 Task: Look for space in Hilo, United States from 6th August, 2023 to 15th August, 2023 for 9 adults in price range Rs.10000 to Rs.14000. Place can be shared room with 5 bedrooms having 9 beds and 5 bathrooms. Property type can be house, flat, guest house. Amenities needed are: wifi, TV, free parkinig on premises, gym, breakfast. Booking option can be shelf check-in. Required host language is English.
Action: Mouse moved to (514, 122)
Screenshot: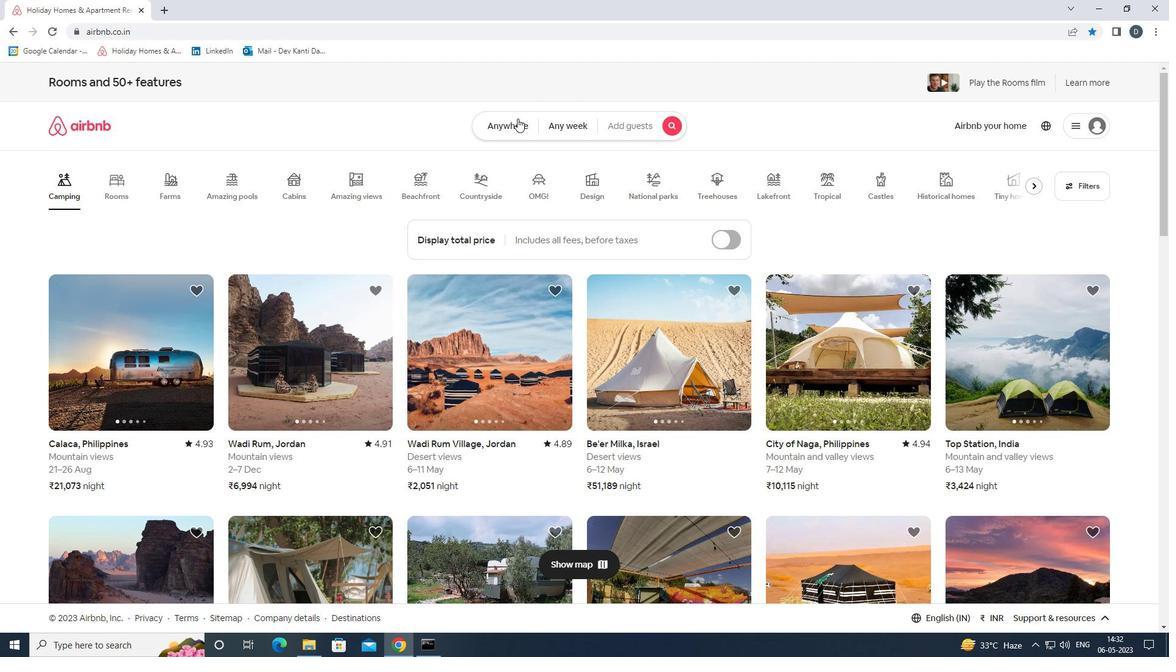 
Action: Mouse pressed left at (514, 122)
Screenshot: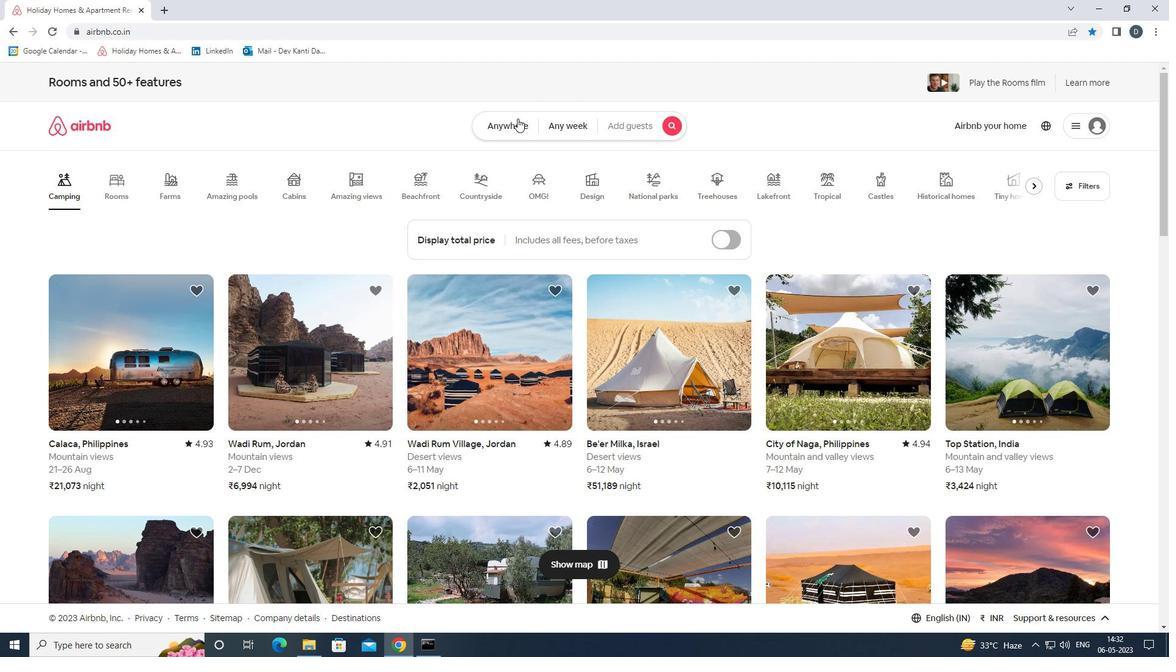 
Action: Mouse moved to (418, 180)
Screenshot: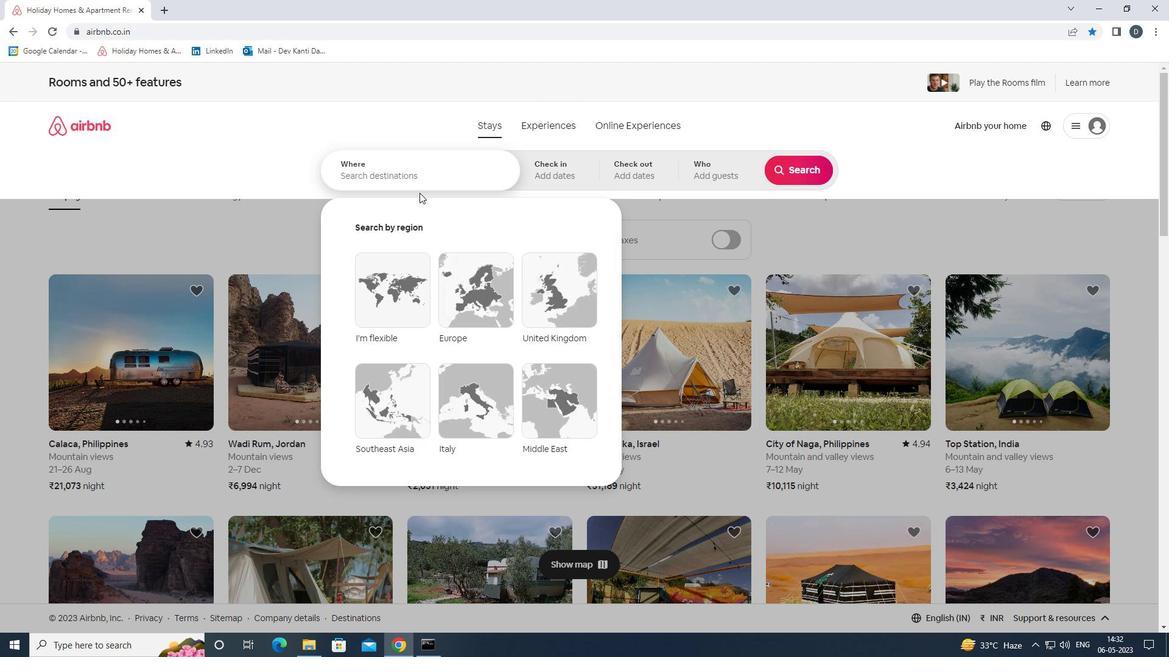 
Action: Mouse pressed left at (418, 180)
Screenshot: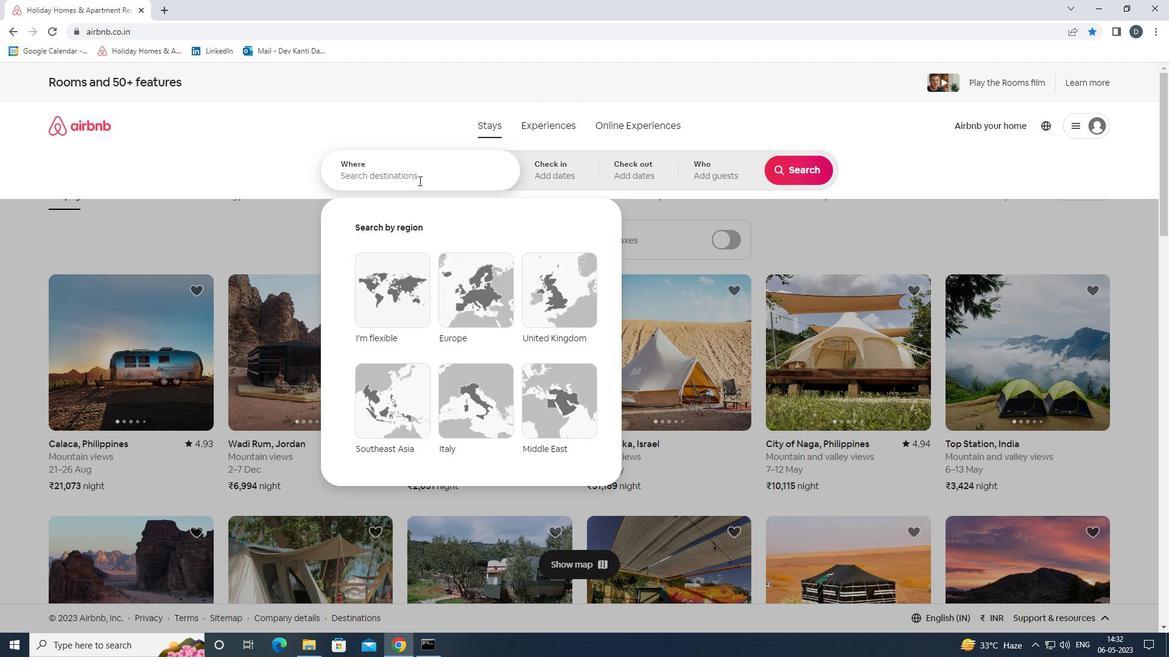 
Action: Mouse moved to (418, 180)
Screenshot: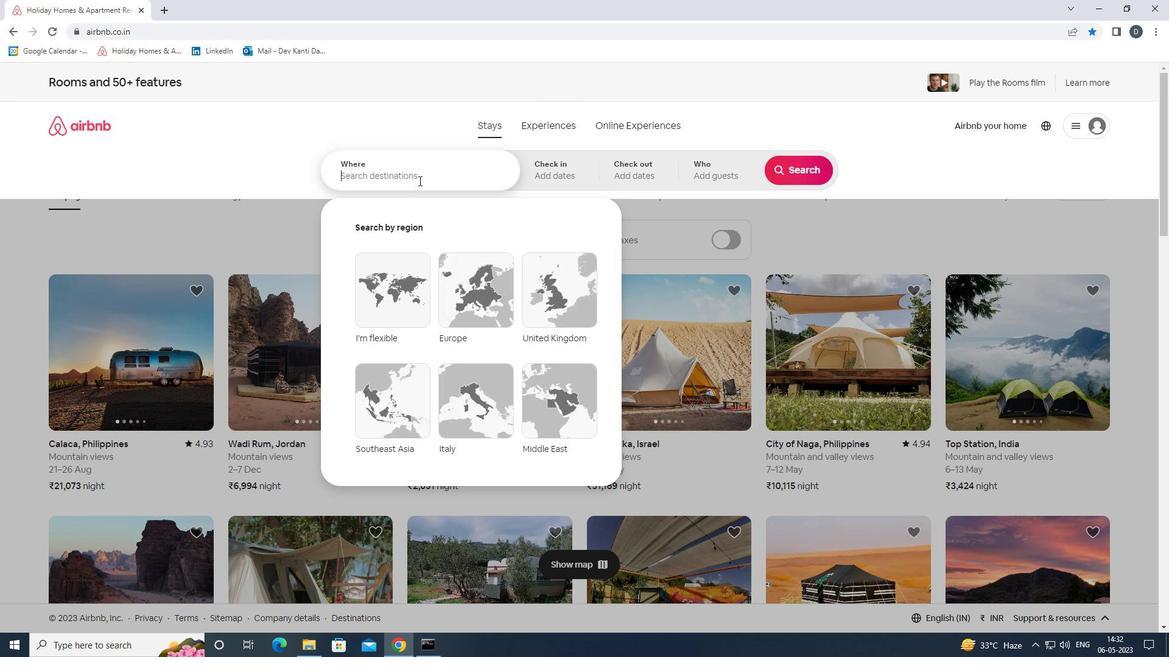 
Action: Key pressed <Key.shift><Key.shift><Key.shift><Key.shift><Key.shift>HILO,<Key.shift>UNITED<Key.space><Key.shift>STATES<Key.enter>
Screenshot: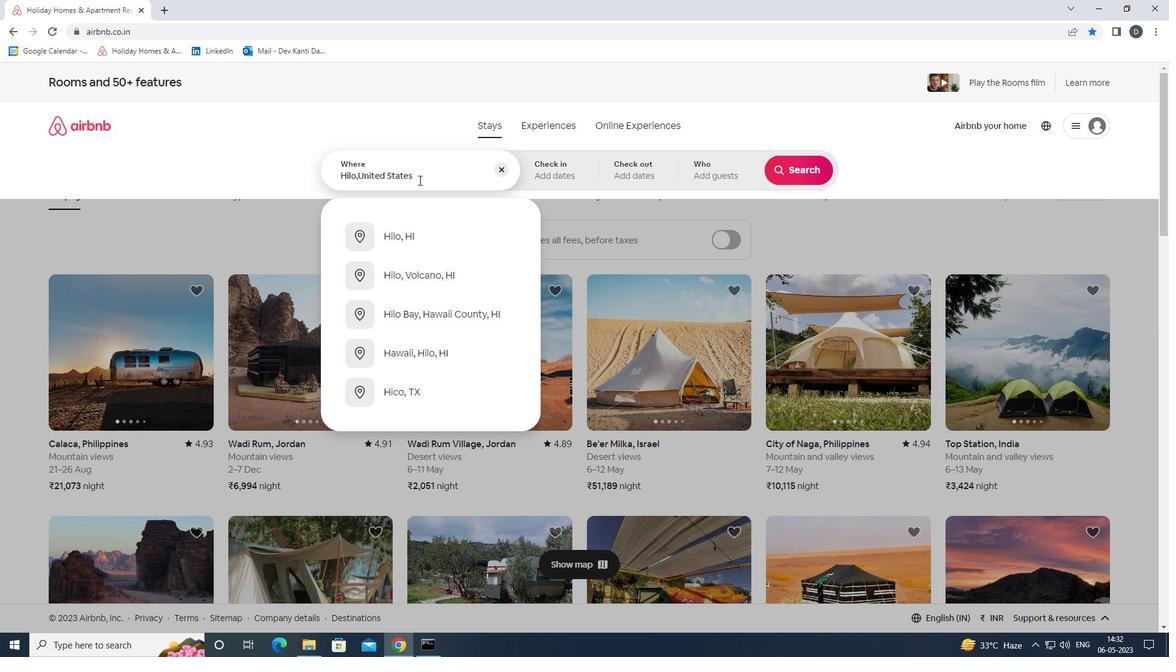 
Action: Mouse moved to (792, 264)
Screenshot: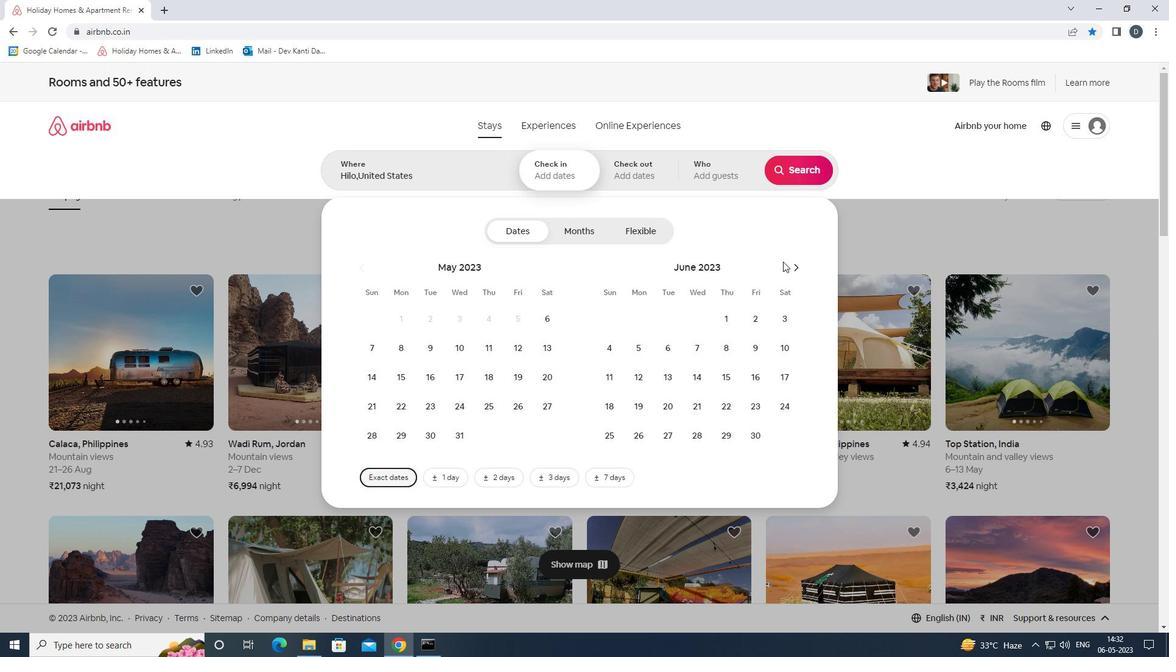 
Action: Mouse pressed left at (792, 264)
Screenshot: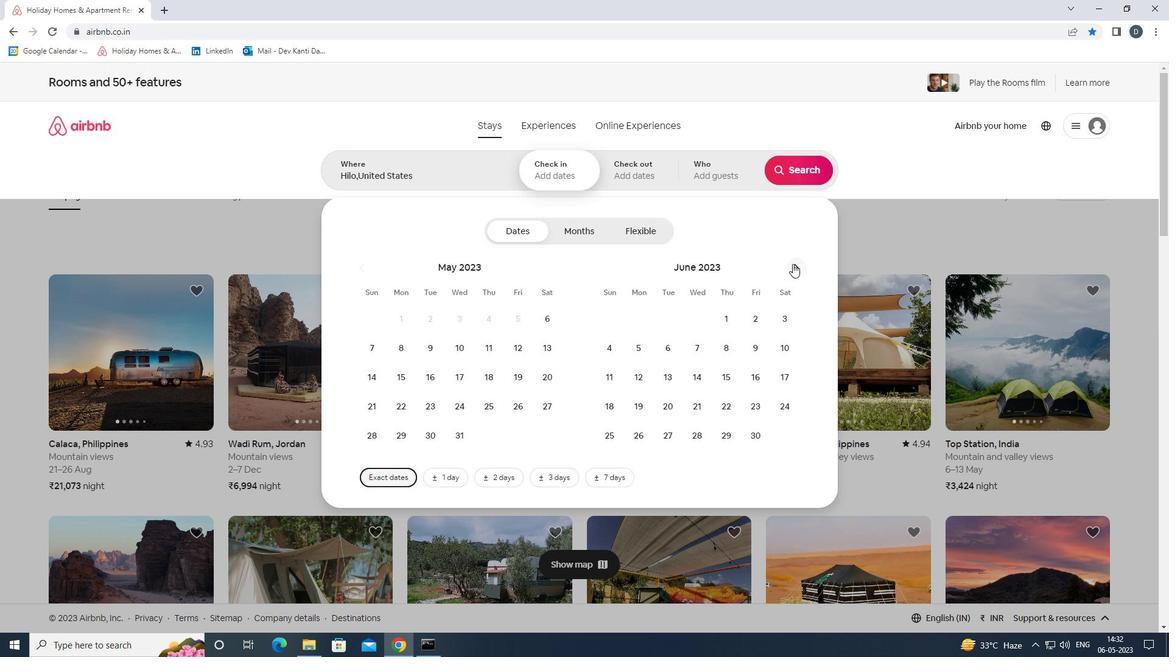 
Action: Mouse pressed left at (792, 264)
Screenshot: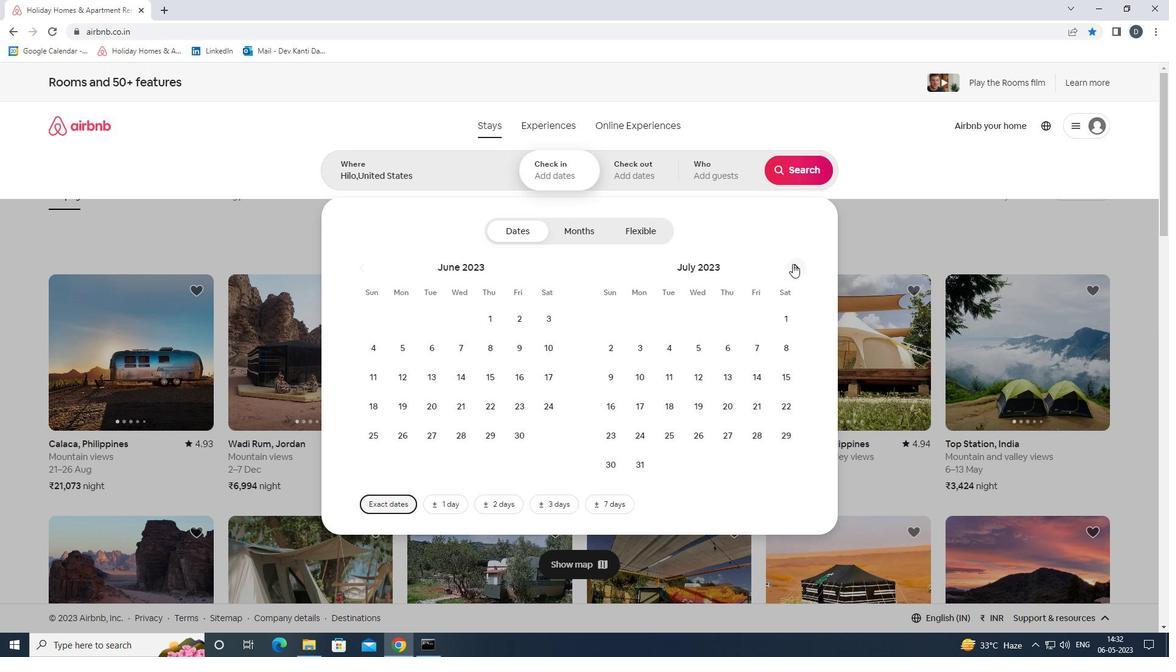 
Action: Mouse moved to (609, 350)
Screenshot: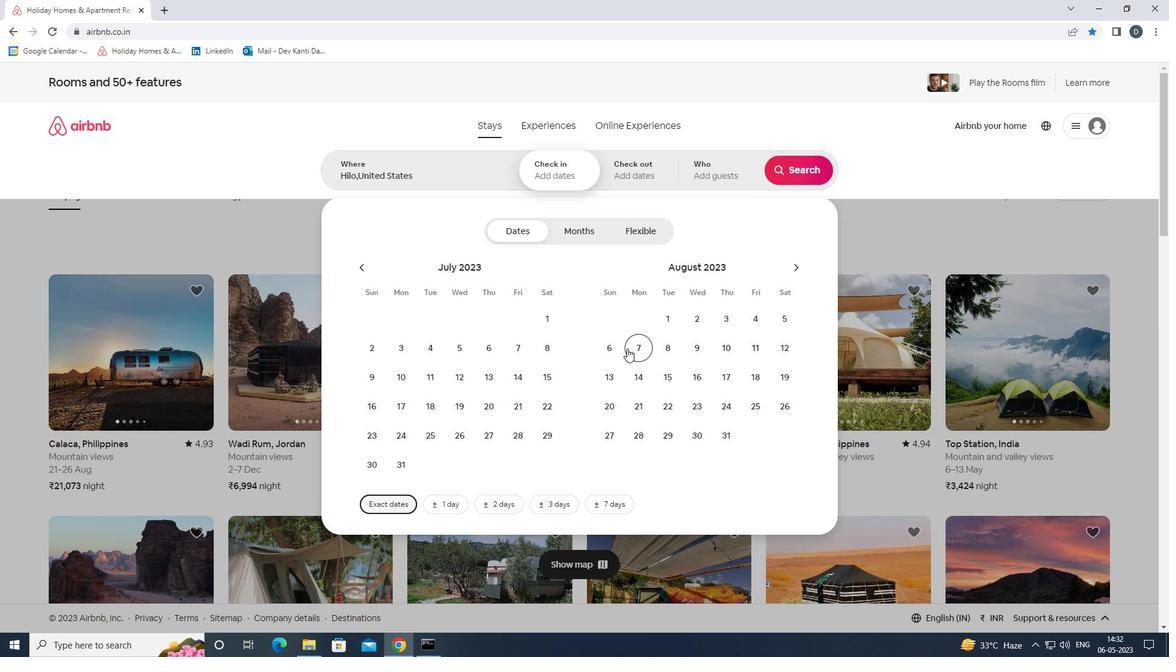 
Action: Mouse pressed left at (609, 350)
Screenshot: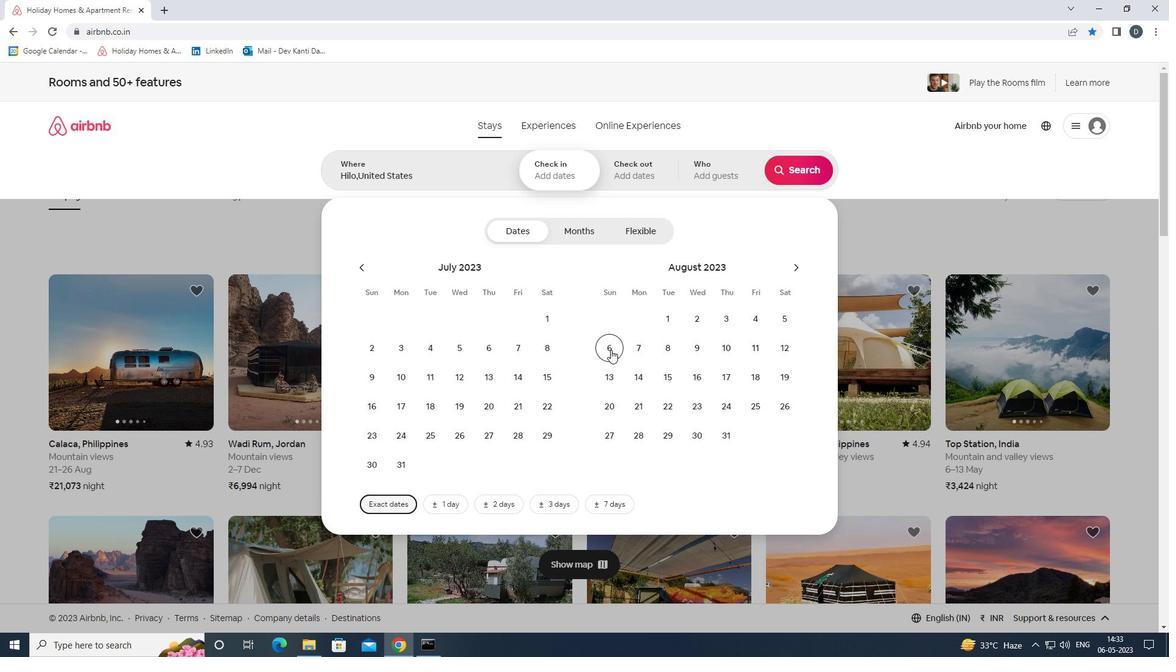 
Action: Mouse moved to (667, 371)
Screenshot: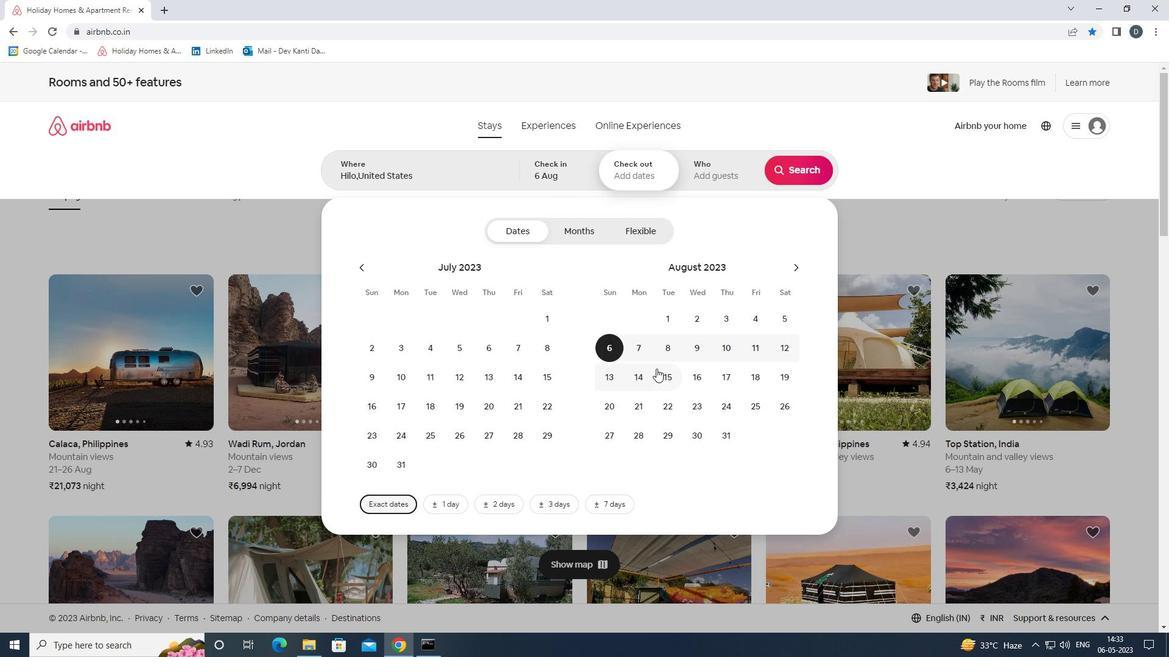 
Action: Mouse pressed left at (667, 371)
Screenshot: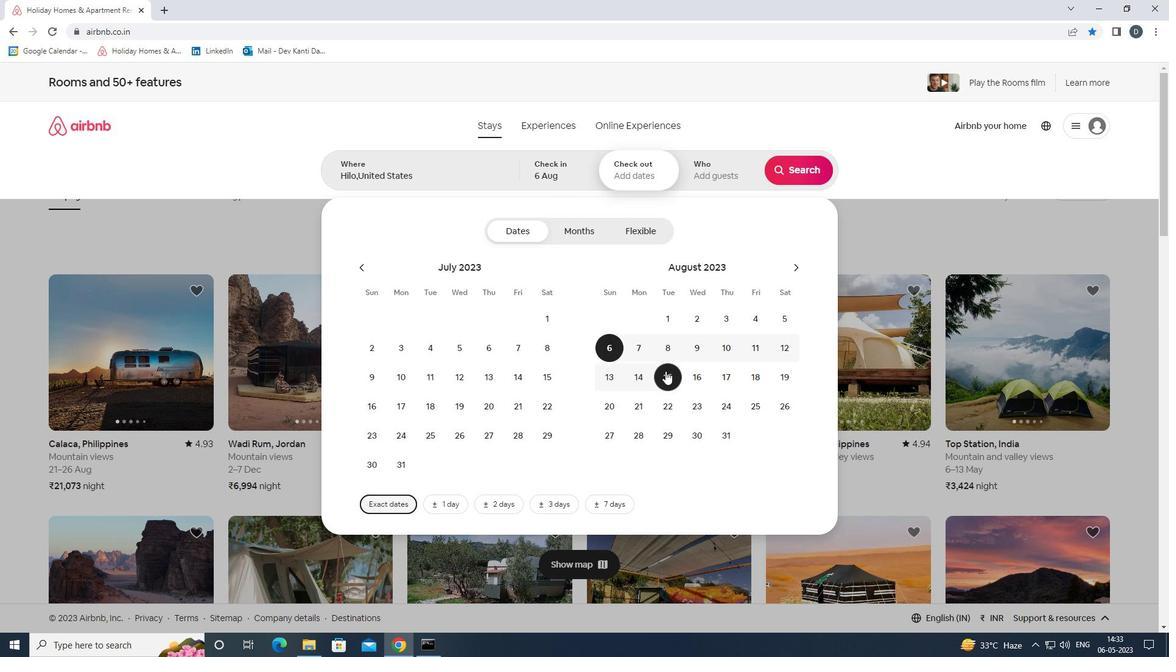 
Action: Mouse moved to (713, 180)
Screenshot: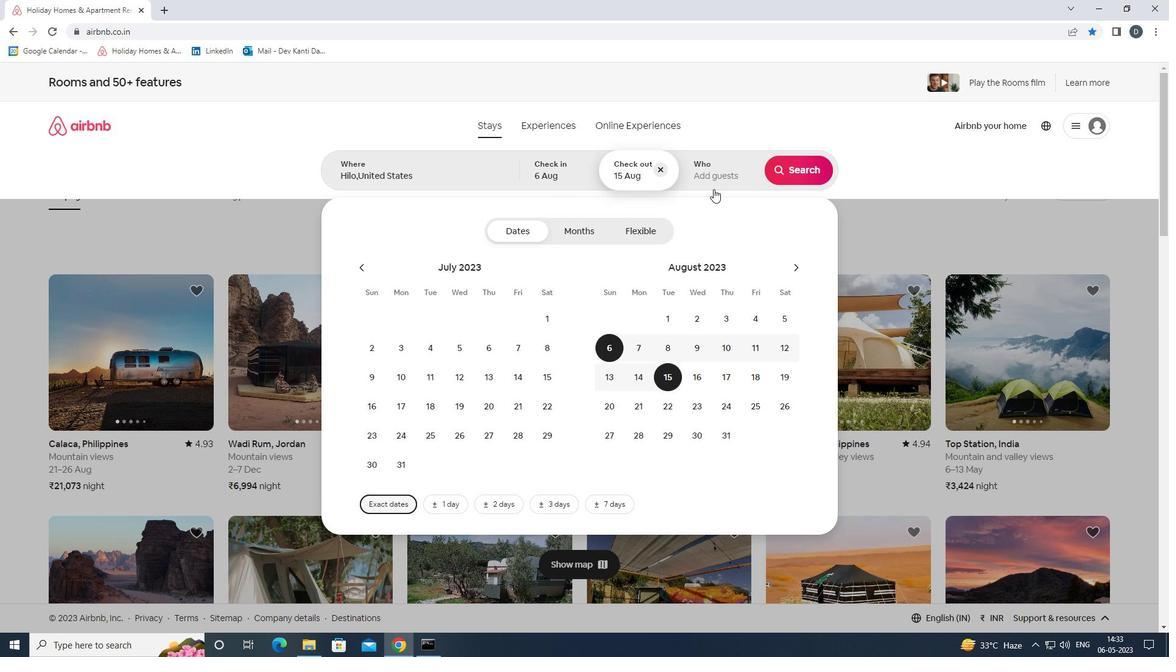
Action: Mouse pressed left at (713, 180)
Screenshot: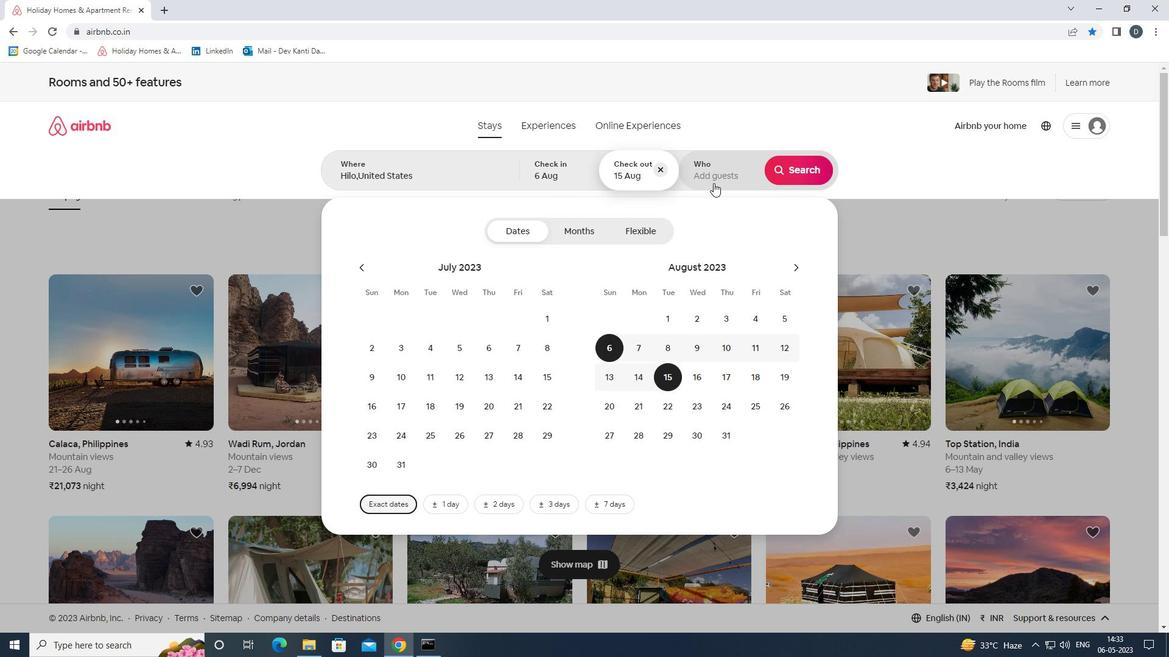 
Action: Mouse moved to (798, 233)
Screenshot: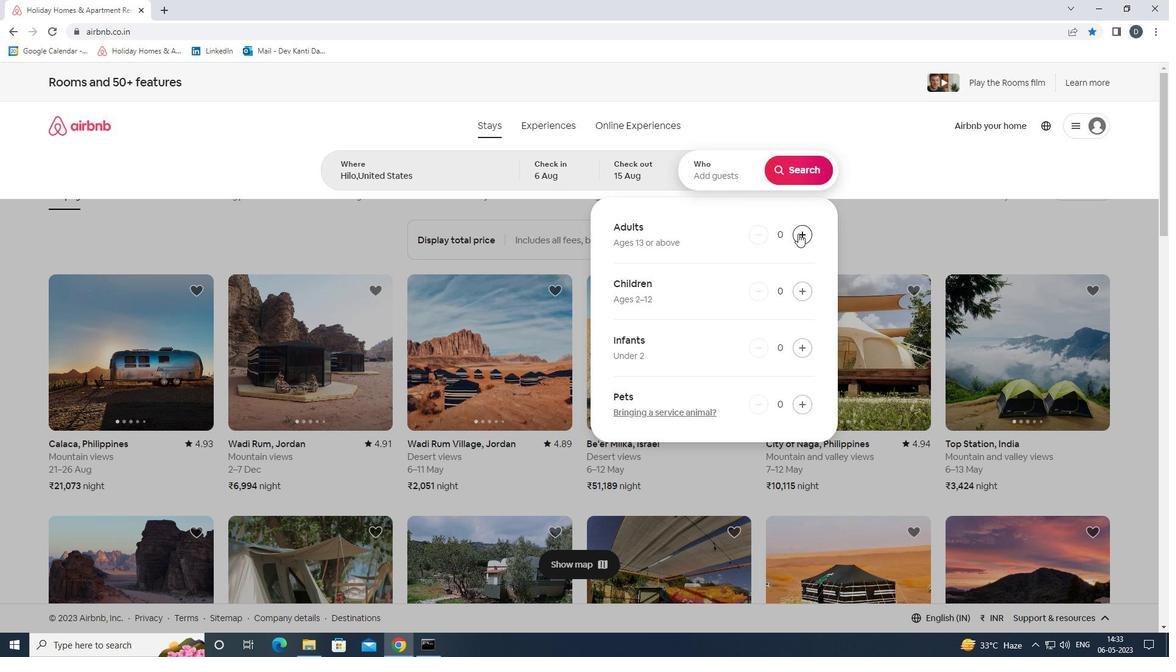 
Action: Mouse pressed left at (798, 233)
Screenshot: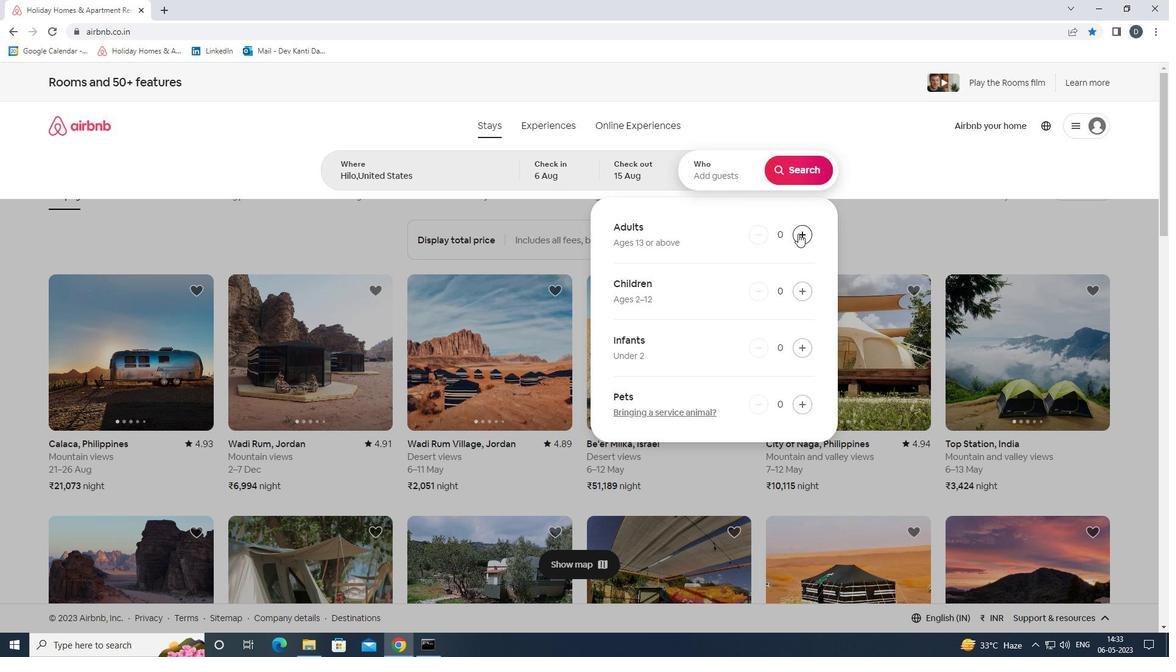 
Action: Mouse pressed left at (798, 233)
Screenshot: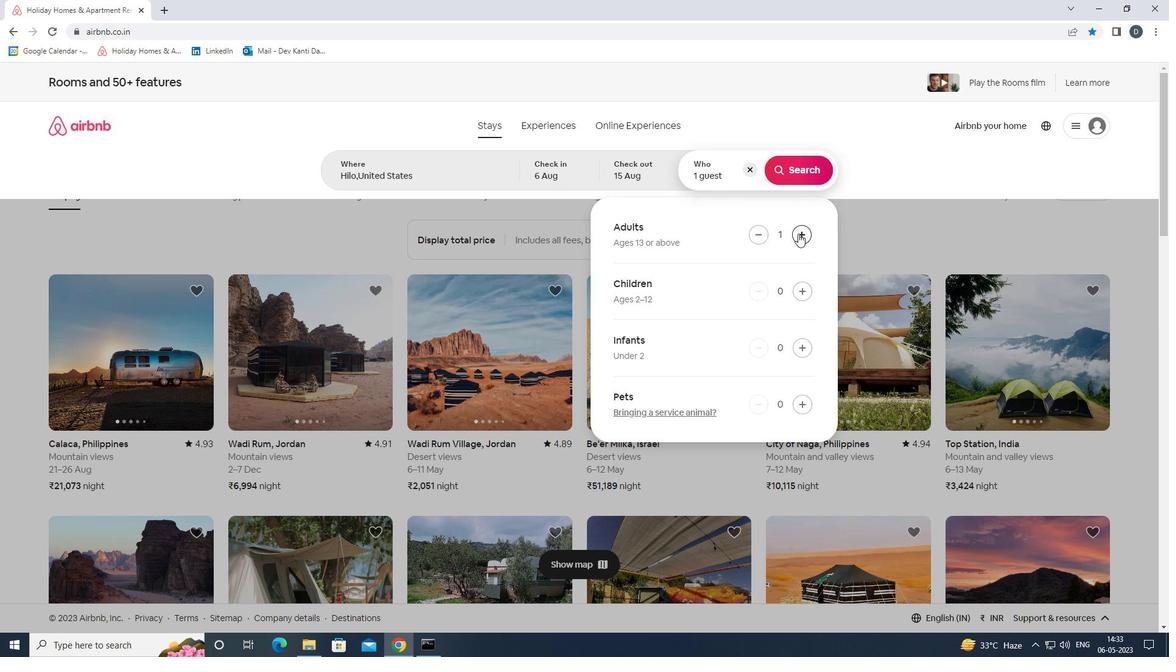 
Action: Mouse moved to (798, 234)
Screenshot: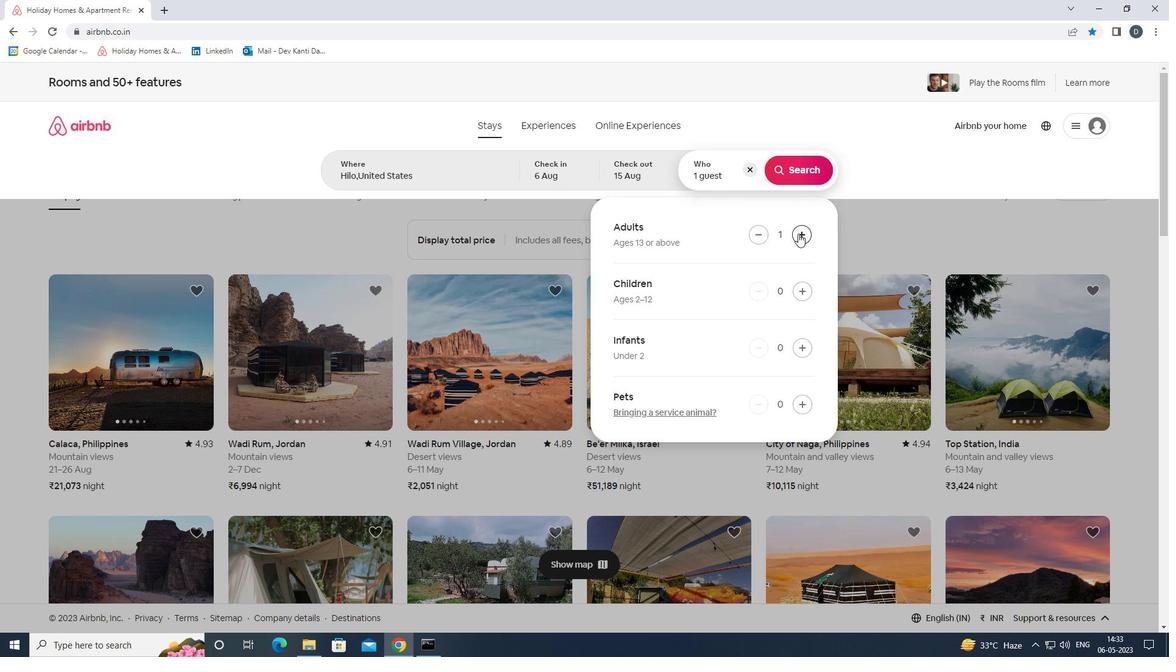 
Action: Mouse pressed left at (798, 234)
Screenshot: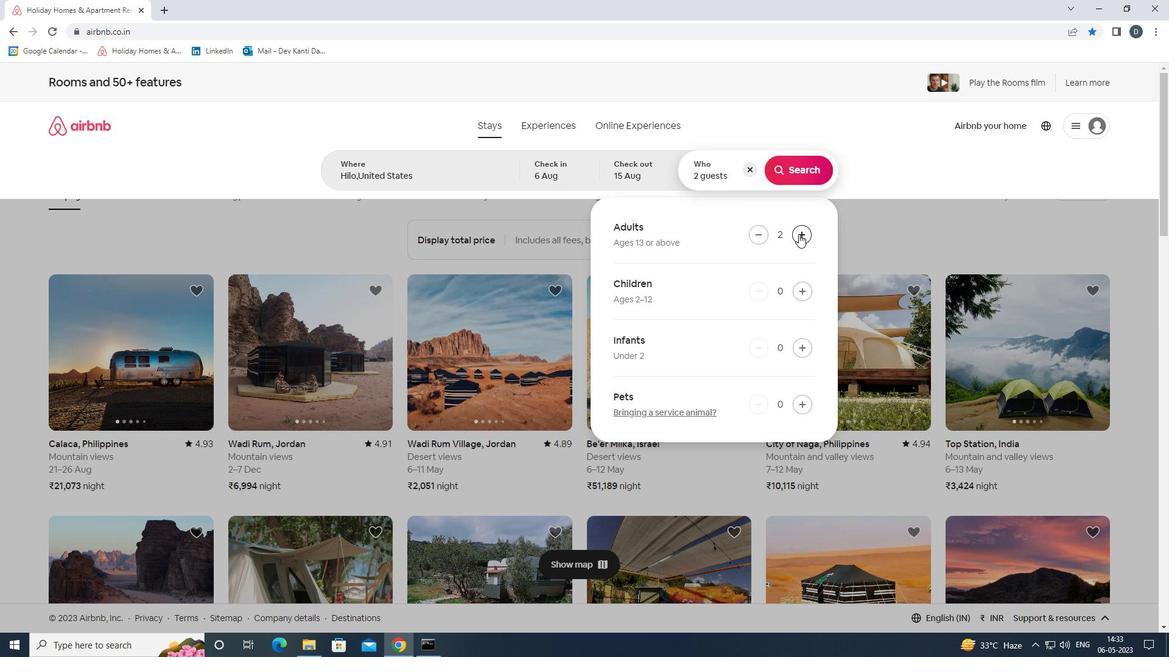 
Action: Mouse pressed left at (798, 234)
Screenshot: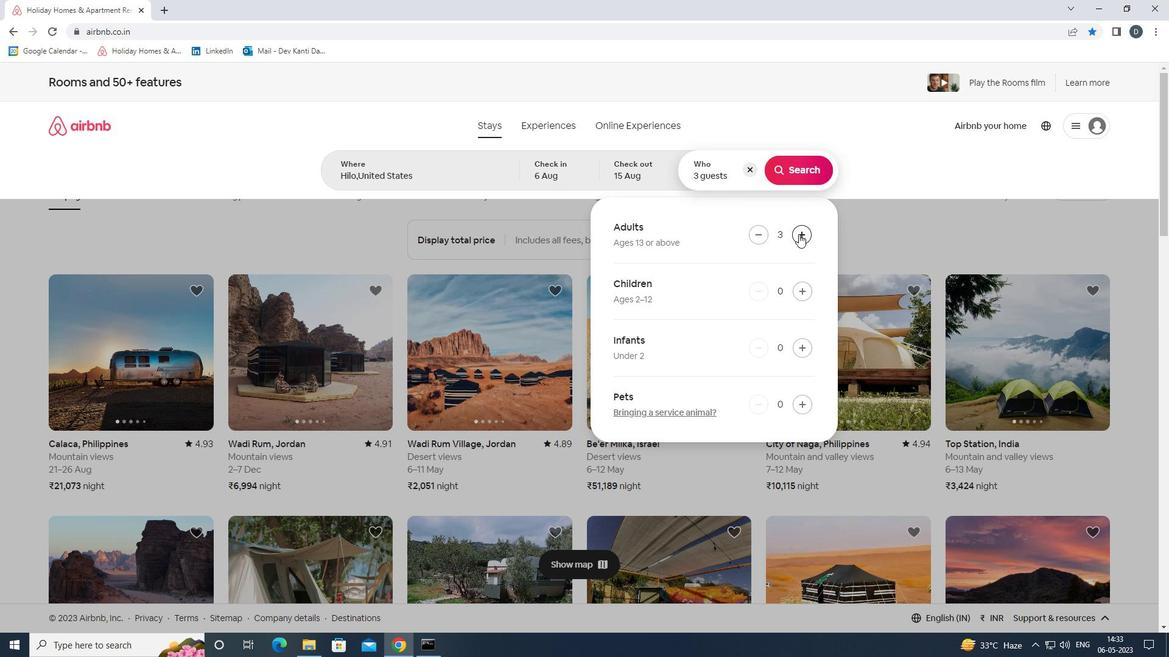 
Action: Mouse pressed left at (798, 234)
Screenshot: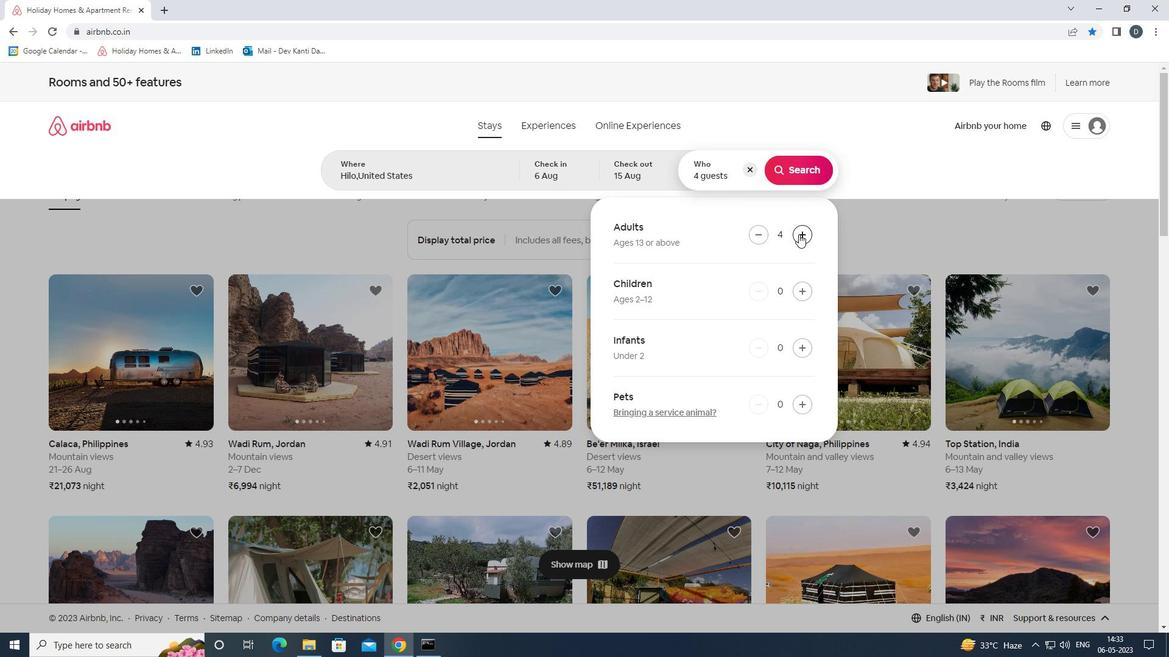 
Action: Mouse pressed left at (798, 234)
Screenshot: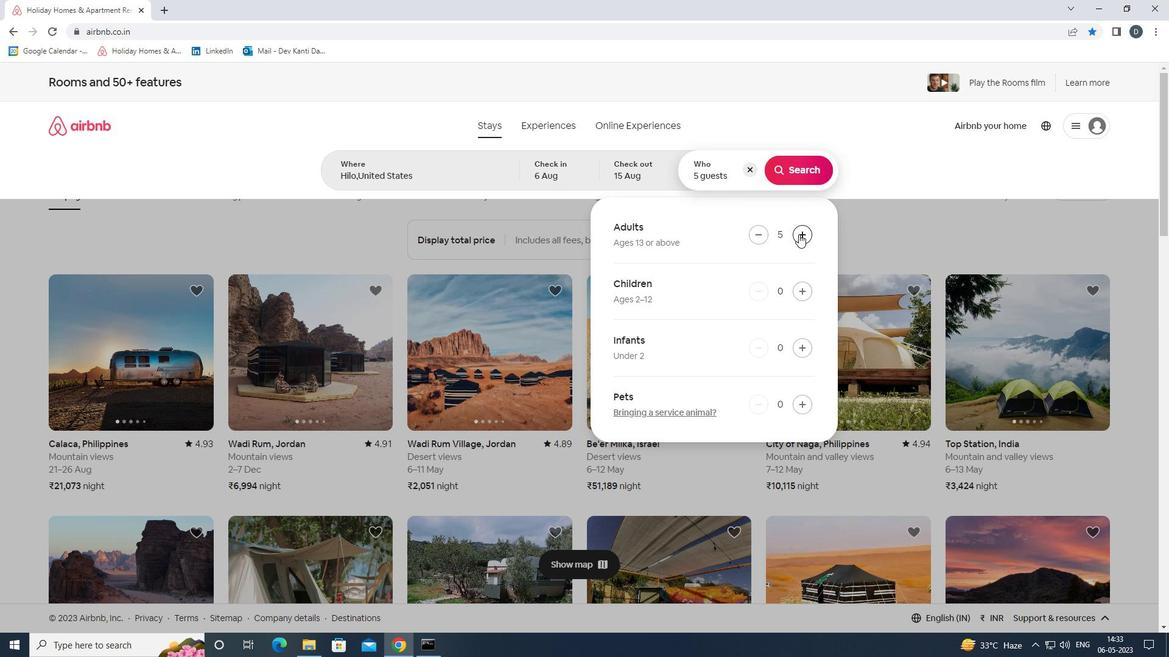 
Action: Mouse pressed left at (798, 234)
Screenshot: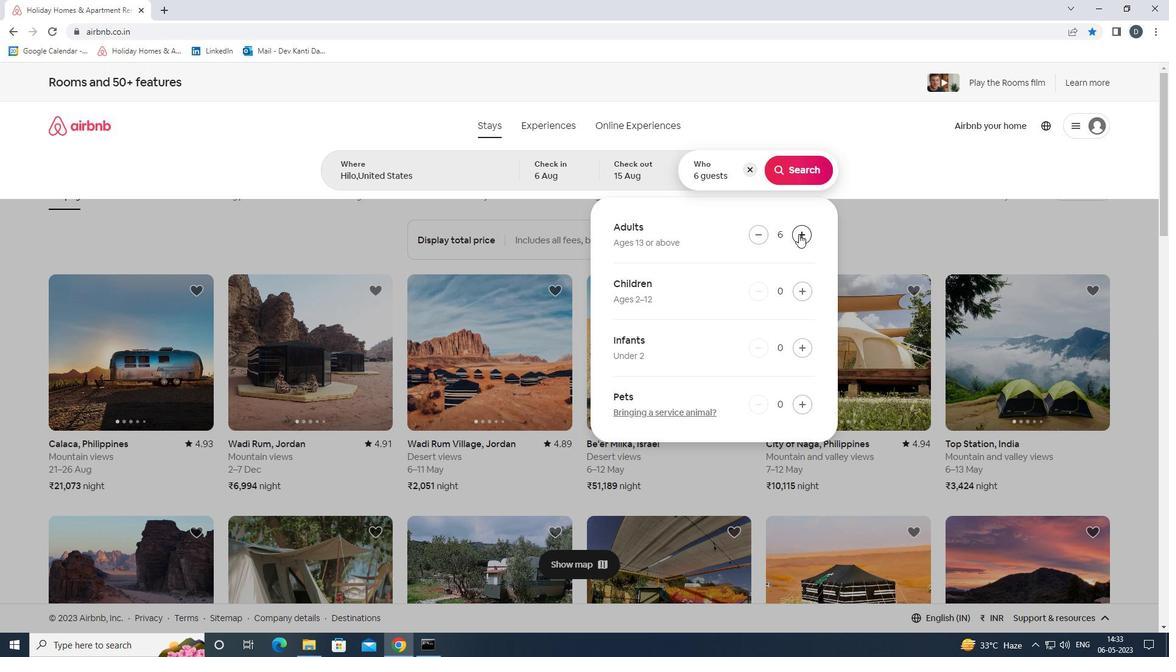 
Action: Mouse pressed left at (798, 234)
Screenshot: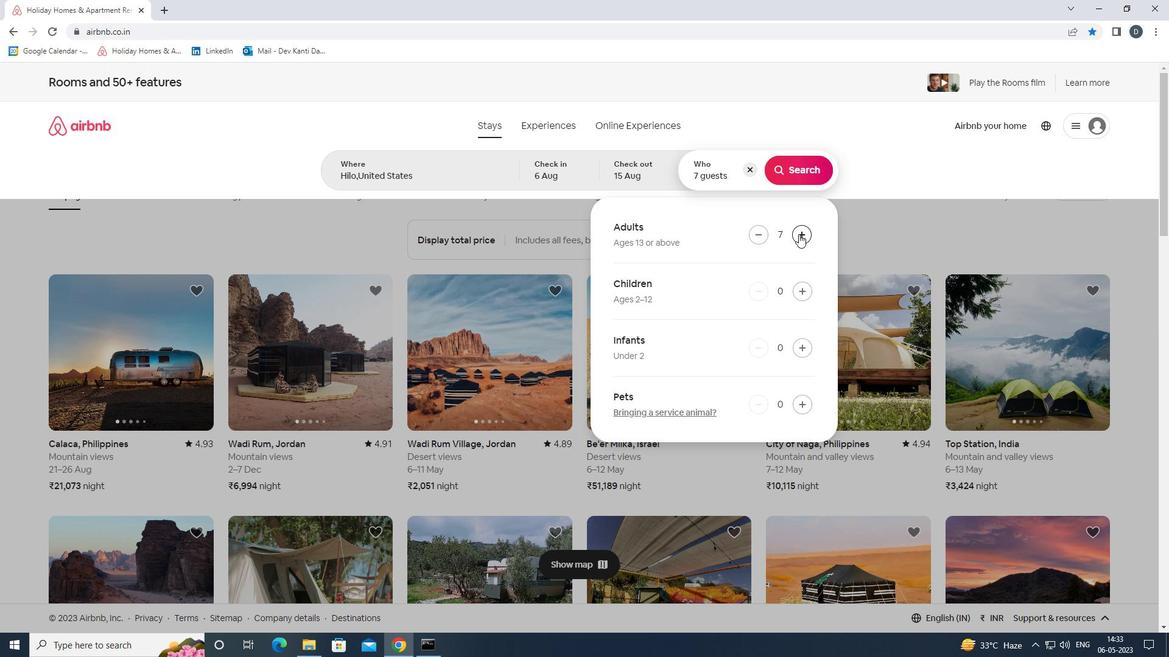 
Action: Mouse pressed left at (798, 234)
Screenshot: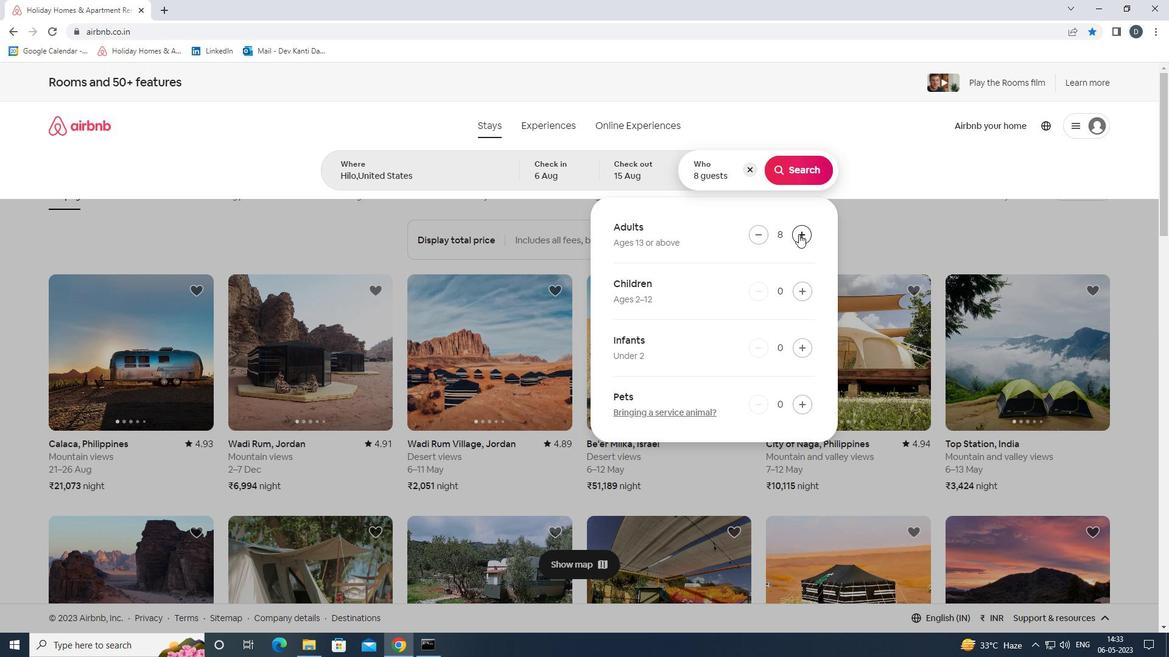 
Action: Mouse moved to (793, 177)
Screenshot: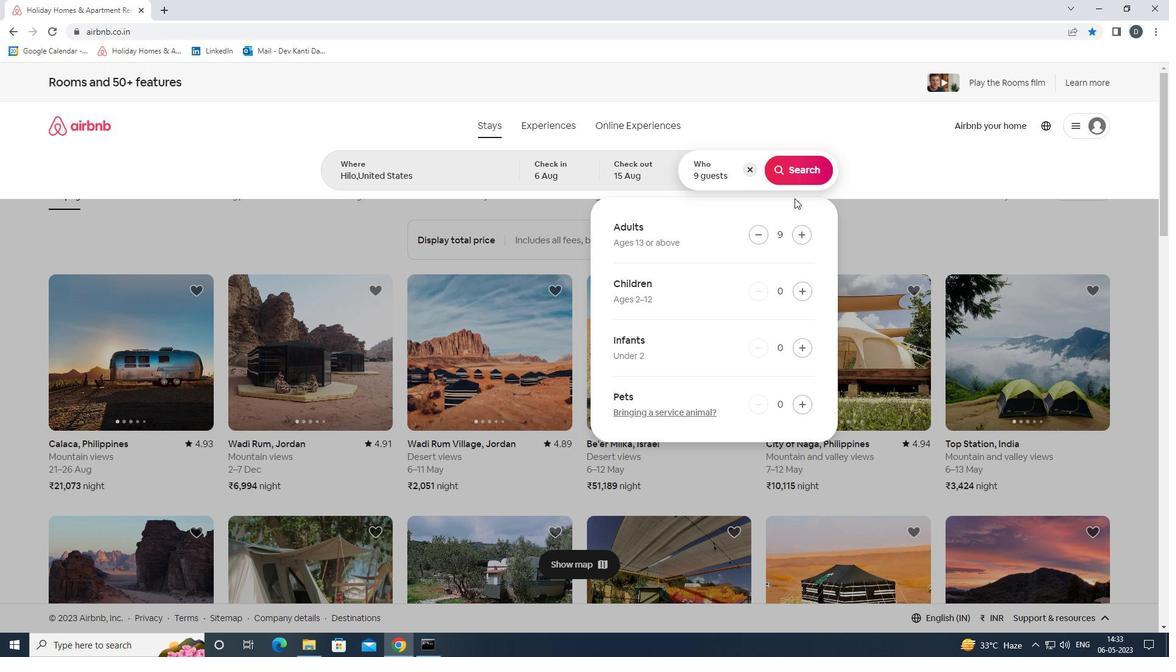 
Action: Mouse pressed left at (793, 177)
Screenshot: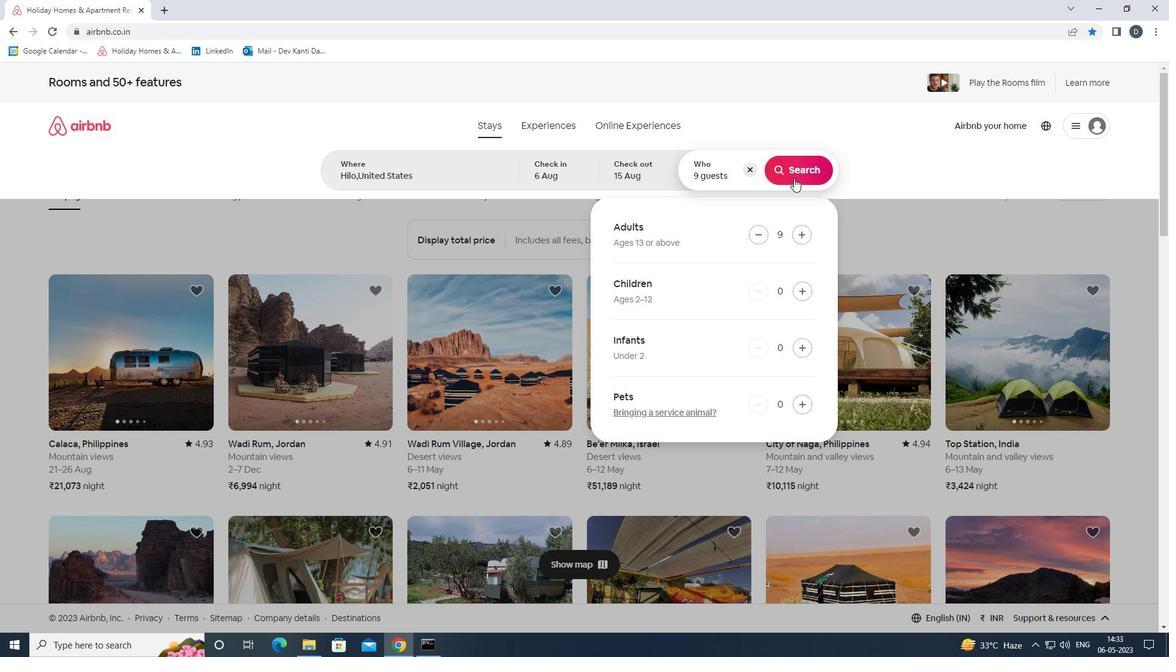 
Action: Mouse moved to (1107, 140)
Screenshot: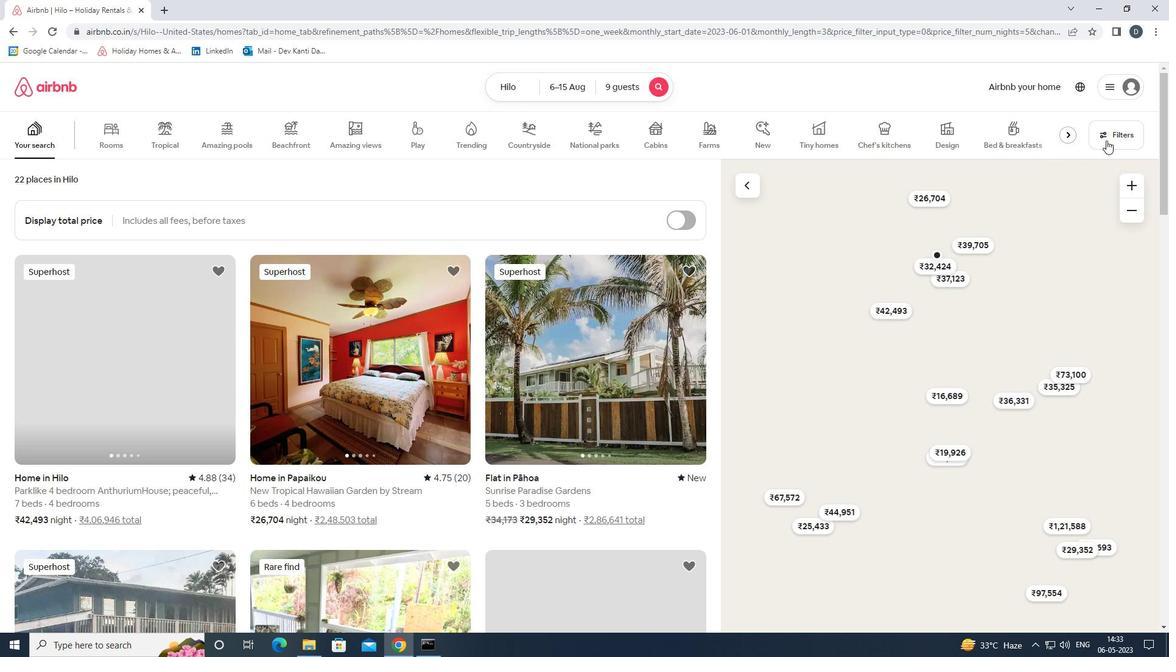 
Action: Mouse pressed left at (1107, 140)
Screenshot: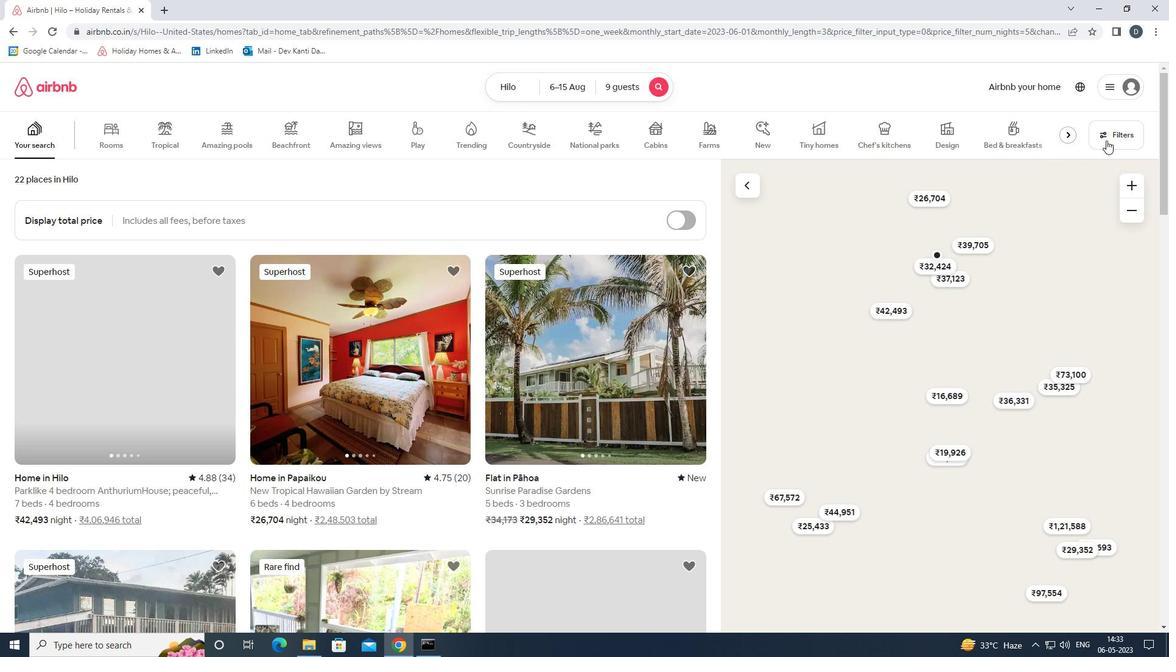 
Action: Mouse moved to (502, 430)
Screenshot: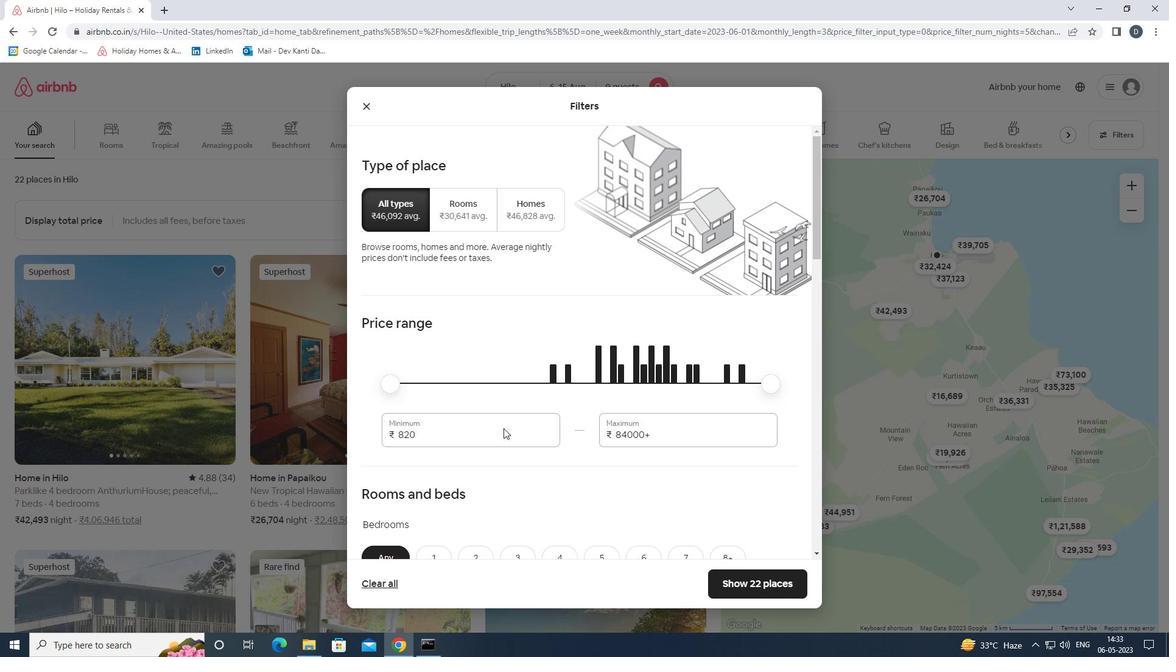 
Action: Mouse pressed left at (502, 430)
Screenshot: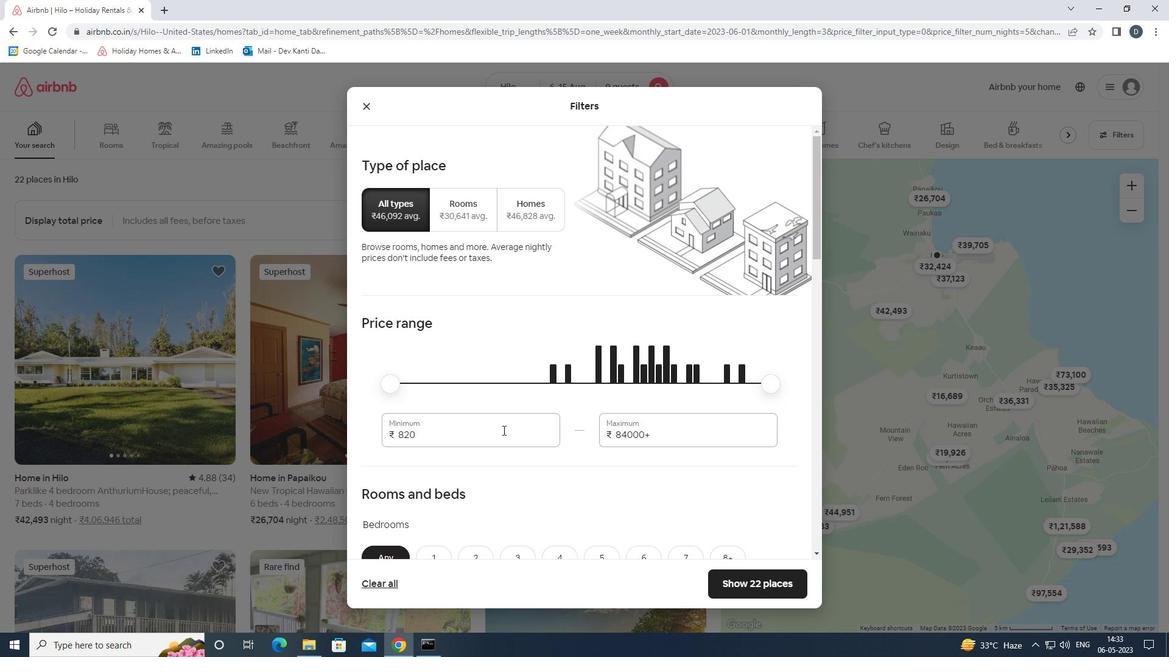 
Action: Mouse pressed left at (502, 430)
Screenshot: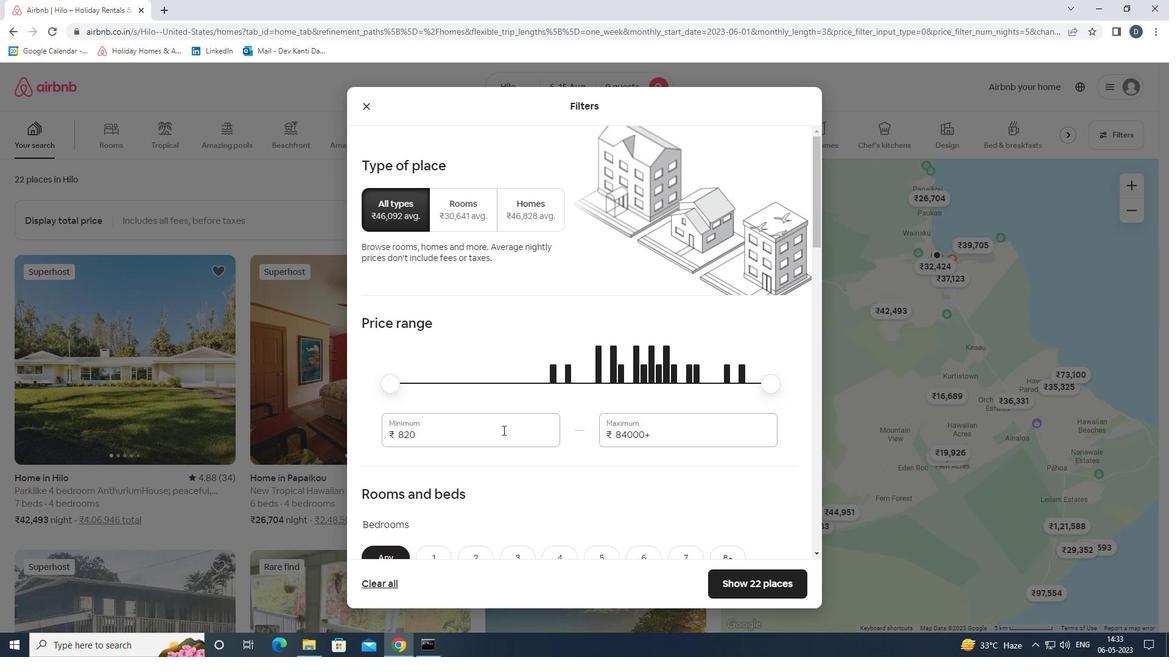 
Action: Mouse moved to (501, 431)
Screenshot: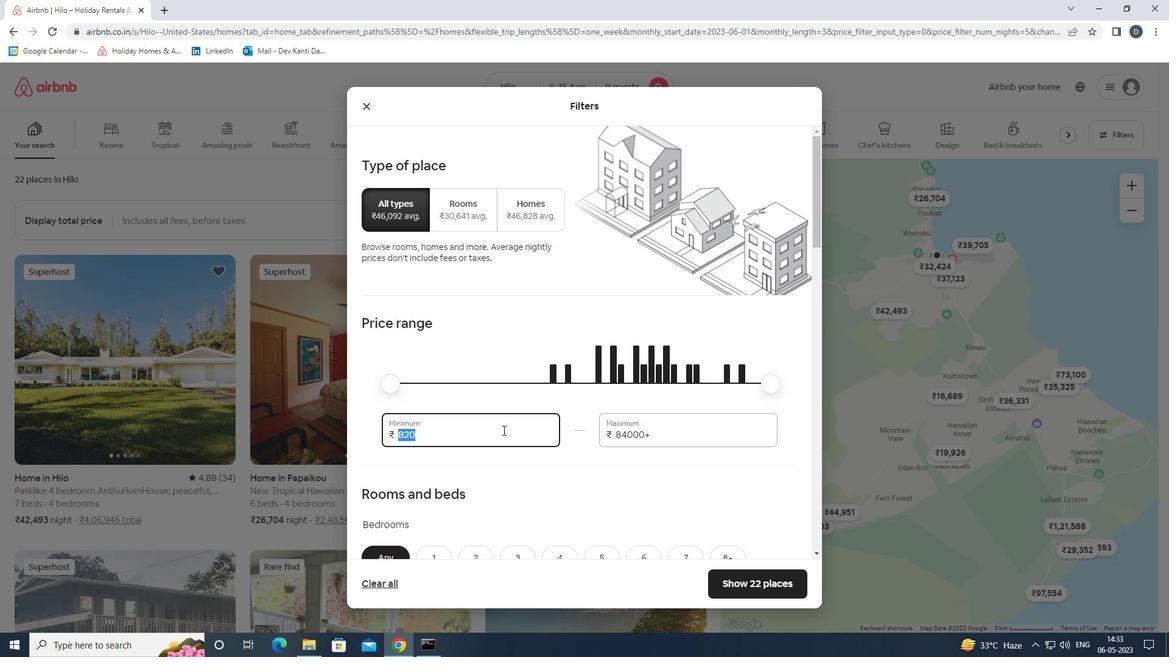 
Action: Key pressed 10000<Key.tab>14000
Screenshot: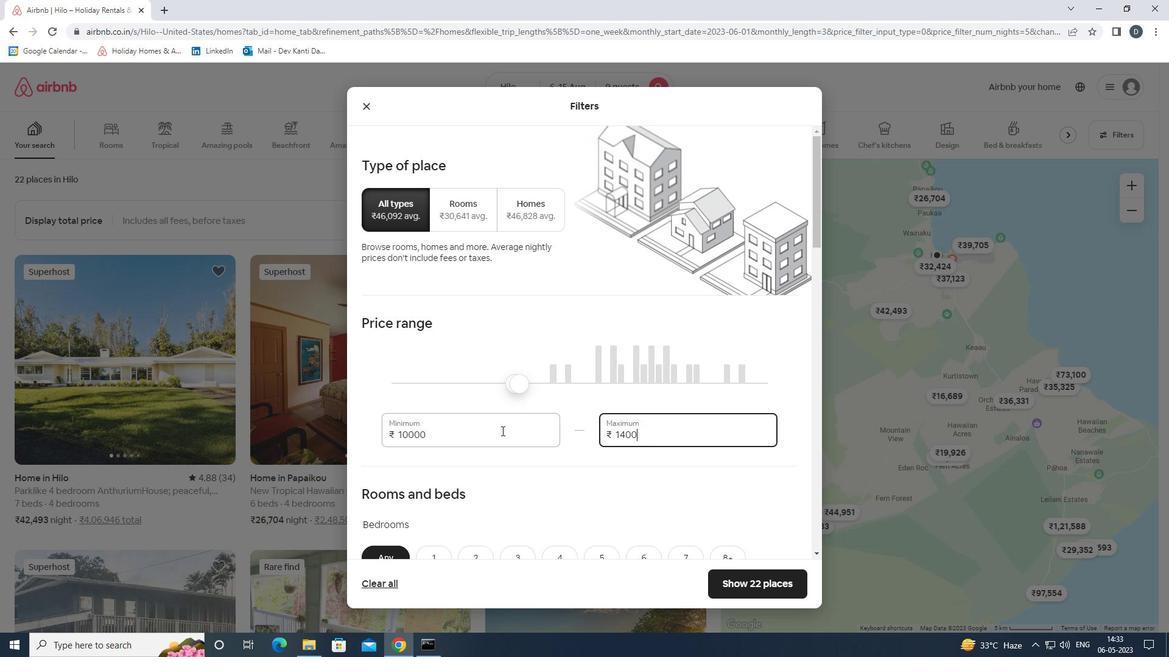 
Action: Mouse scrolled (501, 430) with delta (0, 0)
Screenshot: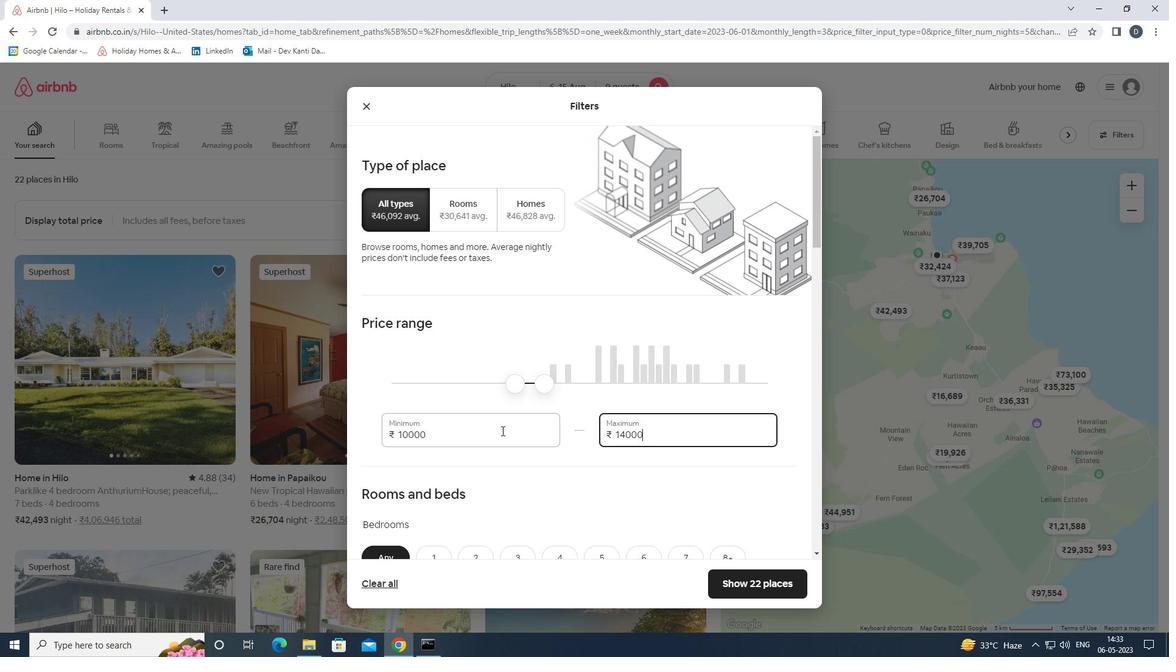 
Action: Mouse scrolled (501, 430) with delta (0, 0)
Screenshot: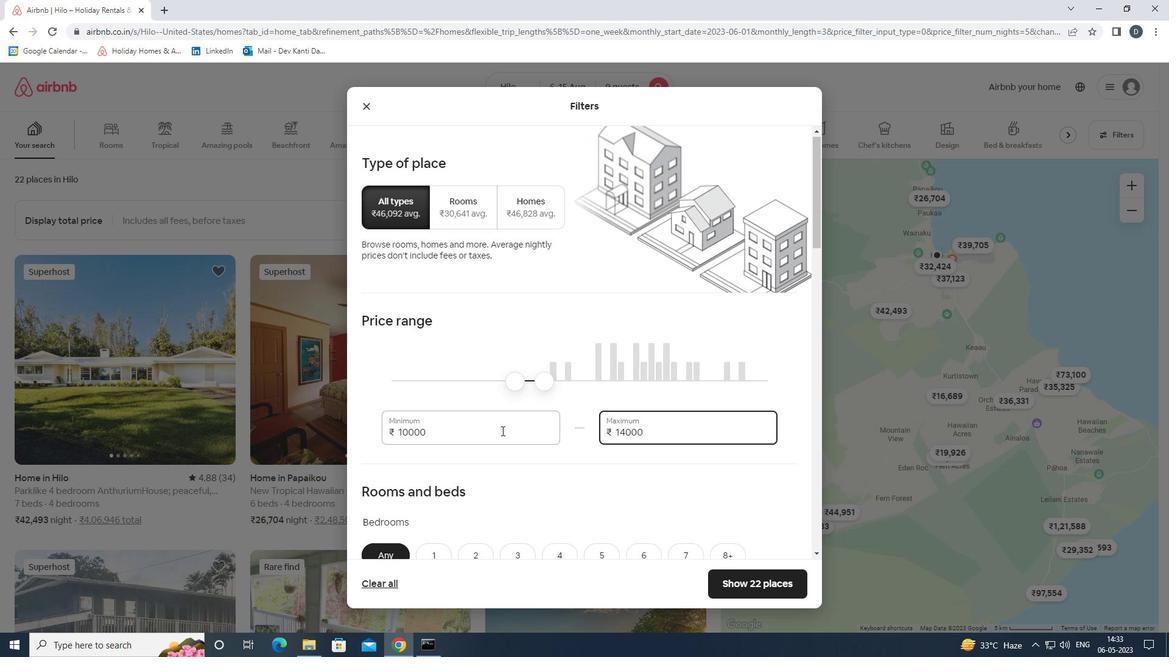 
Action: Mouse moved to (571, 430)
Screenshot: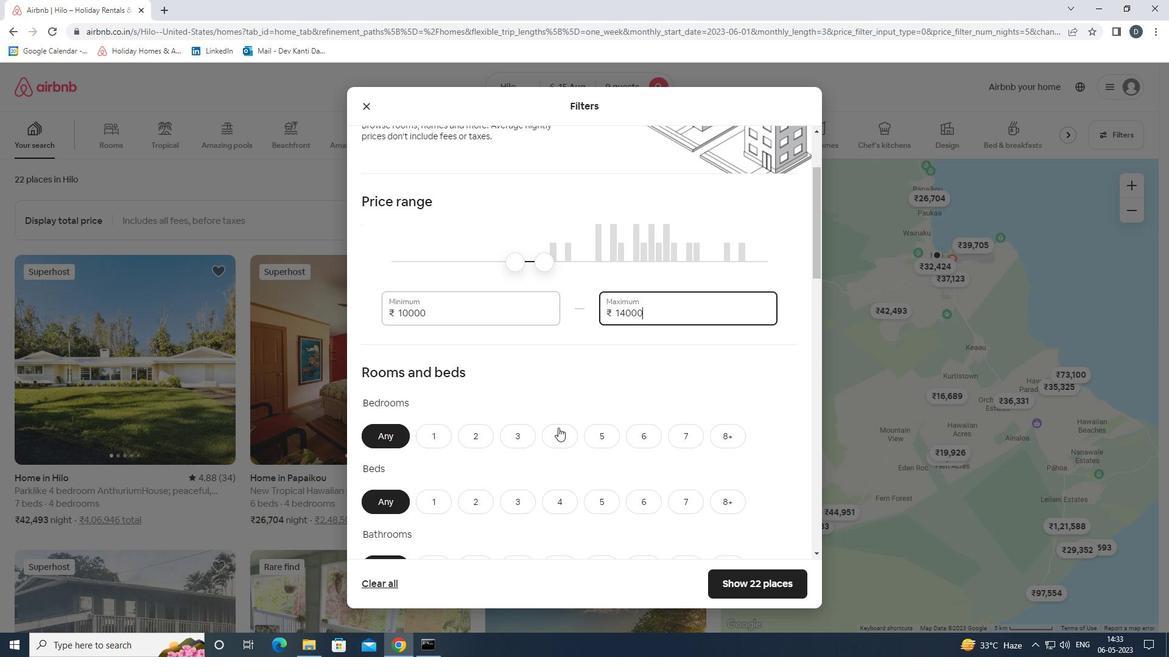 
Action: Mouse scrolled (571, 429) with delta (0, 0)
Screenshot: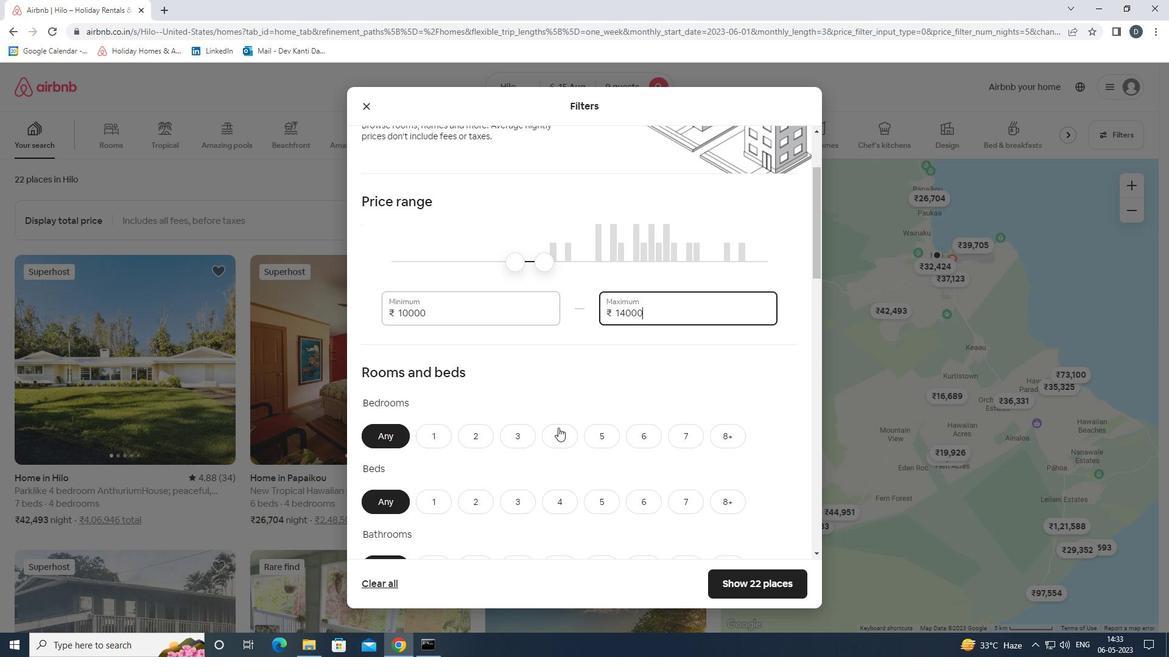 
Action: Mouse moved to (603, 374)
Screenshot: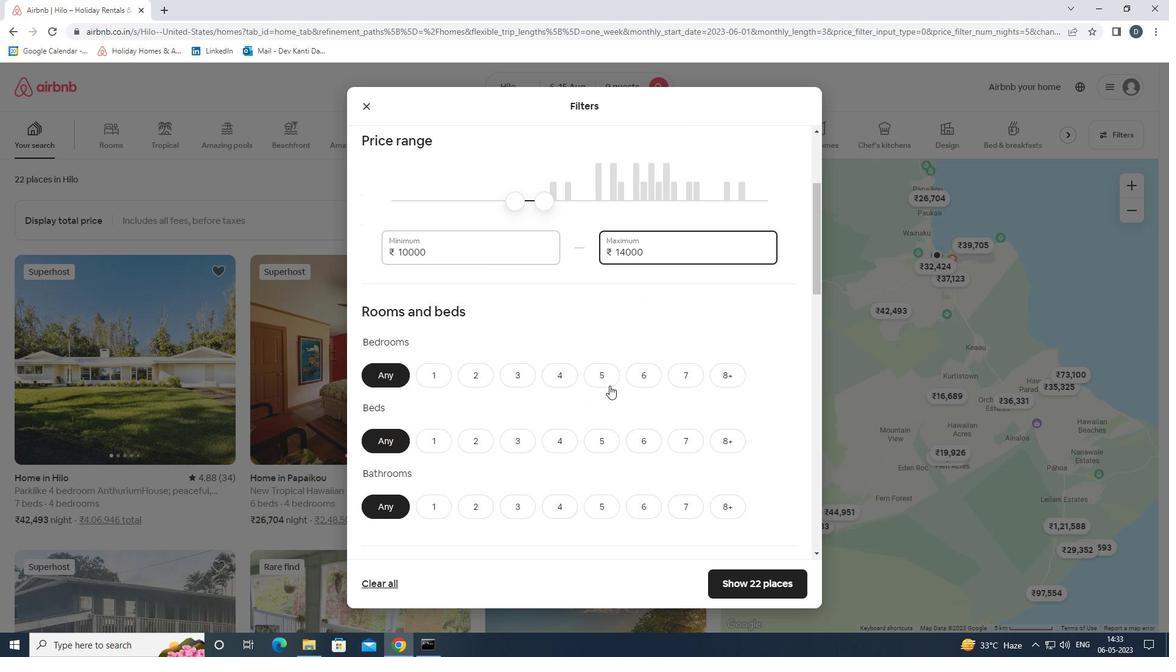 
Action: Mouse pressed left at (603, 374)
Screenshot: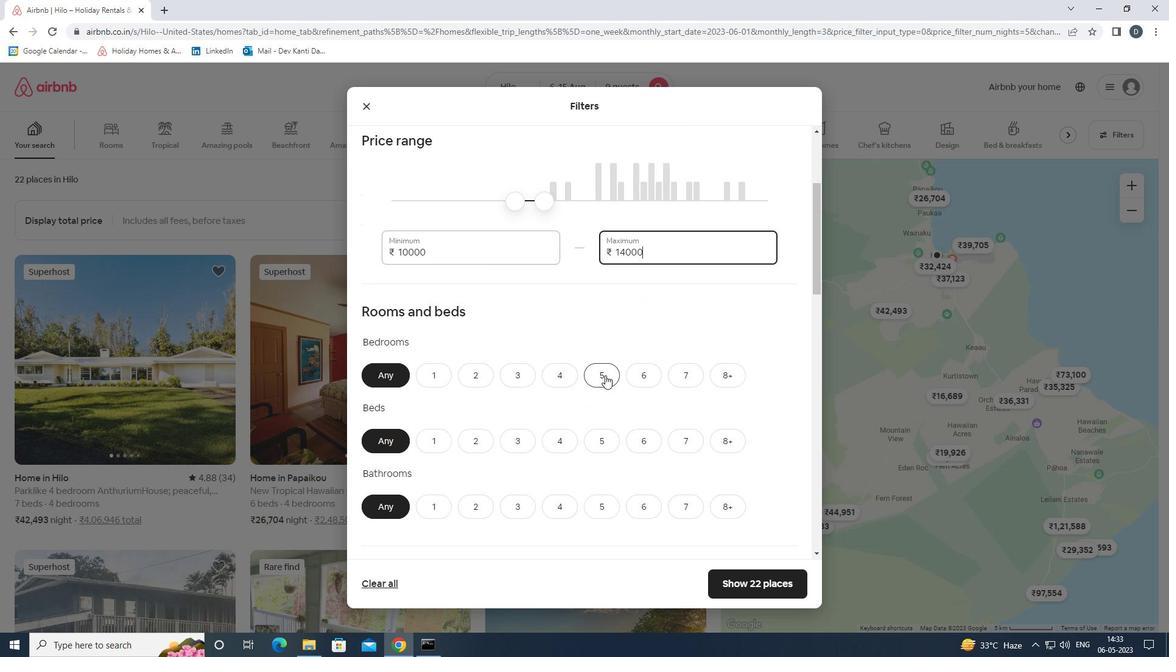 
Action: Mouse moved to (730, 436)
Screenshot: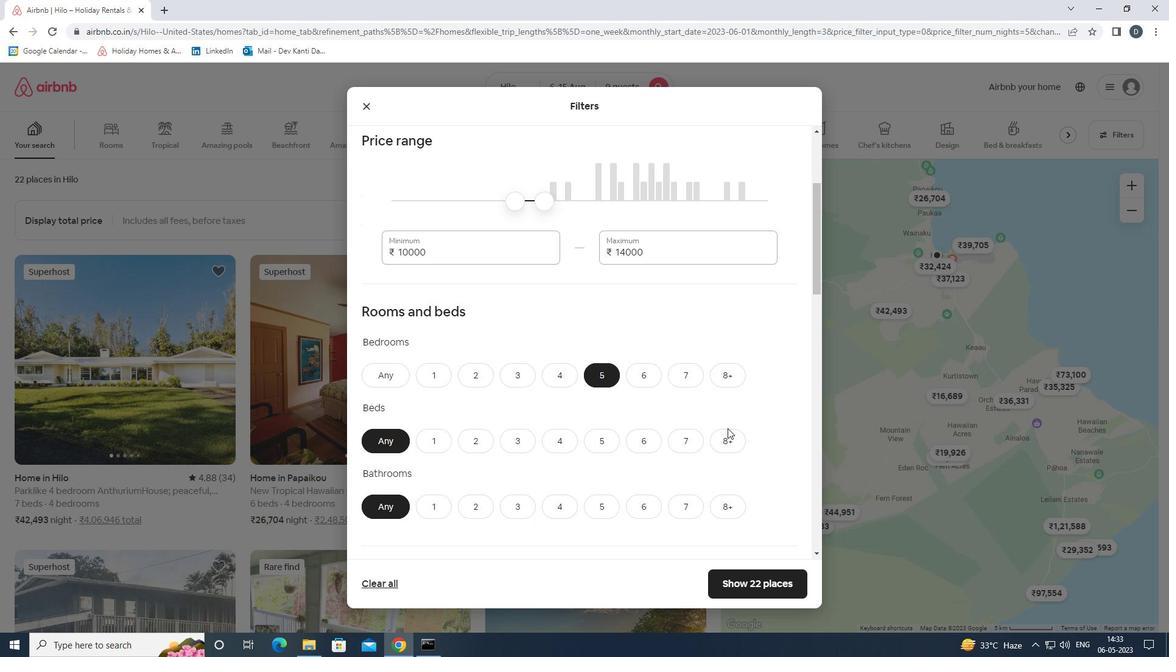 
Action: Mouse pressed left at (730, 436)
Screenshot: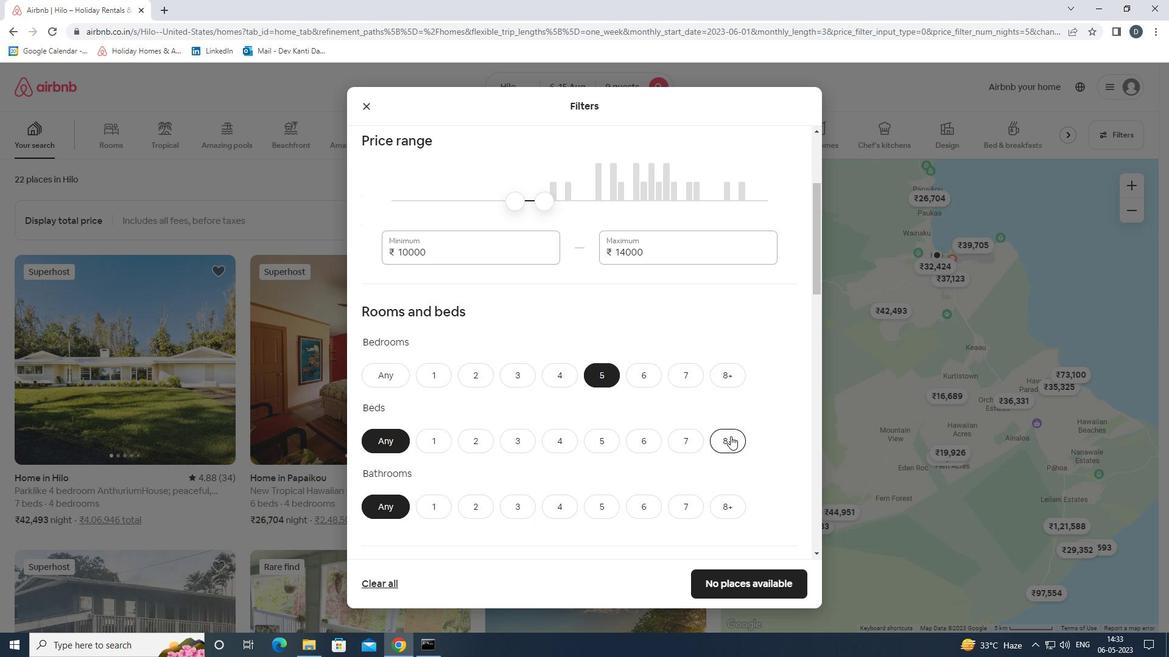 
Action: Mouse moved to (603, 502)
Screenshot: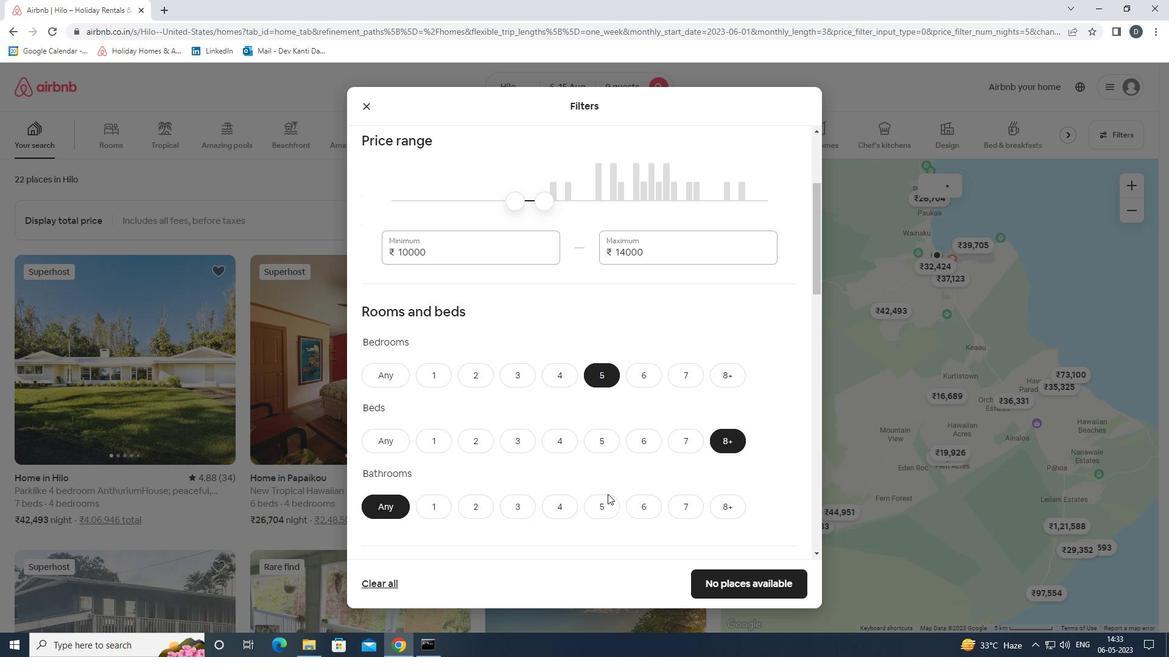 
Action: Mouse pressed left at (603, 502)
Screenshot: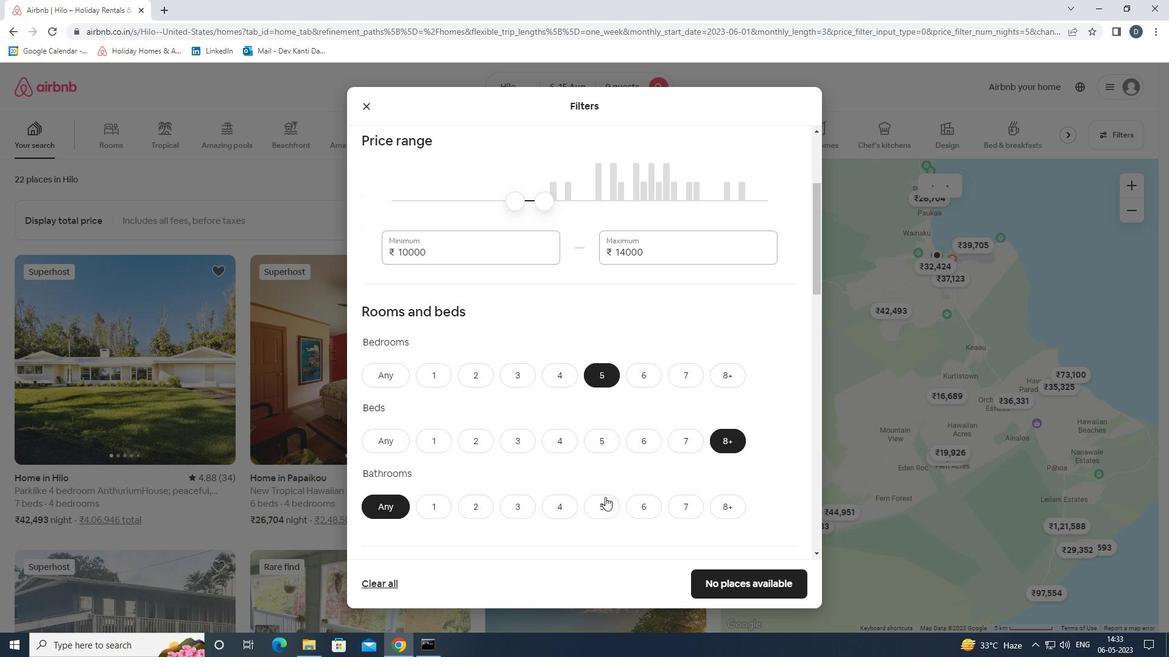 
Action: Mouse scrolled (603, 502) with delta (0, 0)
Screenshot: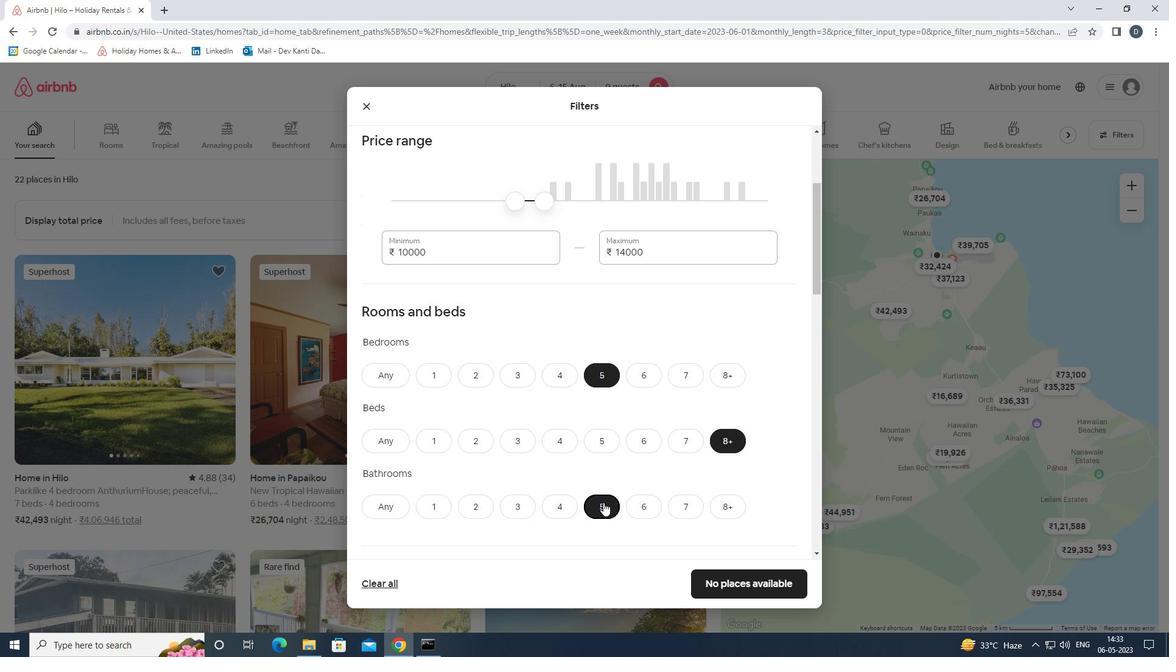 
Action: Mouse scrolled (603, 502) with delta (0, 0)
Screenshot: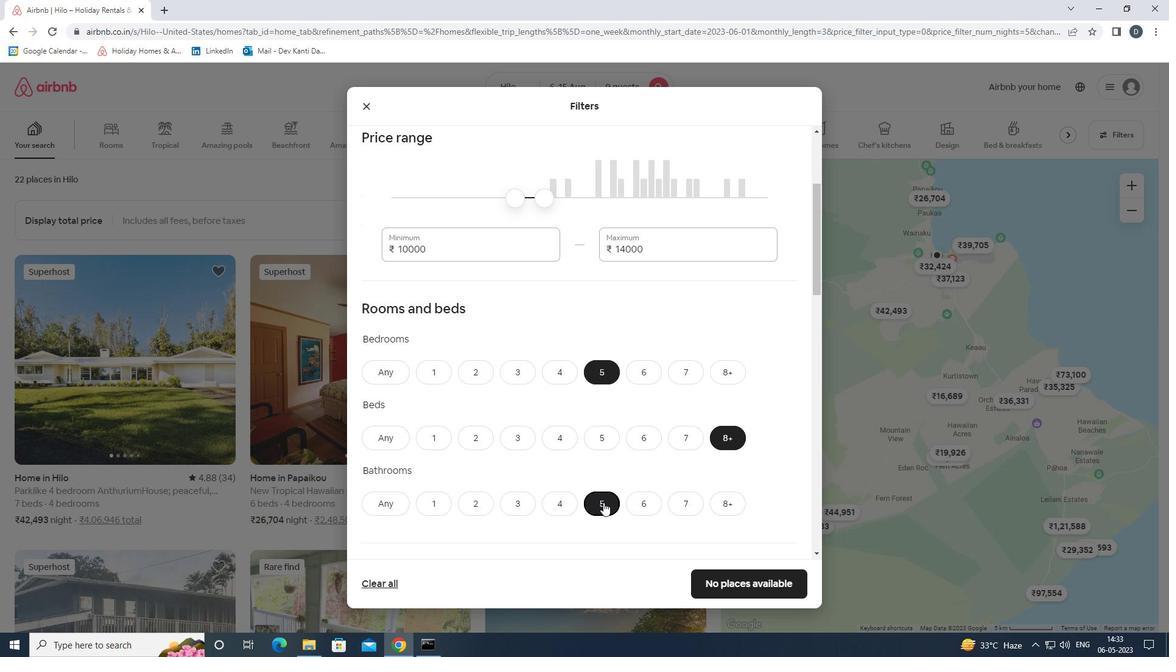 
Action: Mouse moved to (602, 501)
Screenshot: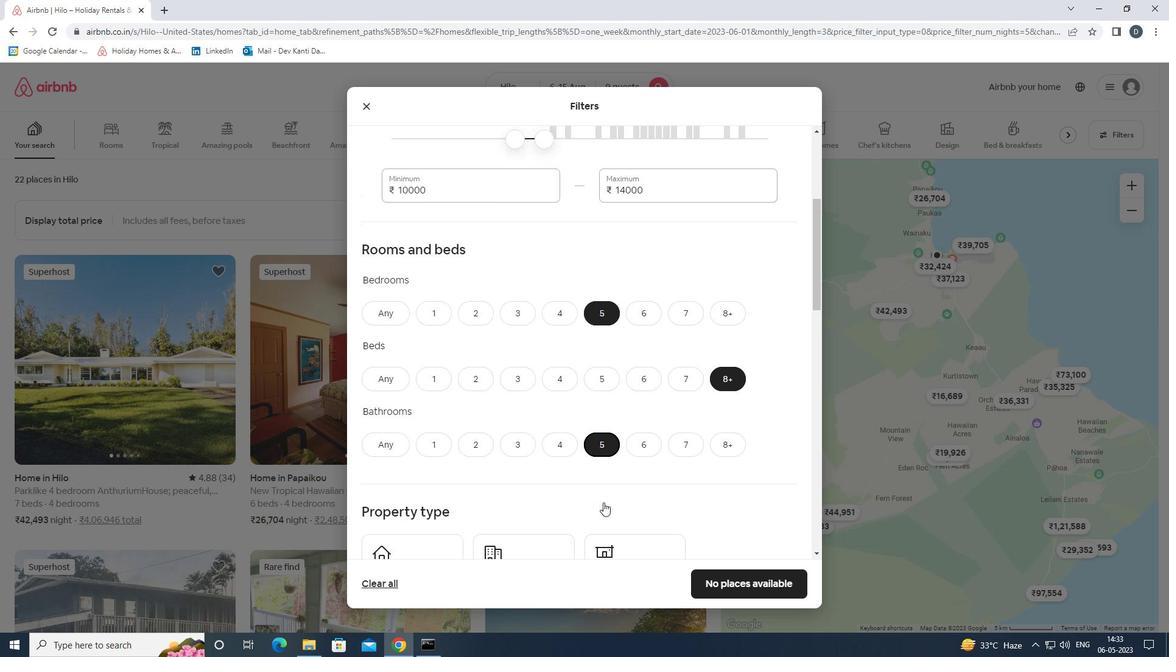 
Action: Mouse scrolled (602, 501) with delta (0, 0)
Screenshot: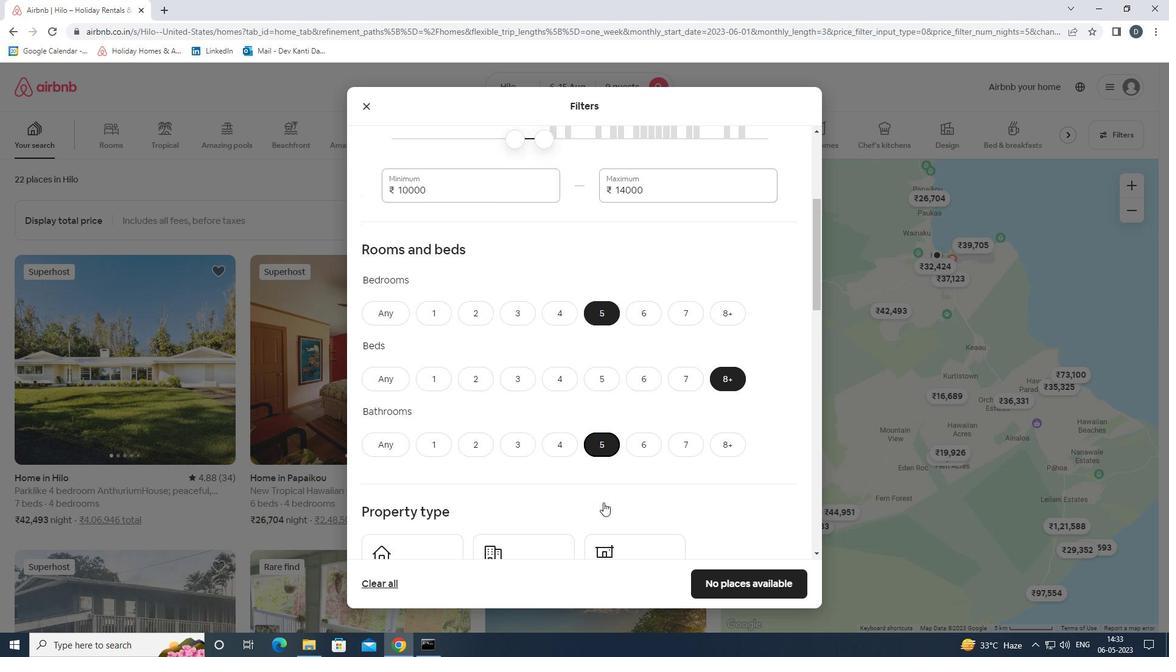 
Action: Mouse moved to (600, 494)
Screenshot: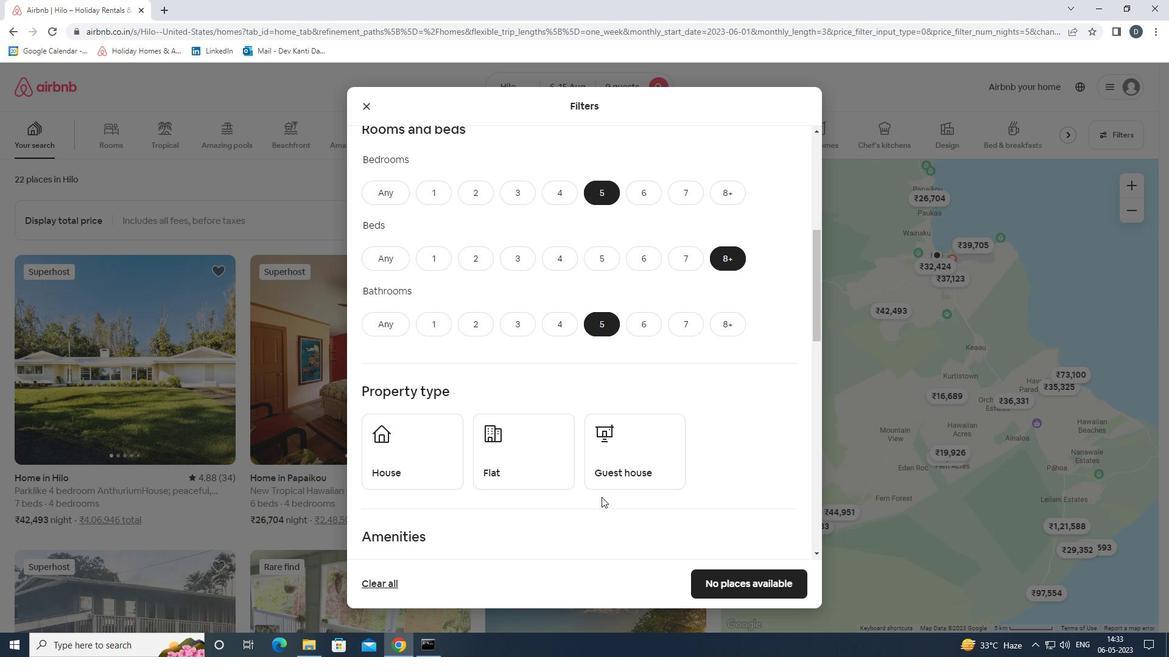 
Action: Mouse scrolled (600, 493) with delta (0, 0)
Screenshot: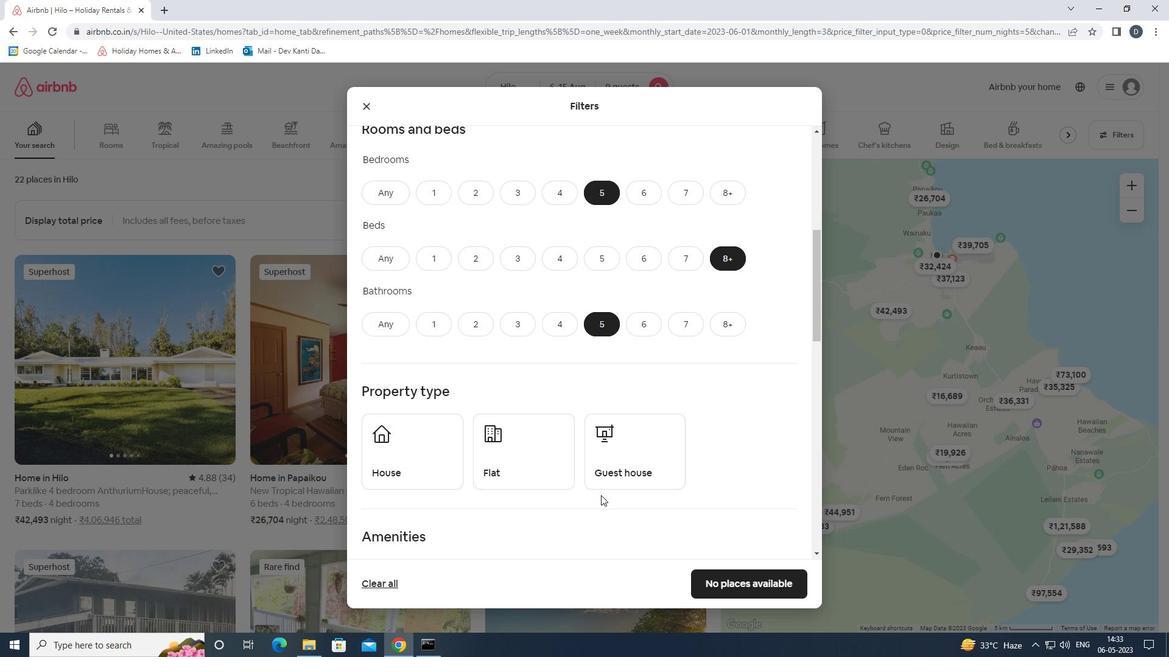 
Action: Mouse moved to (425, 407)
Screenshot: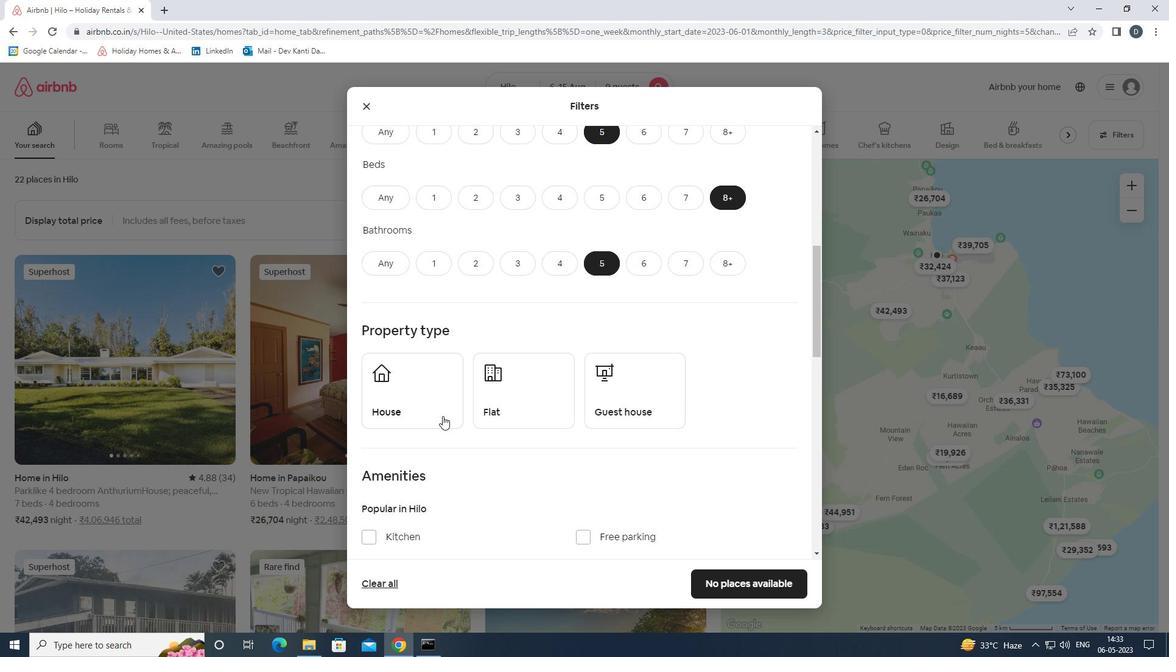 
Action: Mouse pressed left at (425, 407)
Screenshot: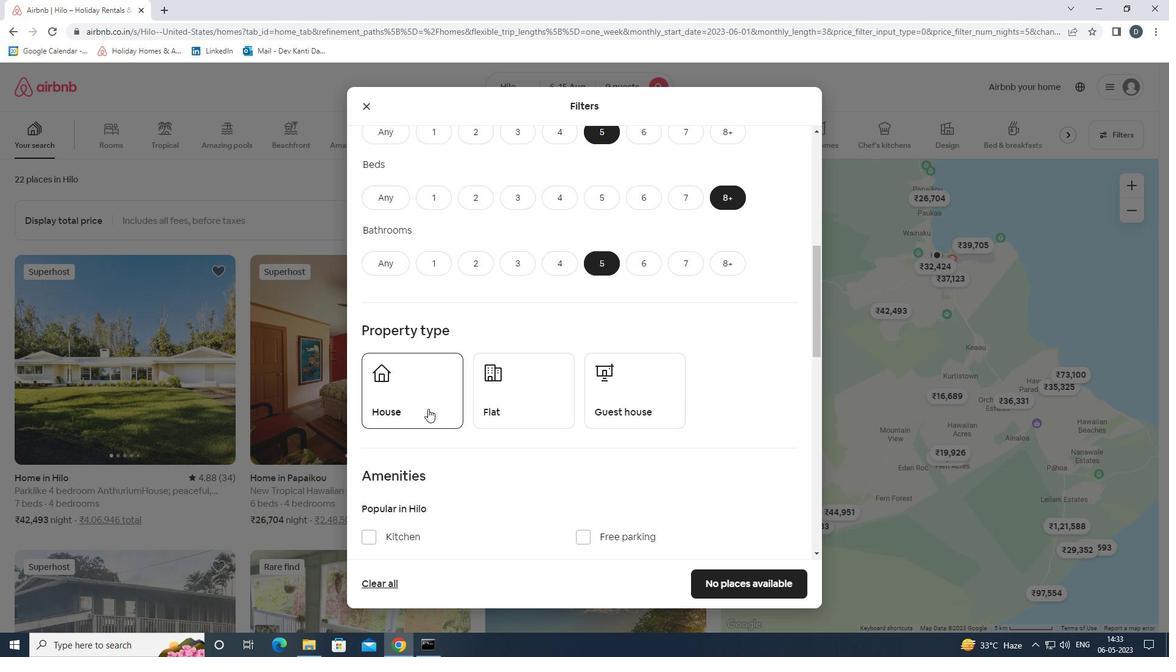 
Action: Mouse moved to (504, 406)
Screenshot: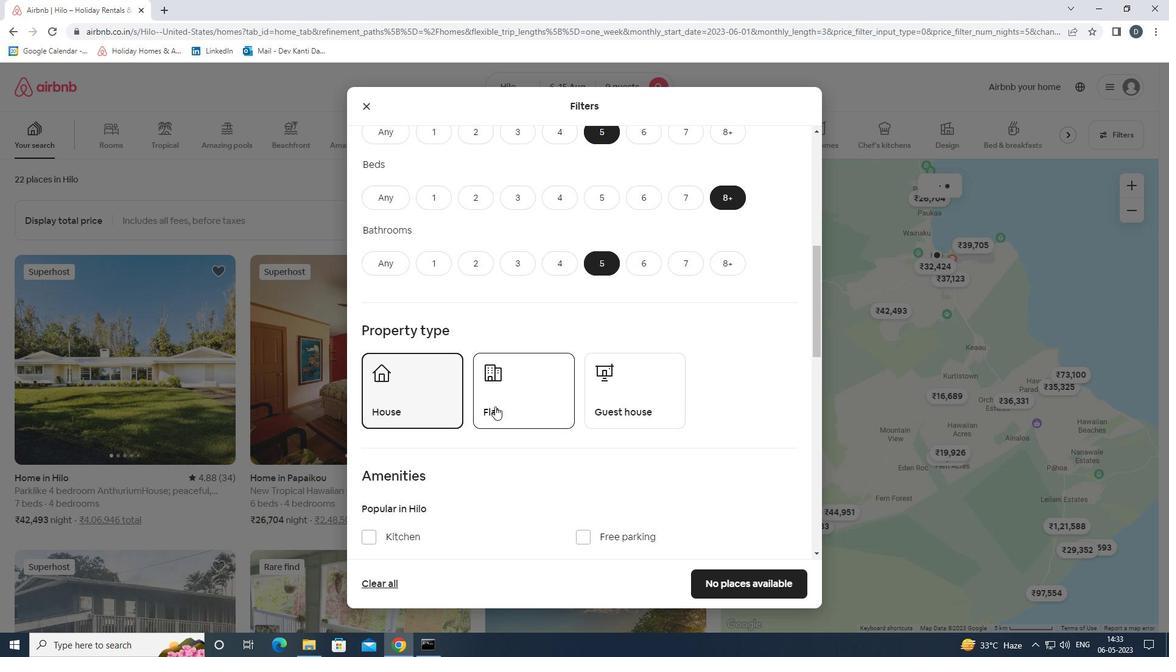 
Action: Mouse pressed left at (504, 406)
Screenshot: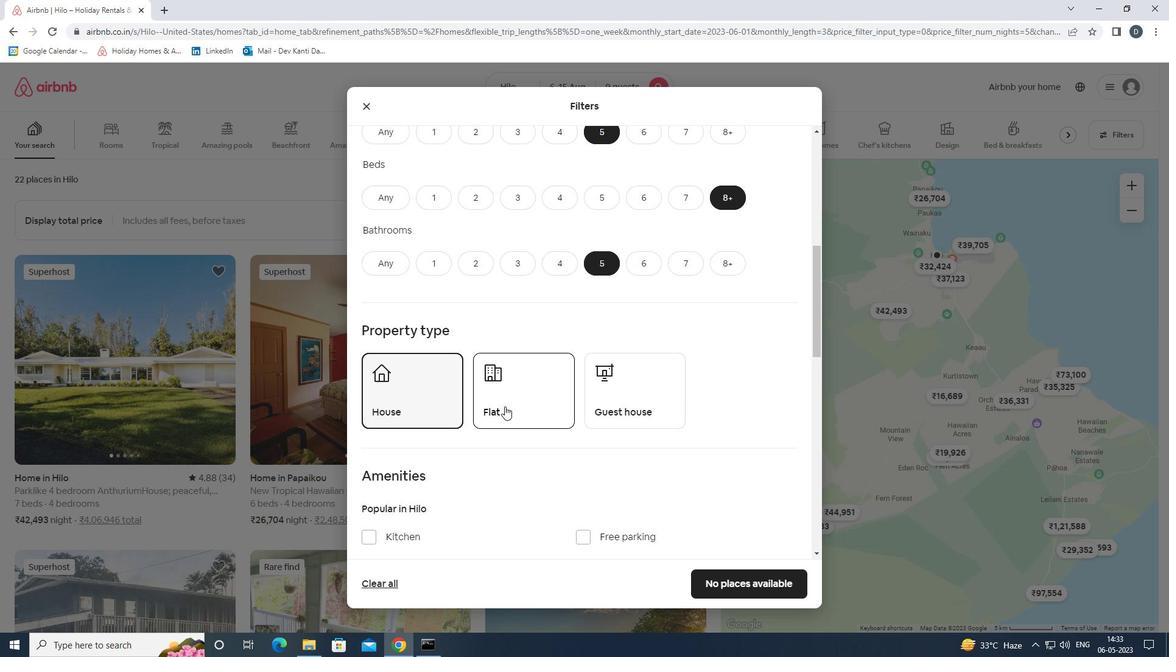 
Action: Mouse moved to (618, 407)
Screenshot: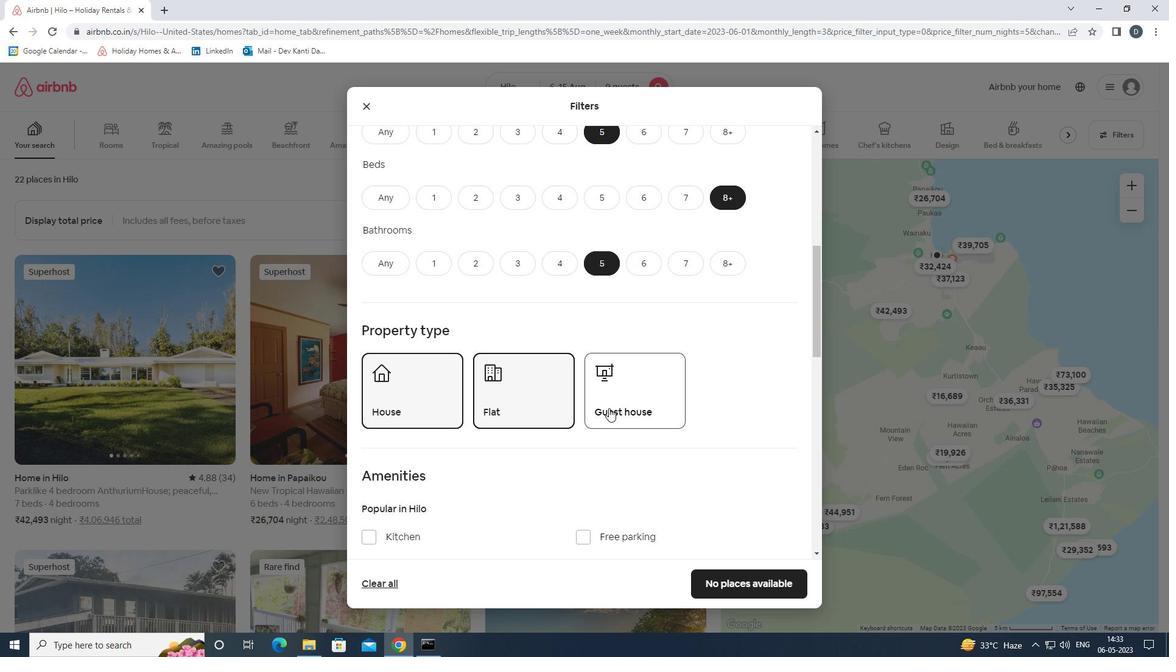
Action: Mouse pressed left at (618, 407)
Screenshot: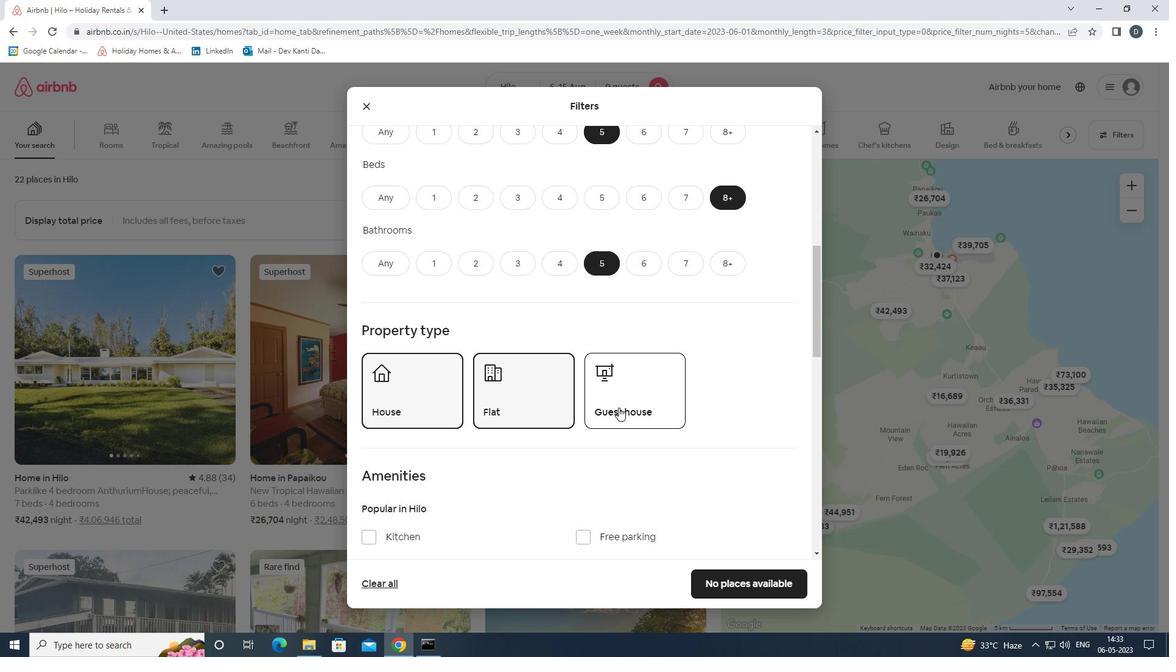 
Action: Mouse moved to (618, 407)
Screenshot: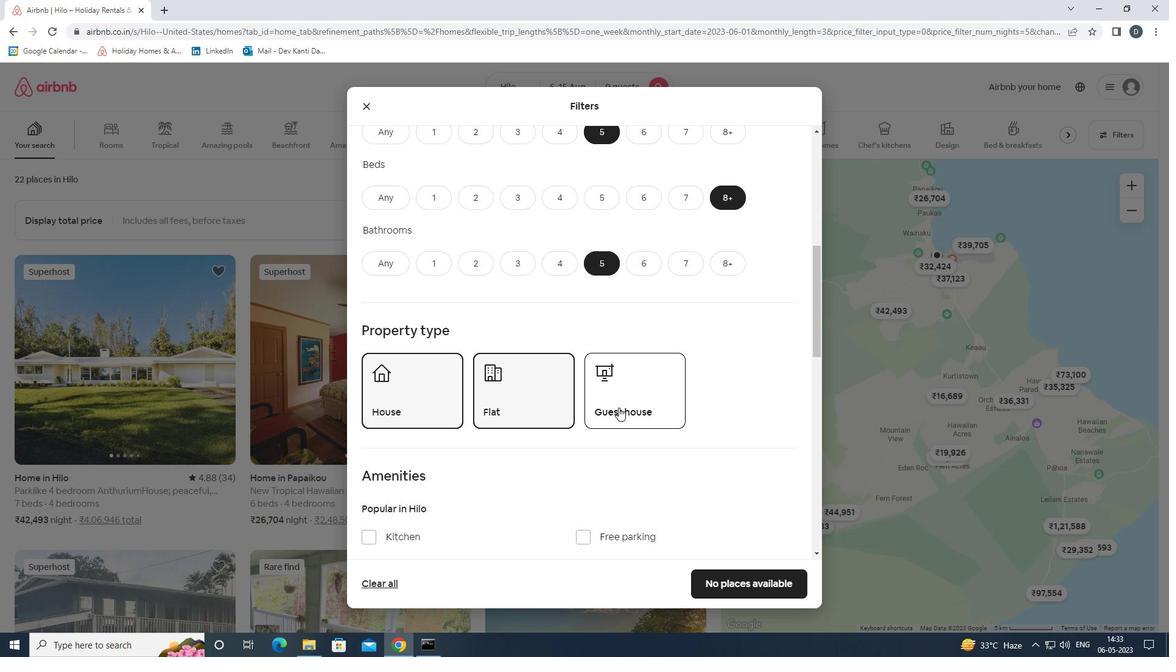 
Action: Mouse scrolled (618, 407) with delta (0, 0)
Screenshot: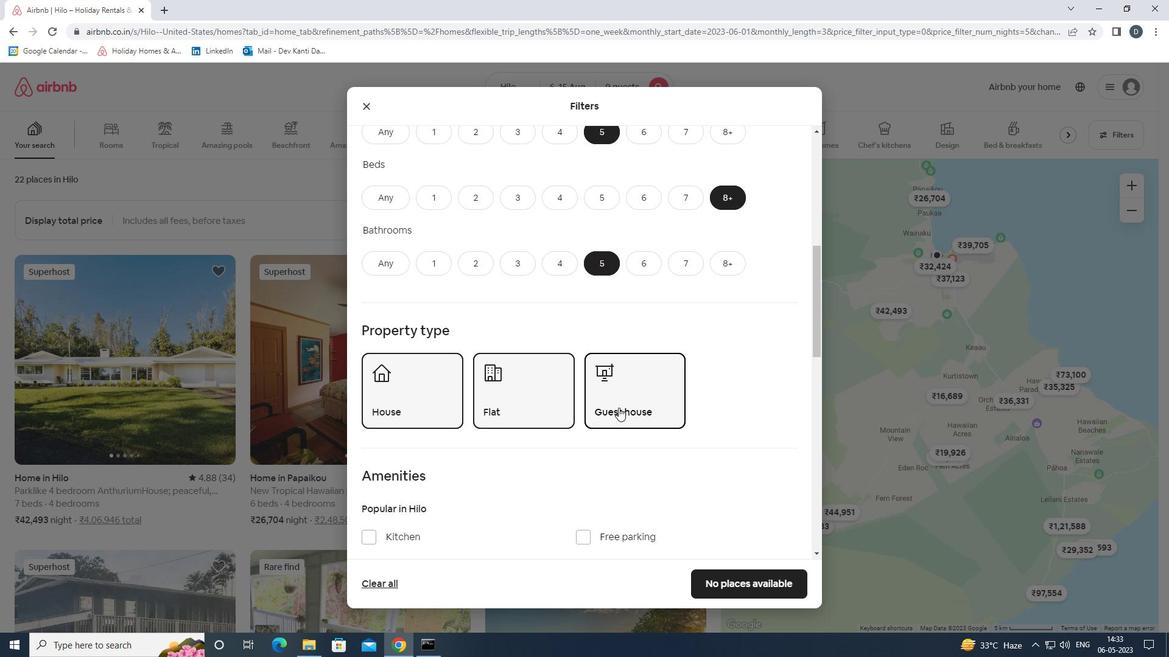 
Action: Mouse scrolled (618, 407) with delta (0, 0)
Screenshot: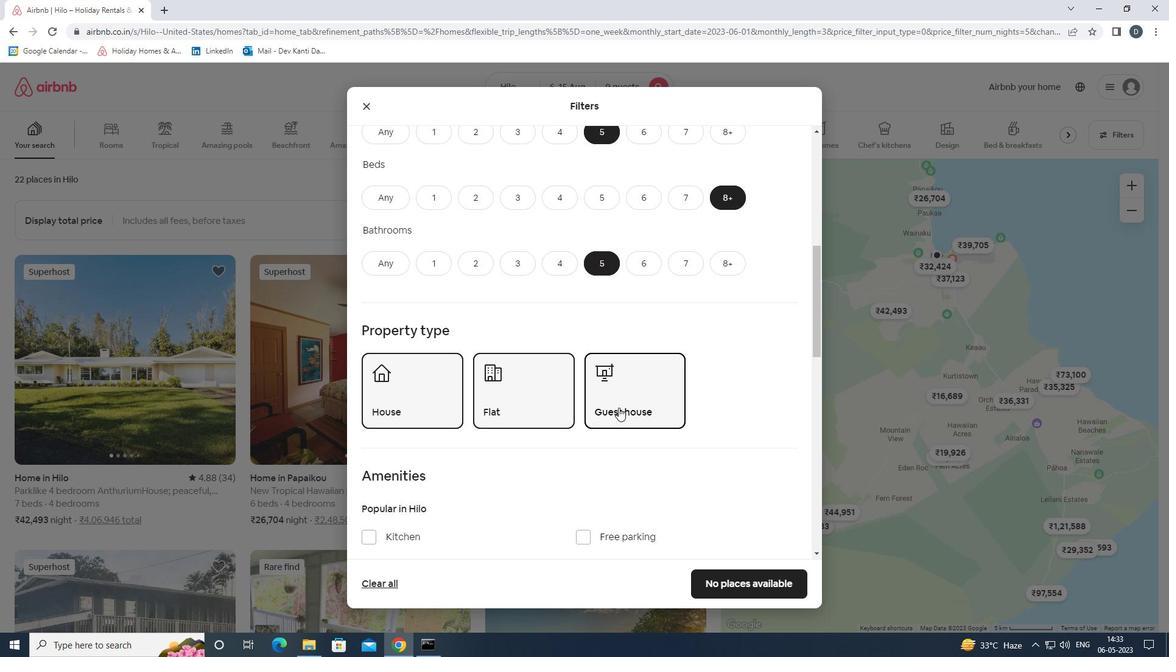
Action: Mouse moved to (416, 446)
Screenshot: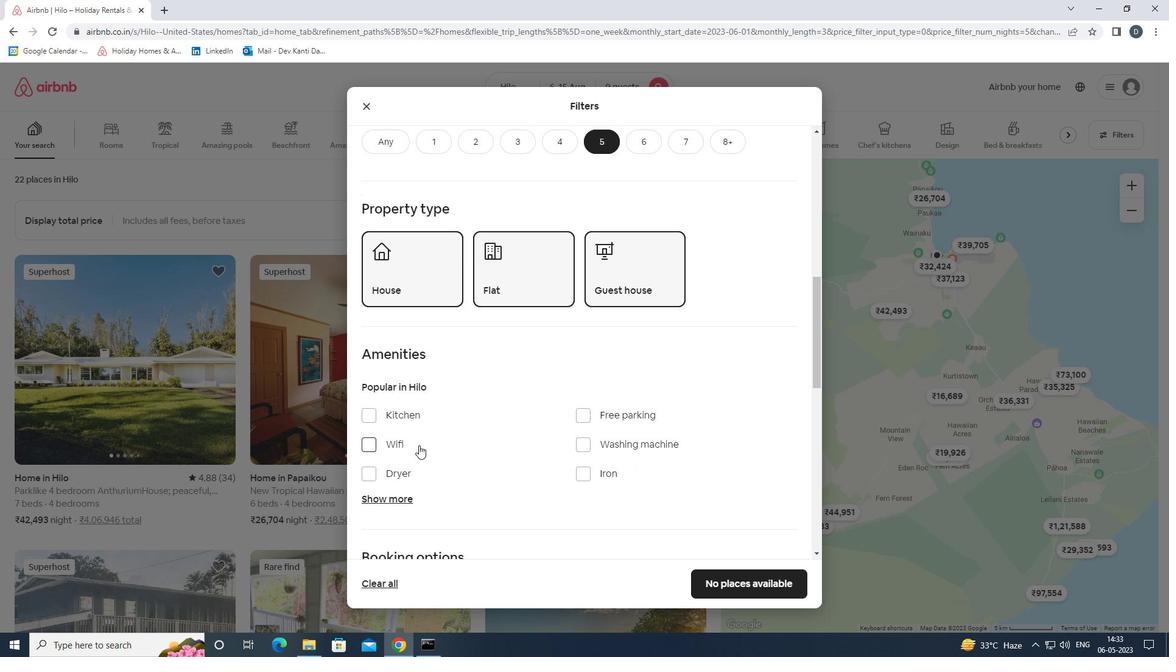 
Action: Mouse pressed left at (416, 446)
Screenshot: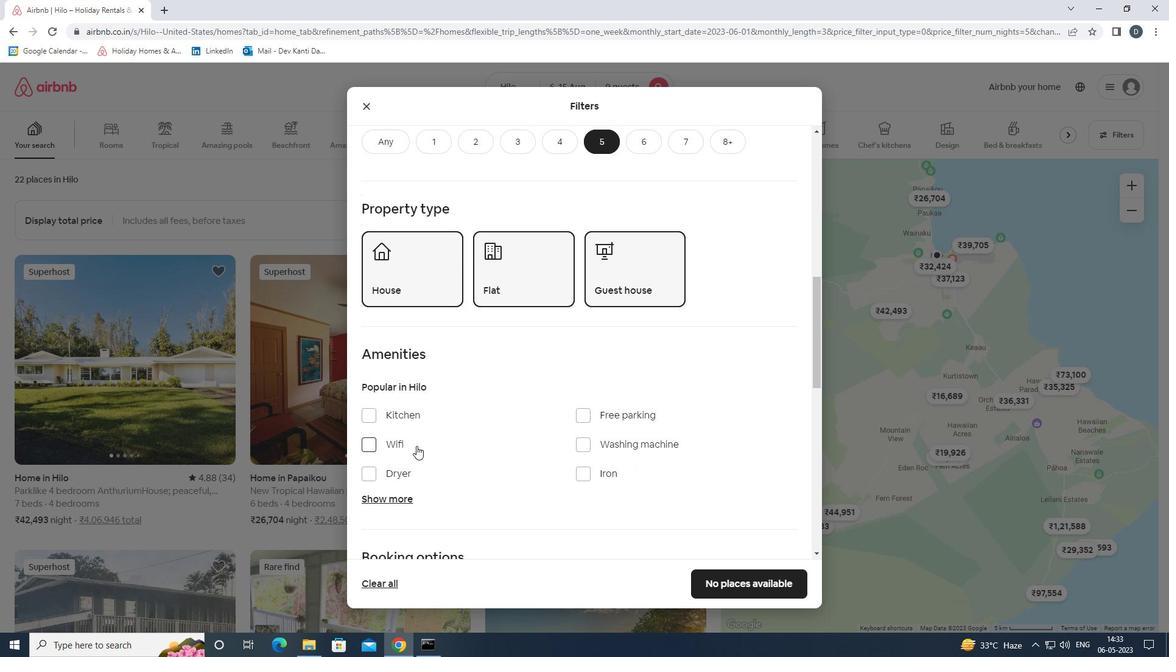 
Action: Mouse moved to (591, 418)
Screenshot: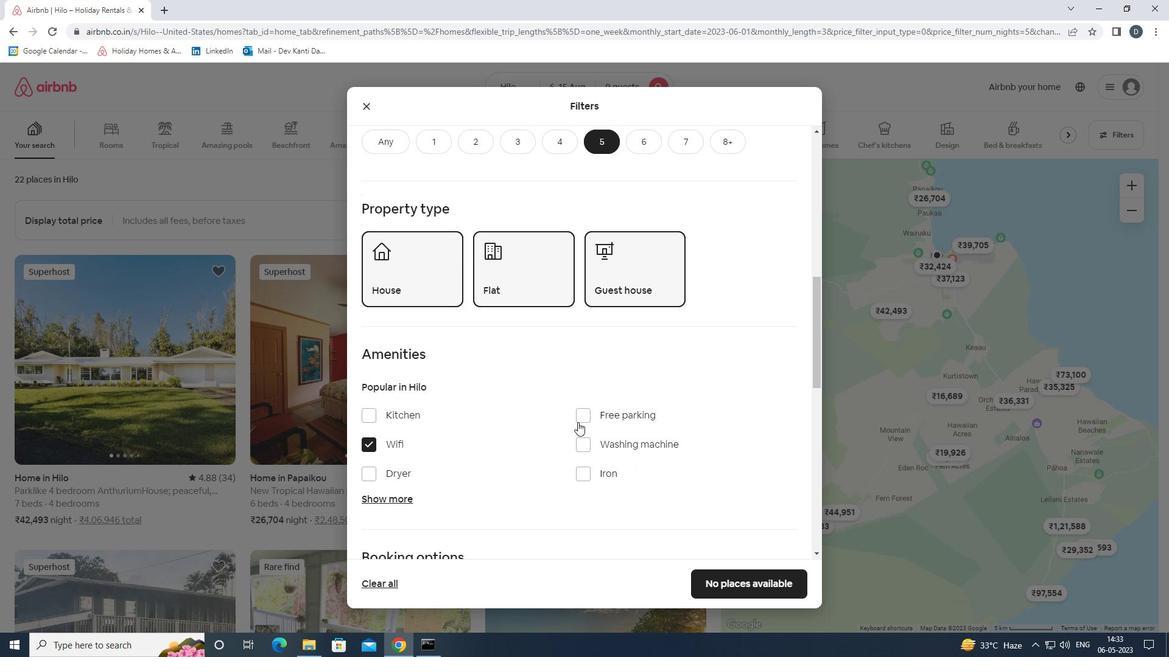 
Action: Mouse pressed left at (591, 418)
Screenshot: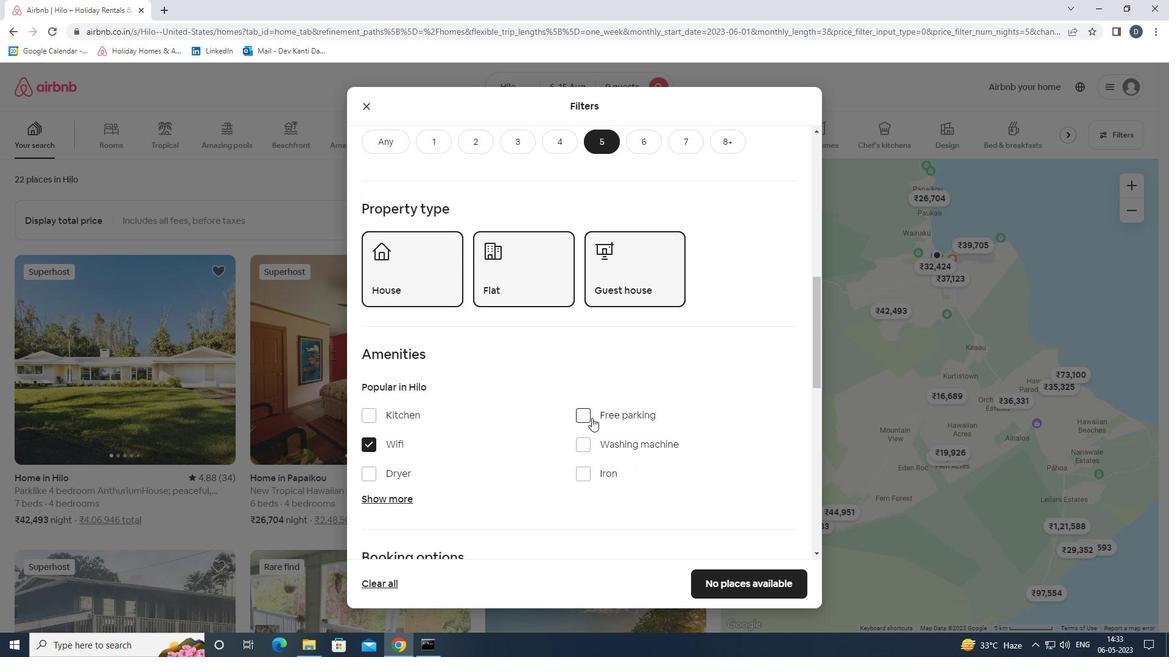 
Action: Mouse moved to (404, 503)
Screenshot: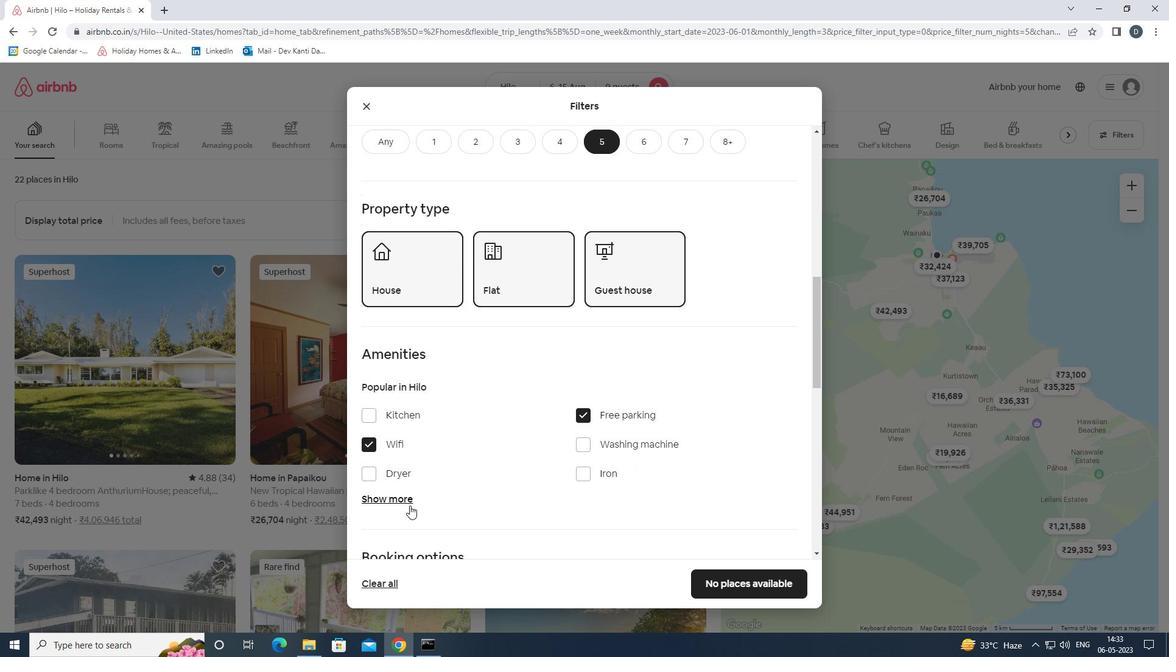 
Action: Mouse pressed left at (404, 503)
Screenshot: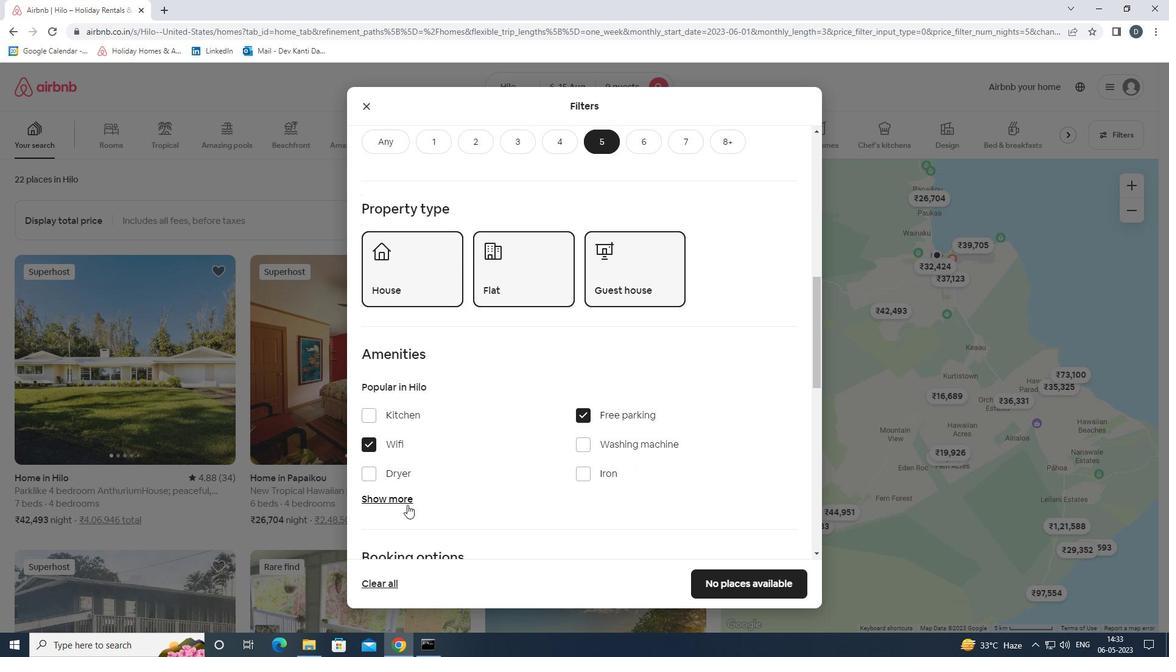 
Action: Mouse moved to (437, 489)
Screenshot: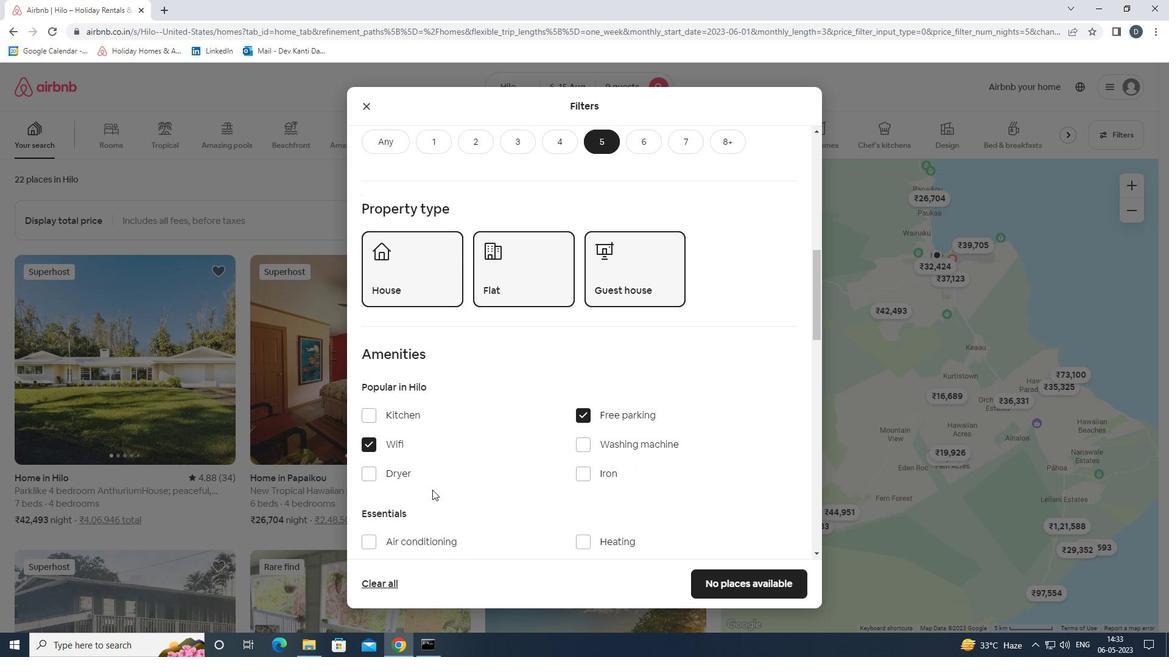 
Action: Mouse scrolled (437, 488) with delta (0, 0)
Screenshot: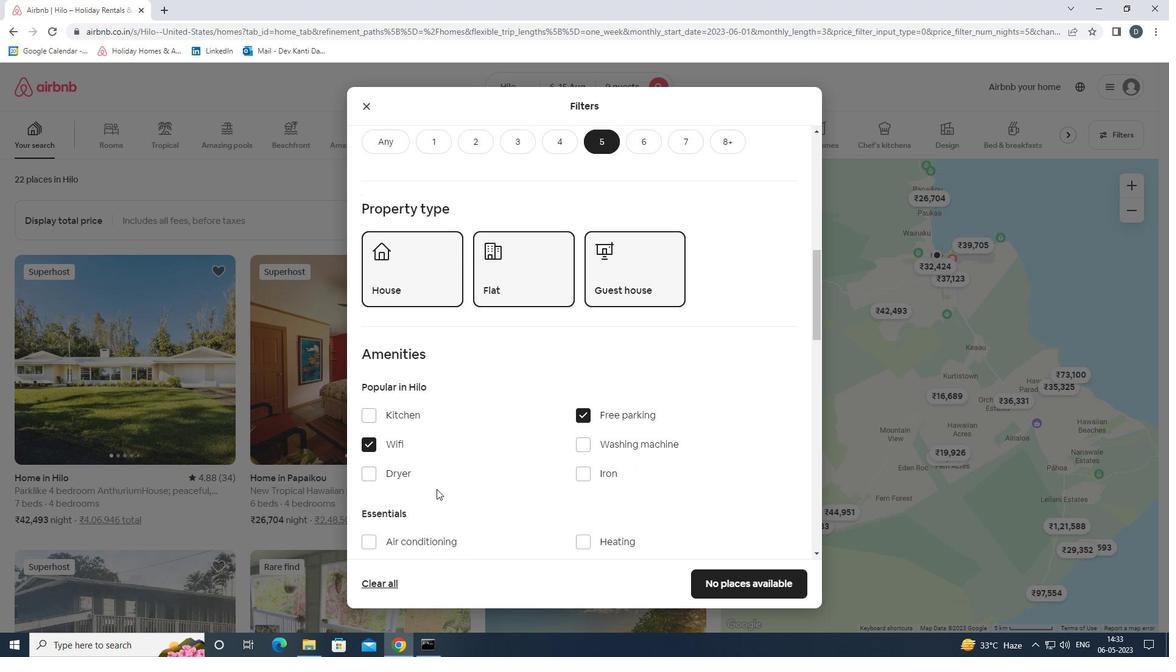 
Action: Mouse moved to (445, 487)
Screenshot: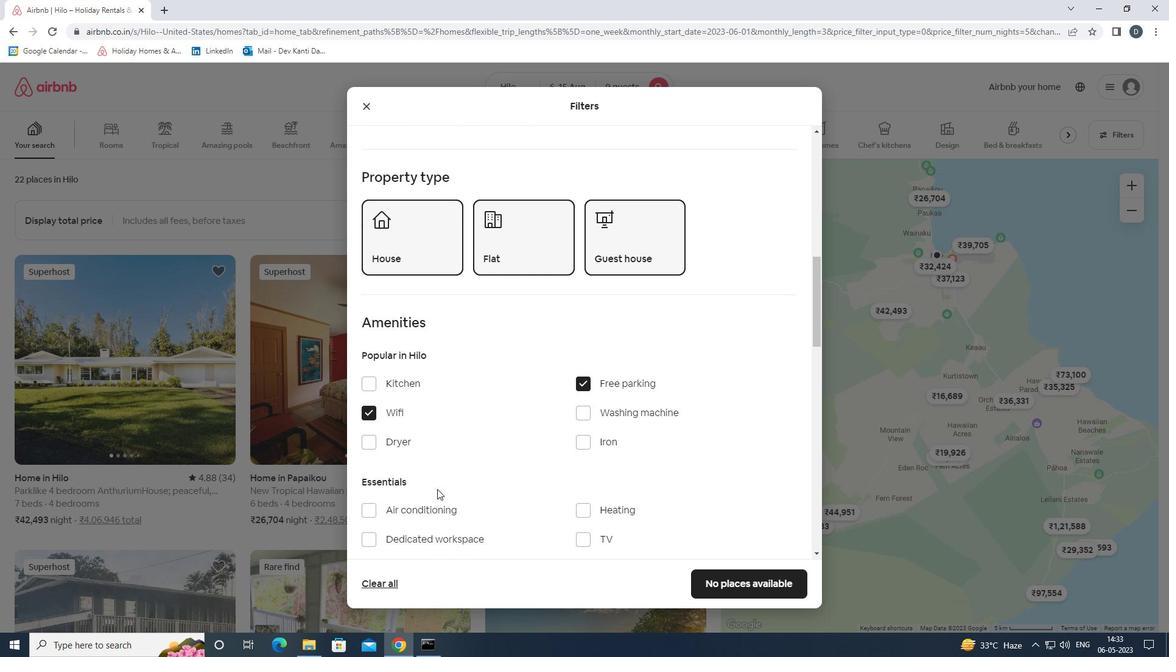 
Action: Mouse scrolled (445, 486) with delta (0, 0)
Screenshot: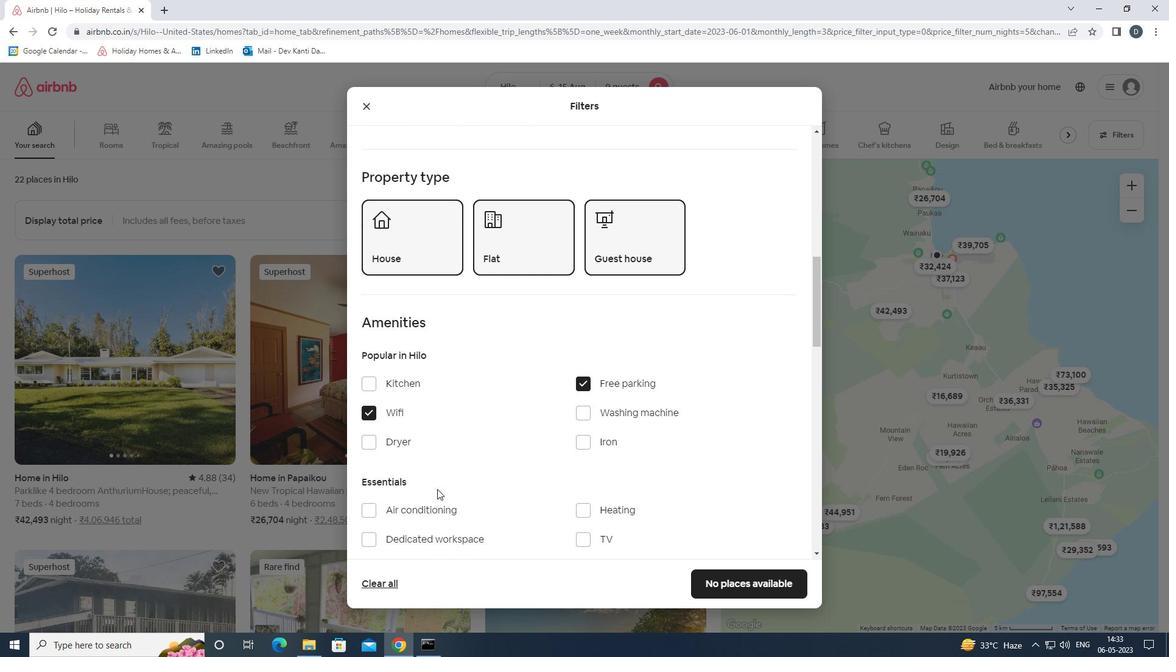 
Action: Mouse moved to (578, 448)
Screenshot: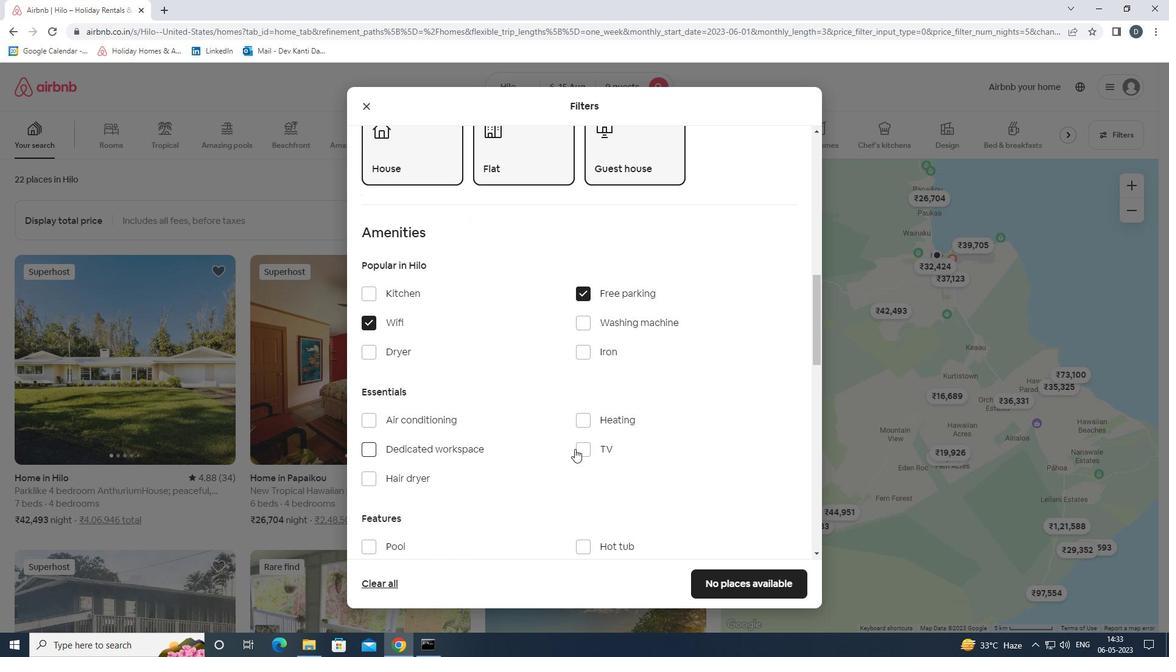 
Action: Mouse pressed left at (578, 448)
Screenshot: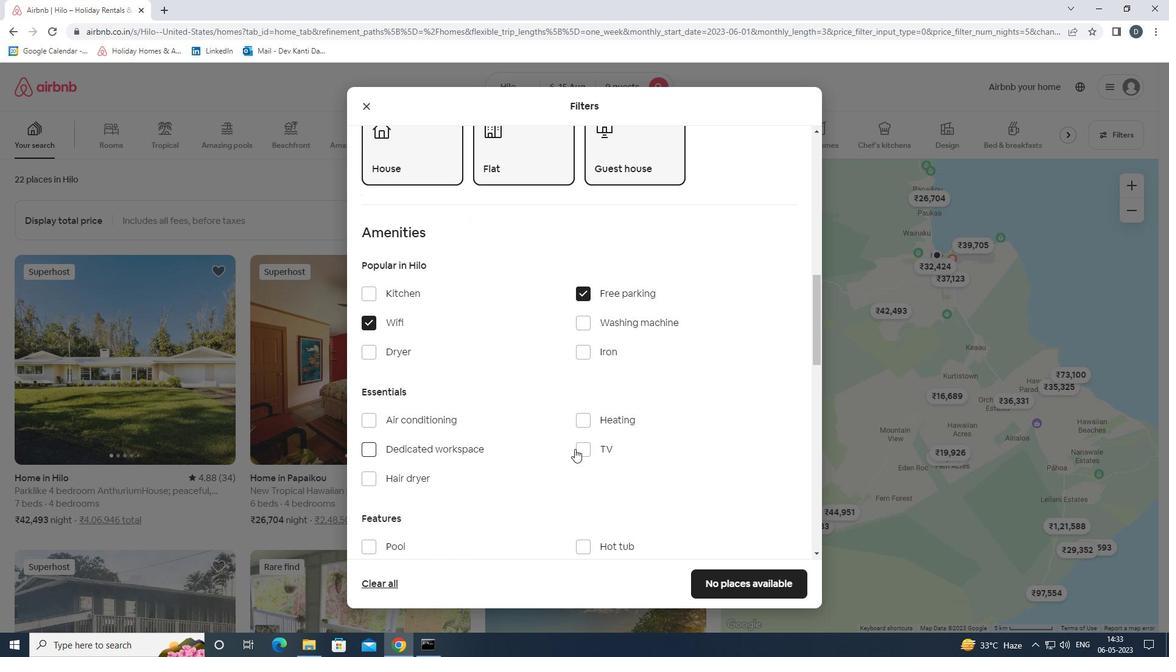 
Action: Mouse moved to (579, 448)
Screenshot: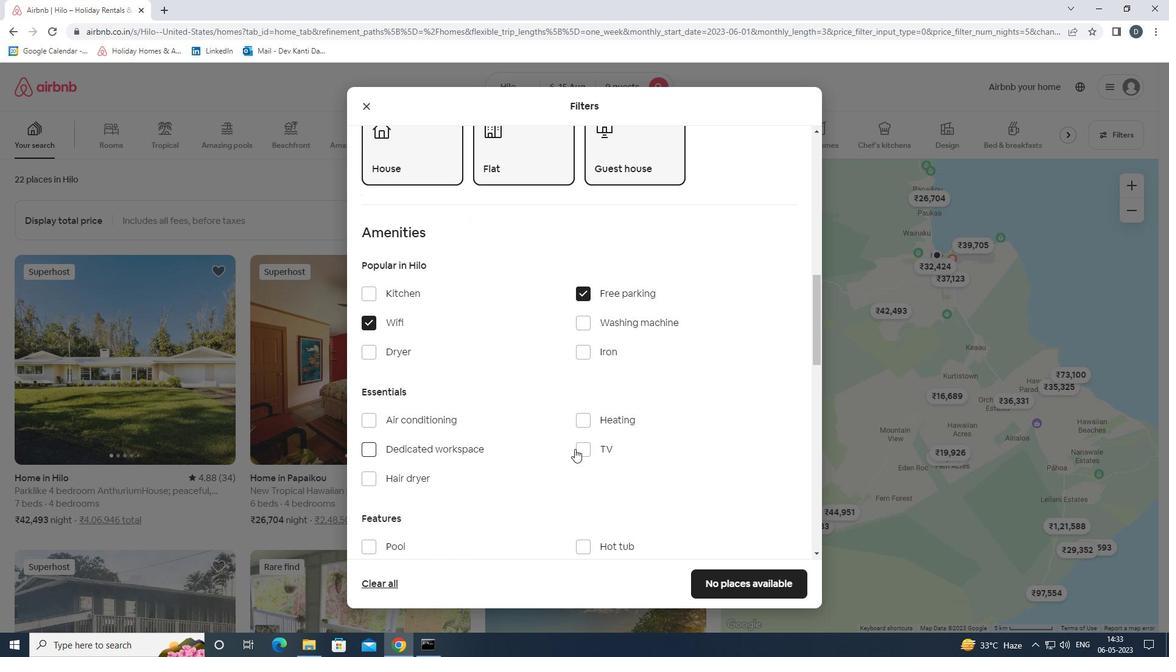 
Action: Mouse scrolled (579, 448) with delta (0, 0)
Screenshot: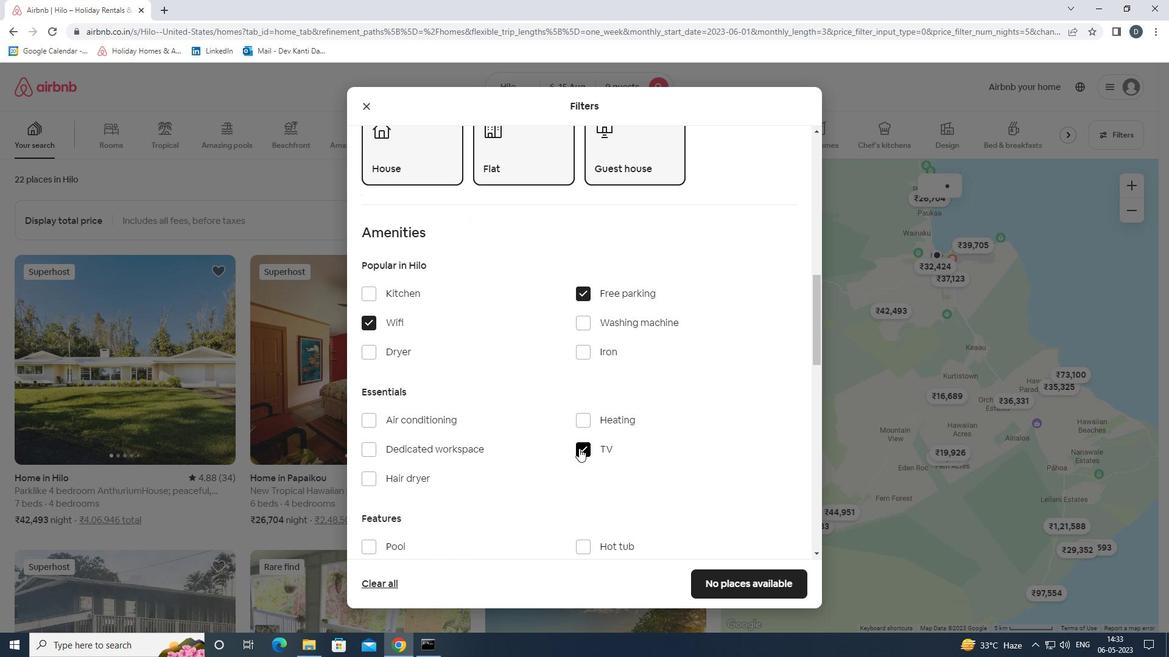 
Action: Mouse scrolled (579, 448) with delta (0, 0)
Screenshot: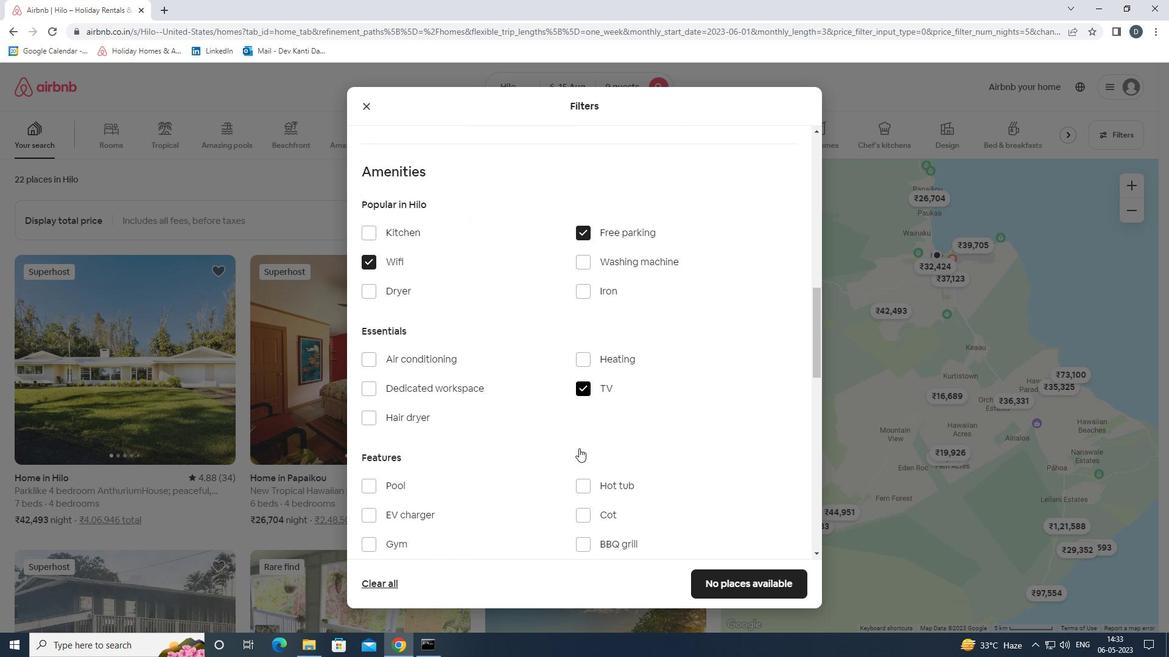 
Action: Mouse moved to (462, 482)
Screenshot: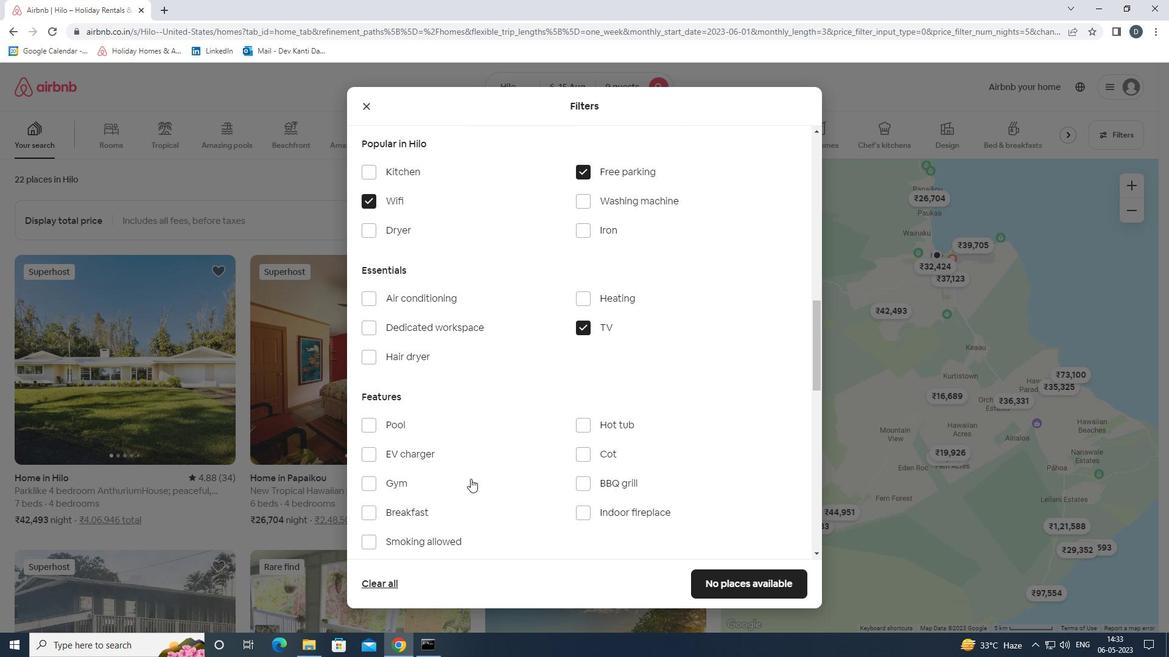 
Action: Mouse pressed left at (462, 482)
Screenshot: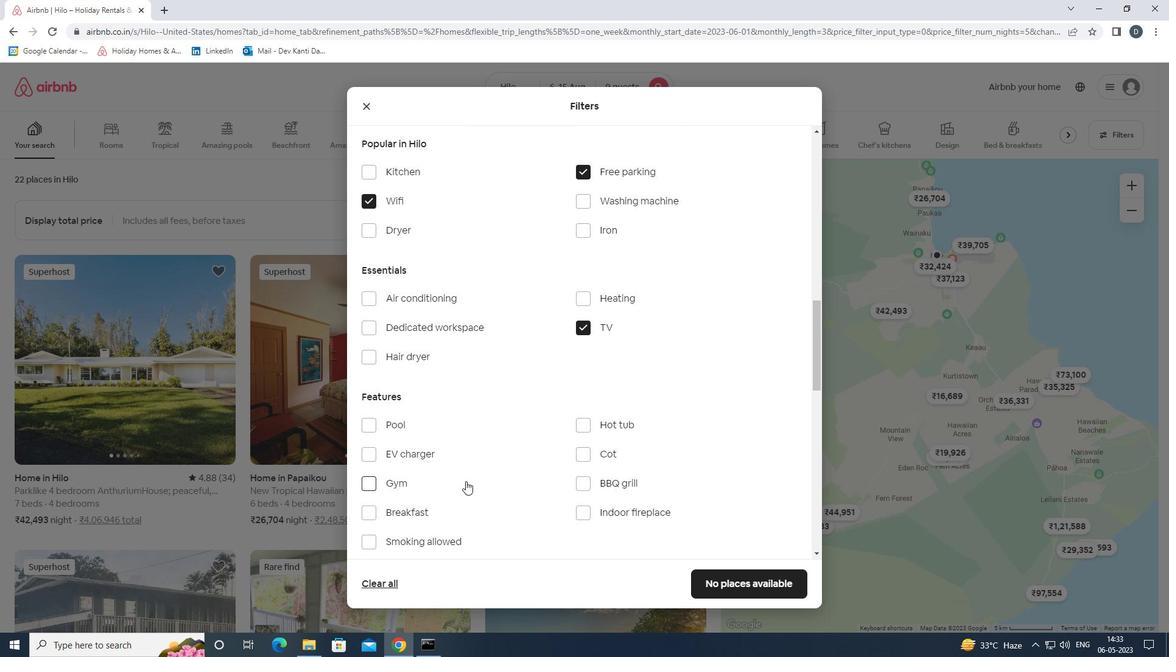 
Action: Mouse moved to (457, 508)
Screenshot: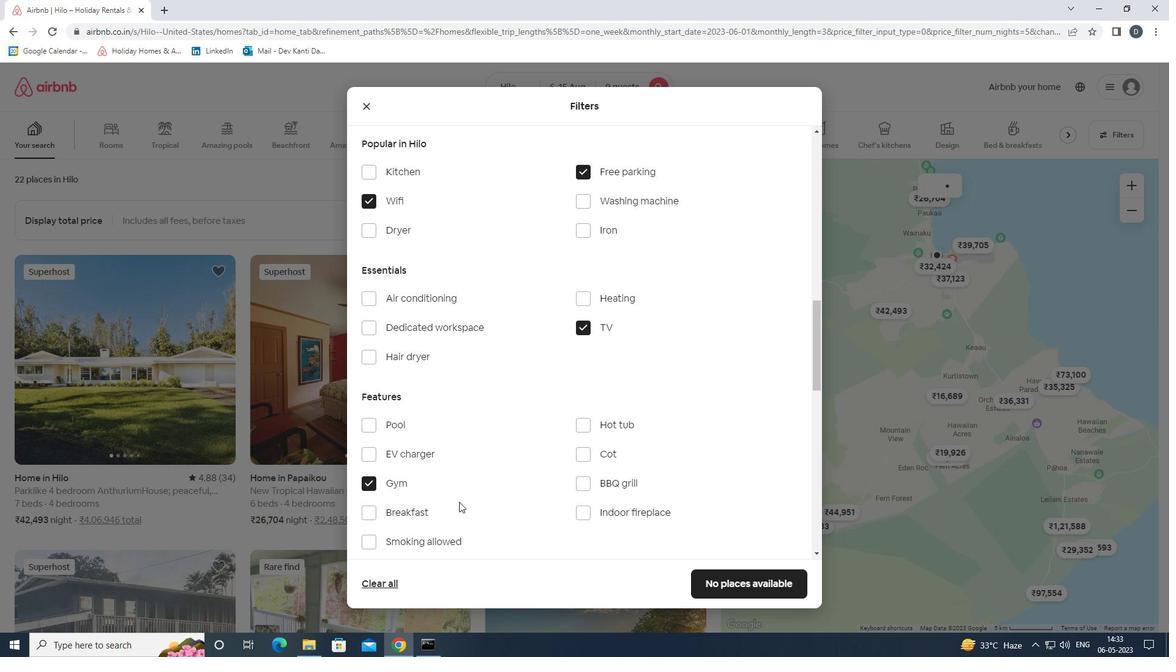 
Action: Mouse pressed left at (457, 508)
Screenshot: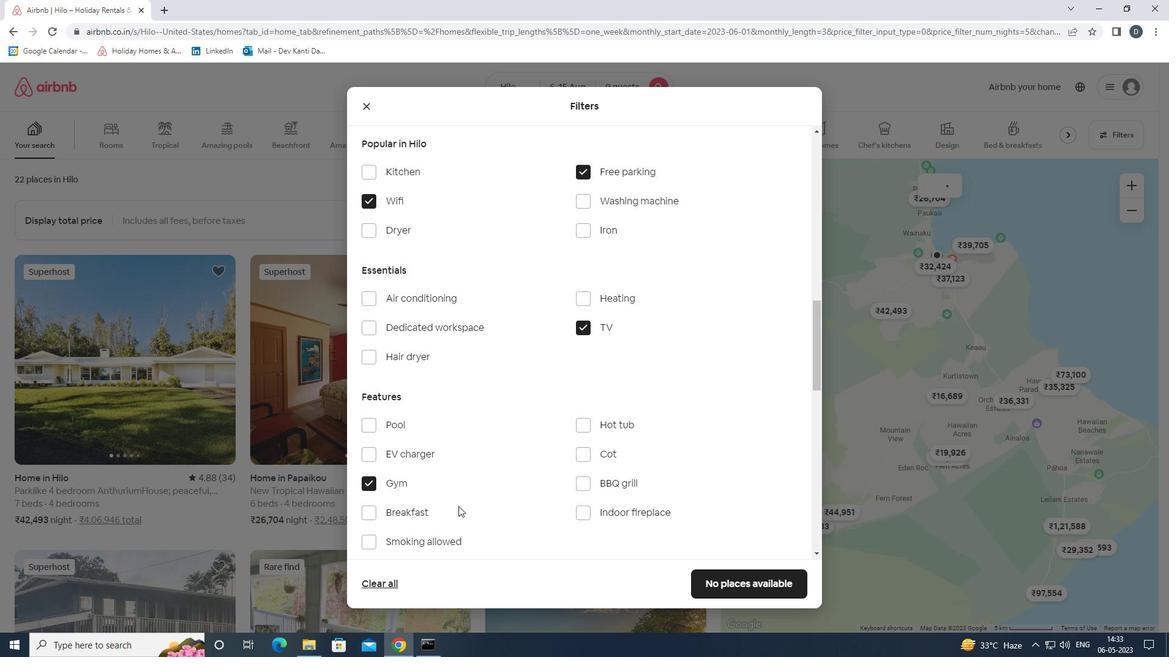 
Action: Mouse moved to (519, 477)
Screenshot: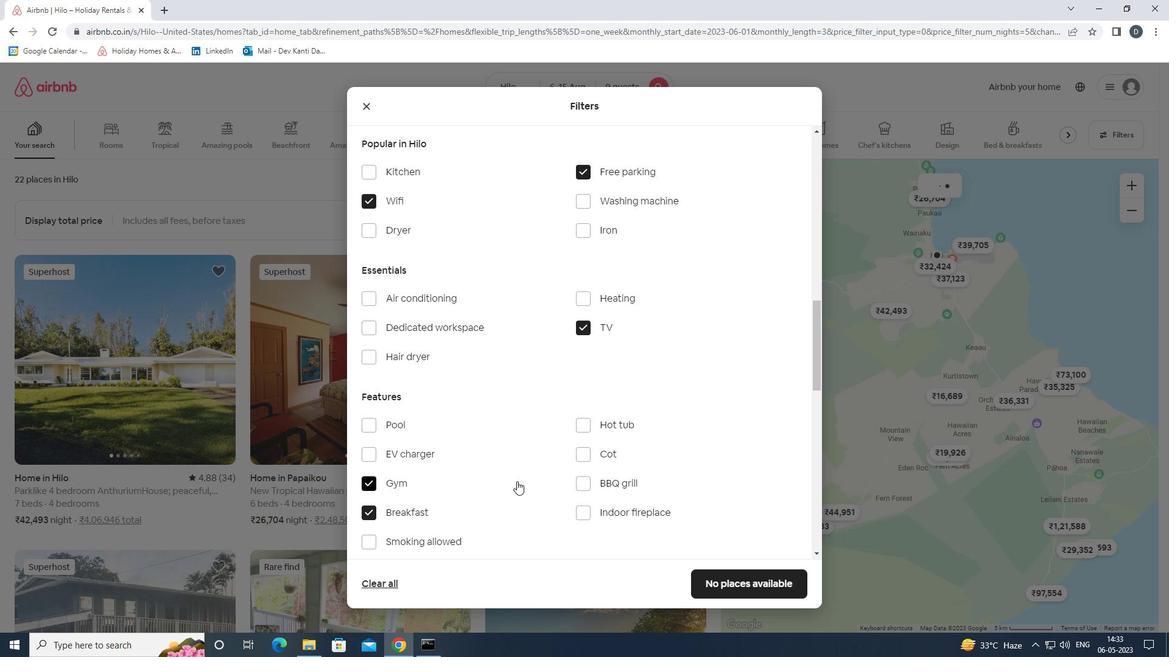
Action: Mouse scrolled (519, 476) with delta (0, 0)
Screenshot: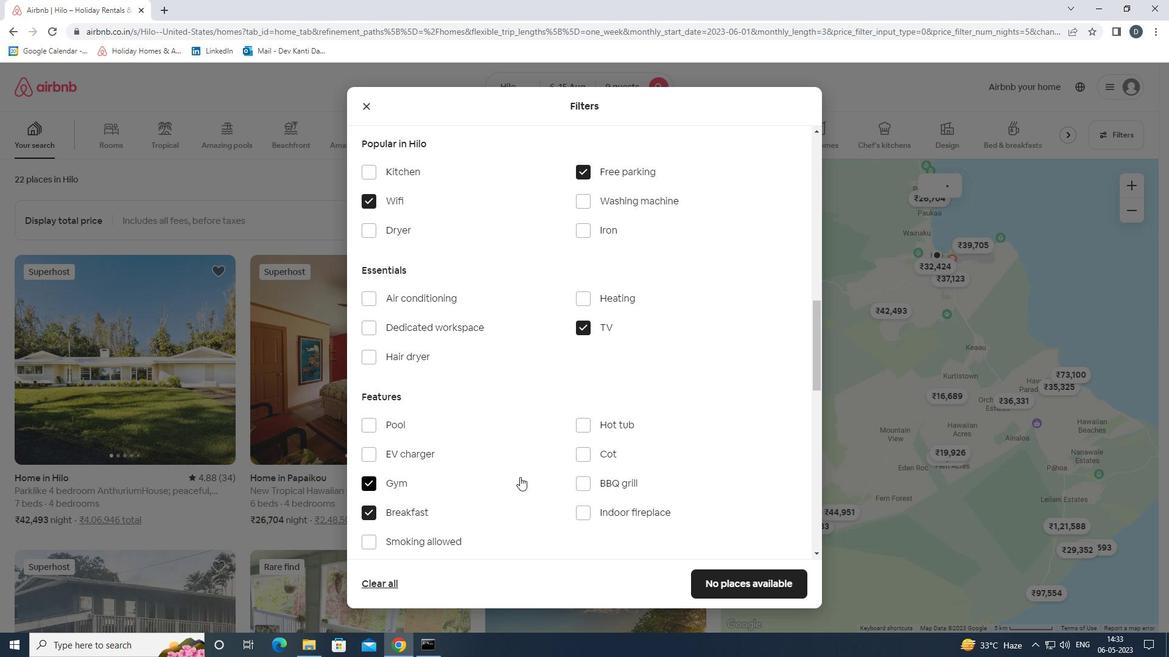 
Action: Mouse moved to (519, 477)
Screenshot: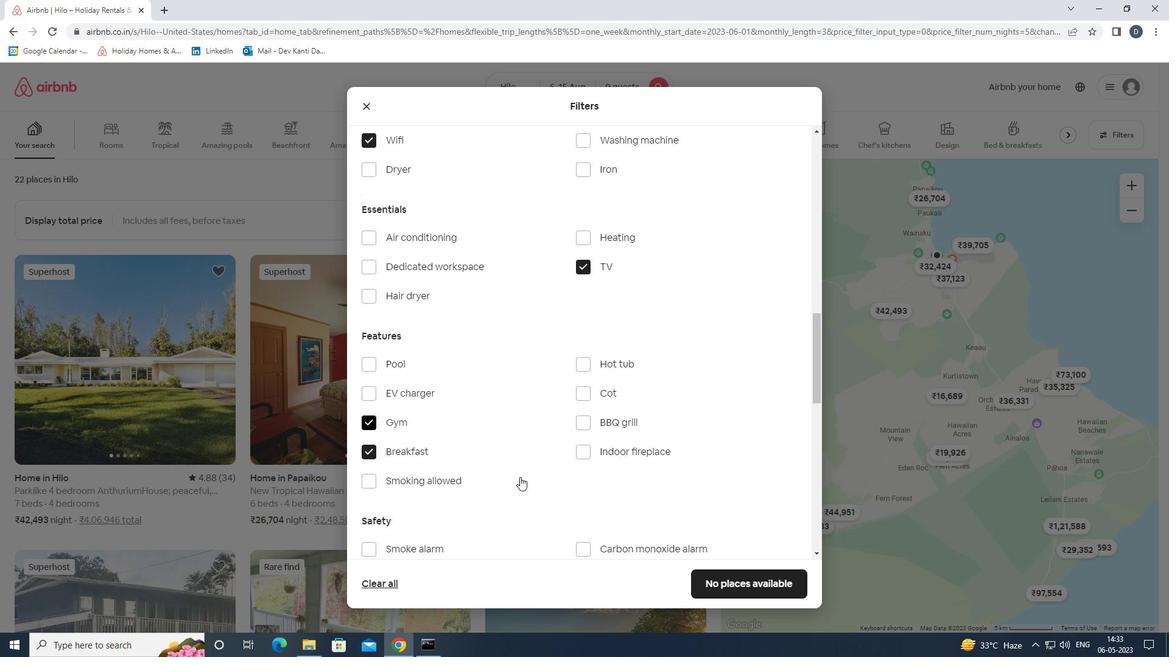
Action: Mouse scrolled (519, 476) with delta (0, 0)
Screenshot: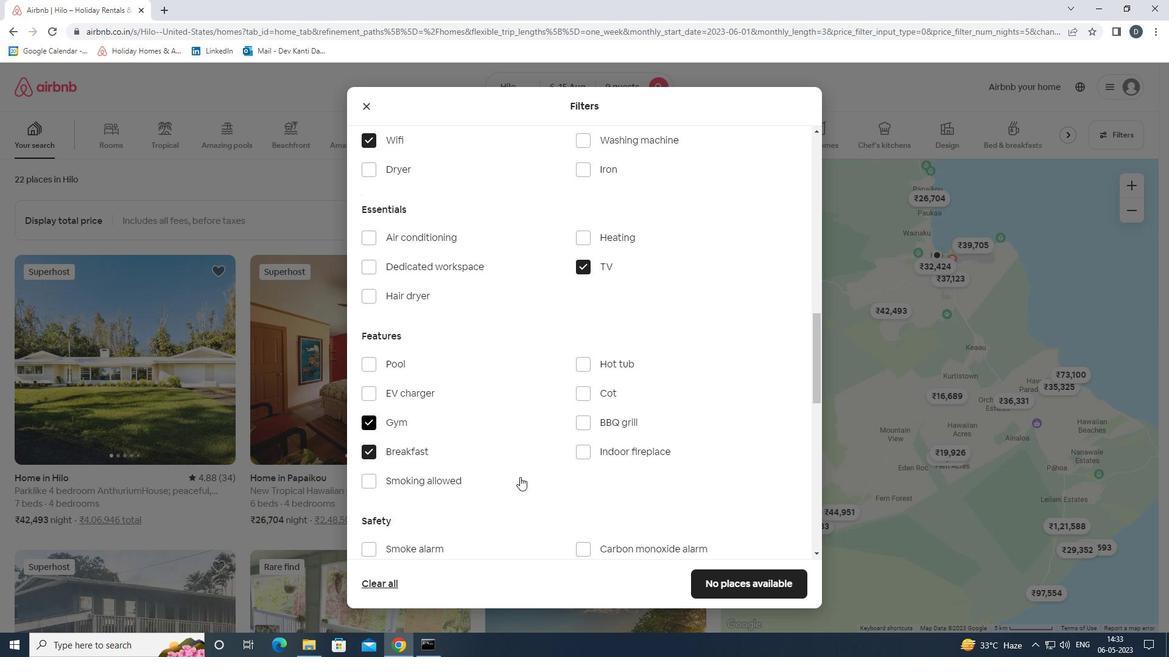
Action: Mouse moved to (521, 474)
Screenshot: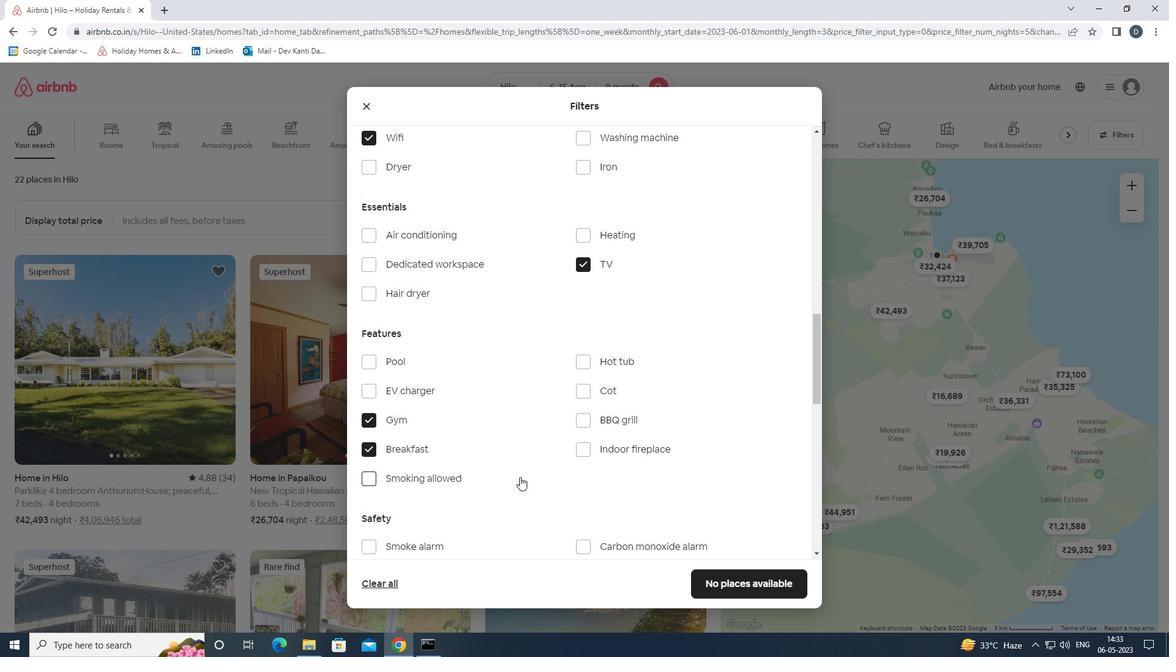 
Action: Mouse scrolled (521, 474) with delta (0, 0)
Screenshot: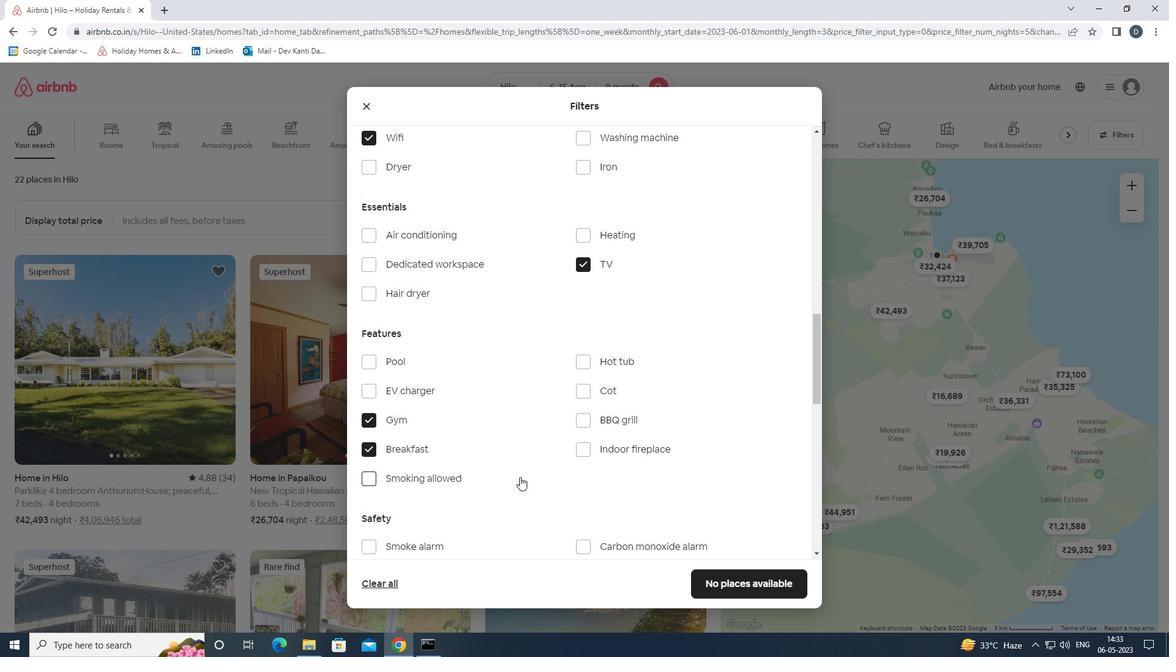 
Action: Mouse moved to (599, 459)
Screenshot: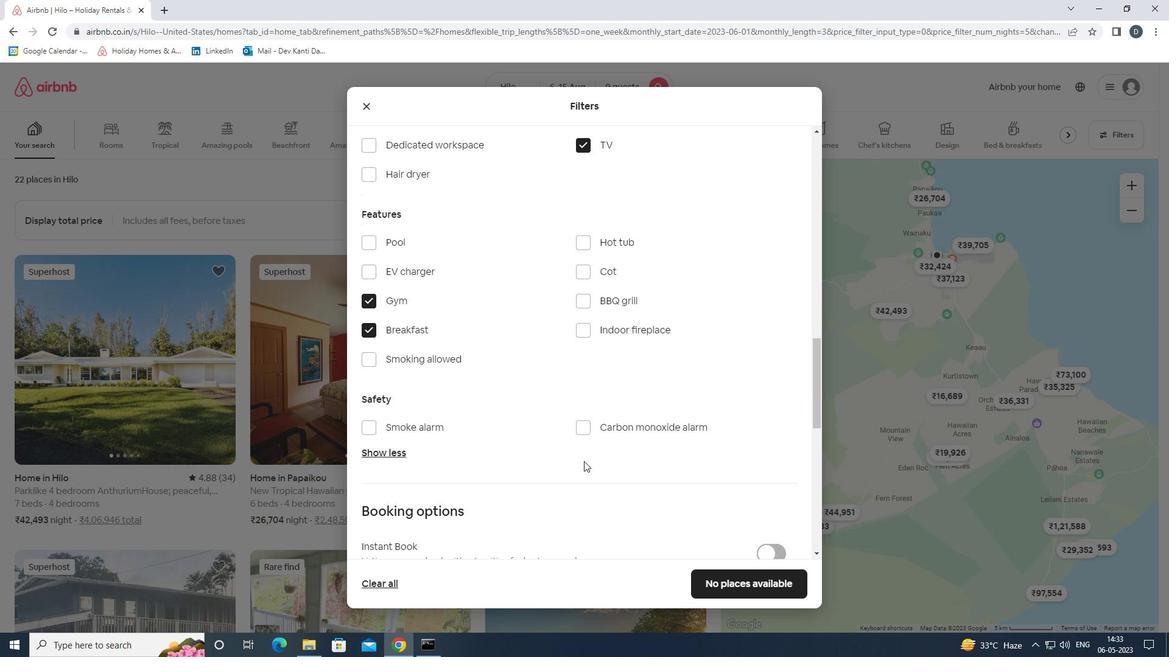 
Action: Mouse scrolled (599, 459) with delta (0, 0)
Screenshot: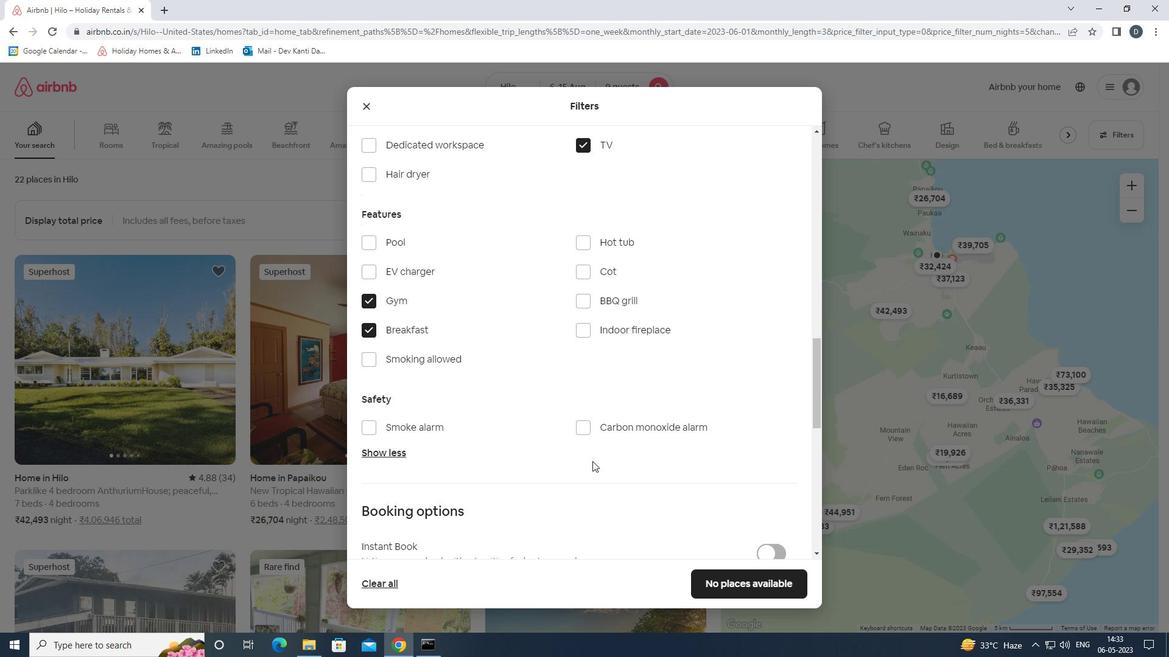 
Action: Mouse moved to (729, 455)
Screenshot: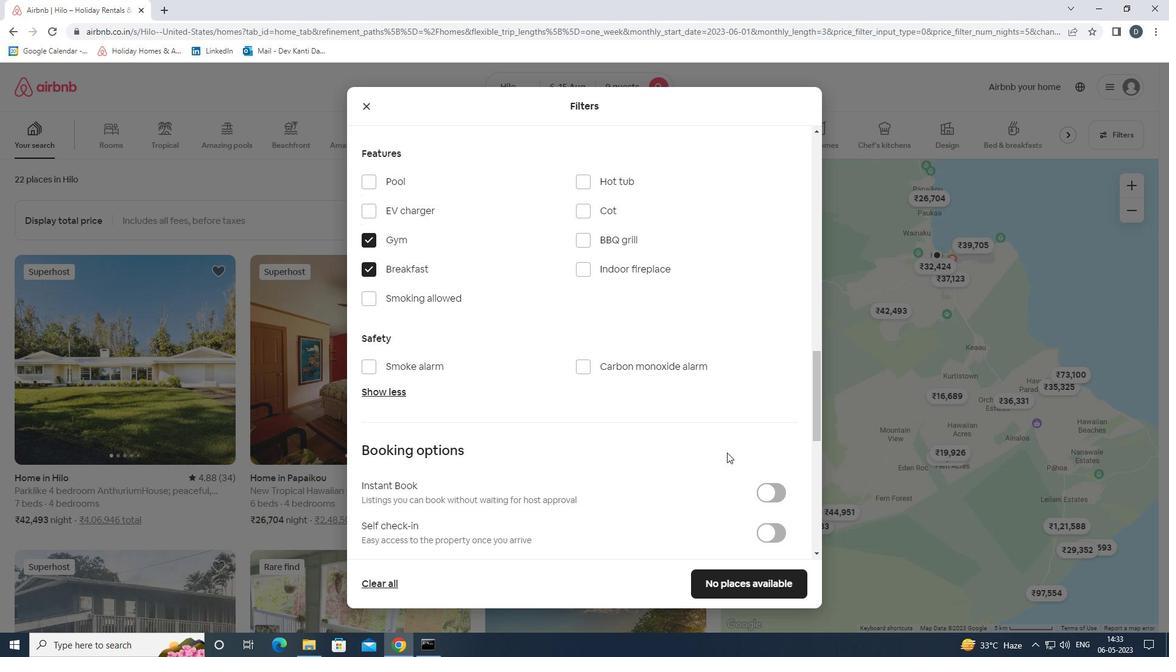 
Action: Mouse scrolled (729, 454) with delta (0, 0)
Screenshot: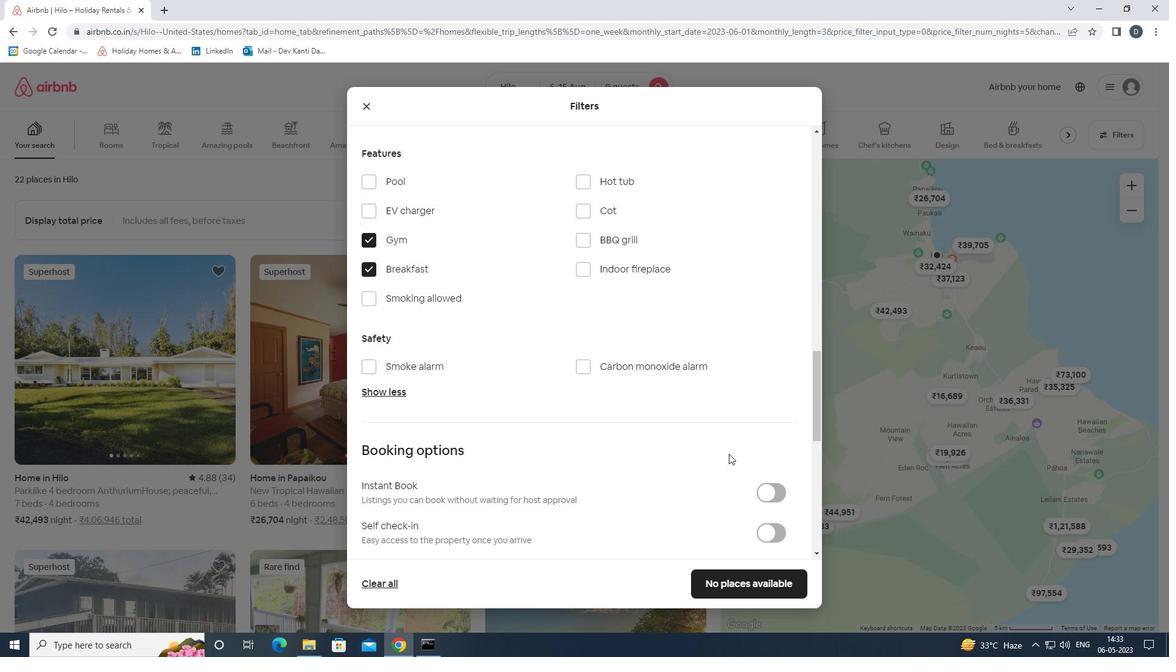 
Action: Mouse moved to (764, 474)
Screenshot: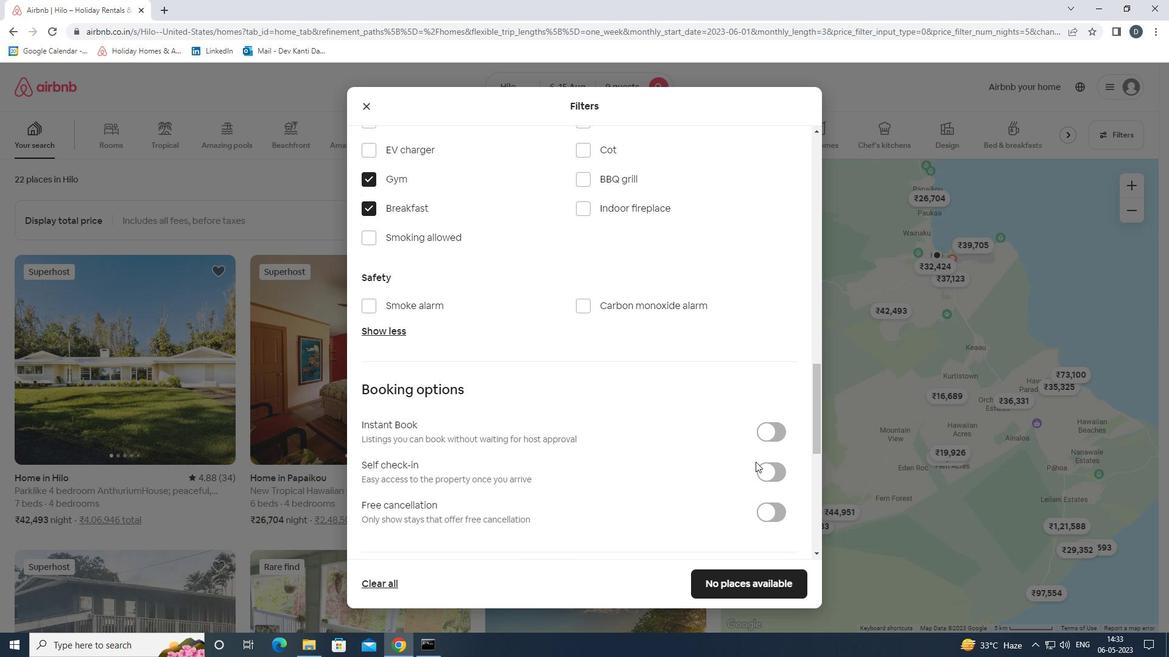 
Action: Mouse pressed left at (764, 474)
Screenshot: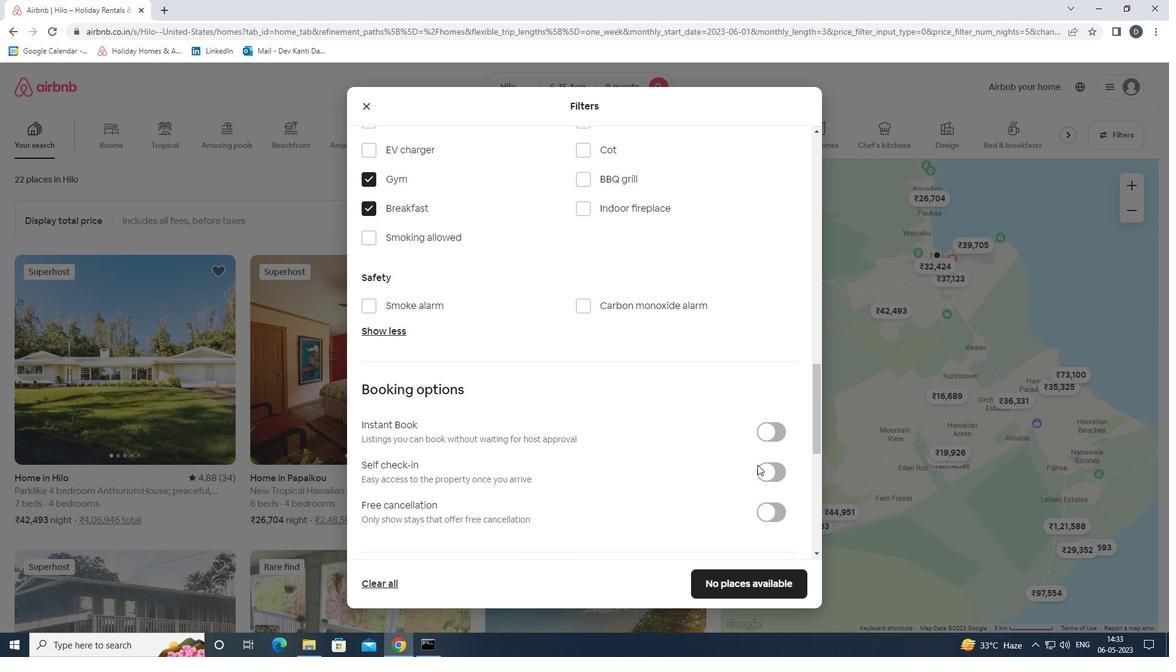 
Action: Mouse moved to (765, 474)
Screenshot: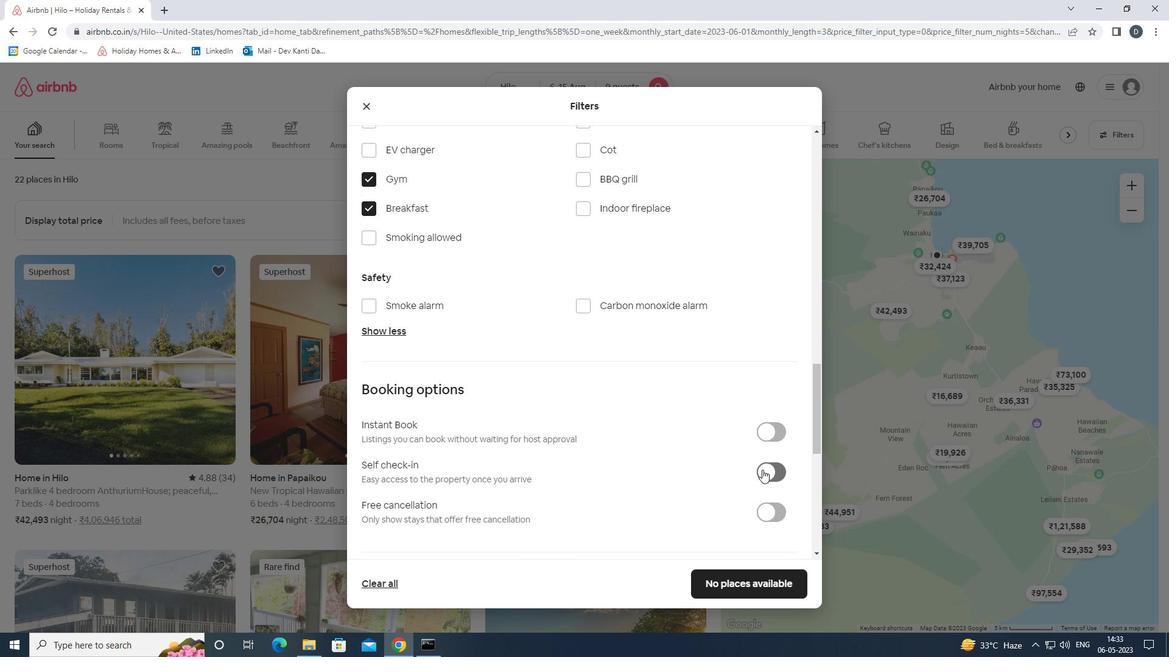 
Action: Mouse scrolled (765, 474) with delta (0, 0)
Screenshot: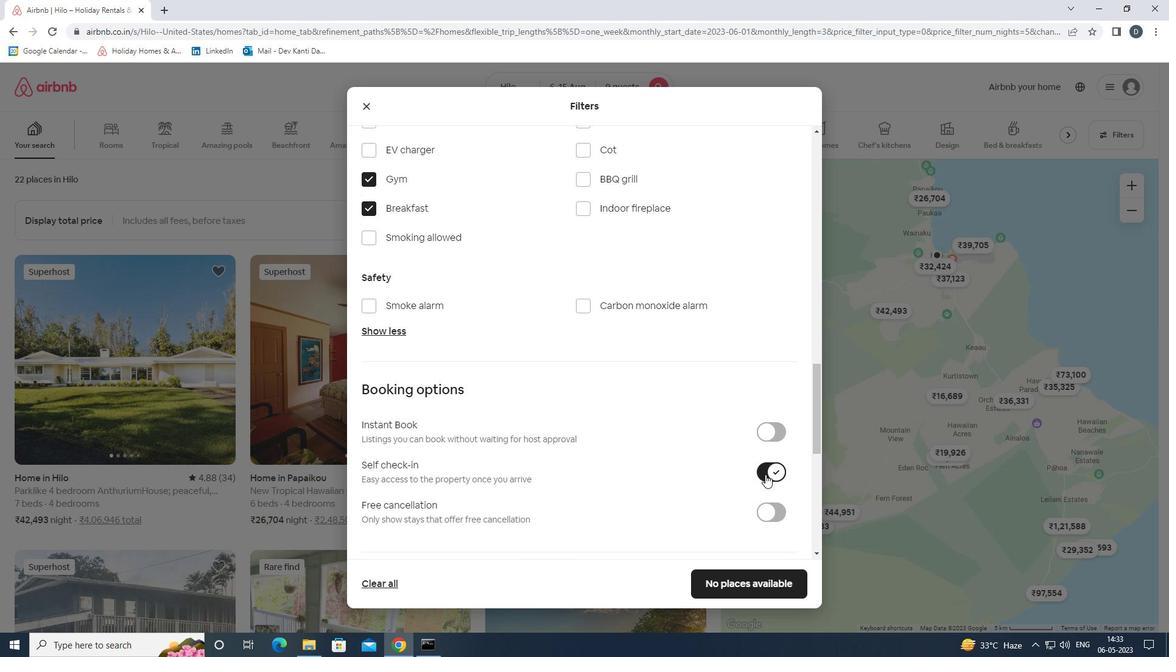 
Action: Mouse scrolled (765, 474) with delta (0, 0)
Screenshot: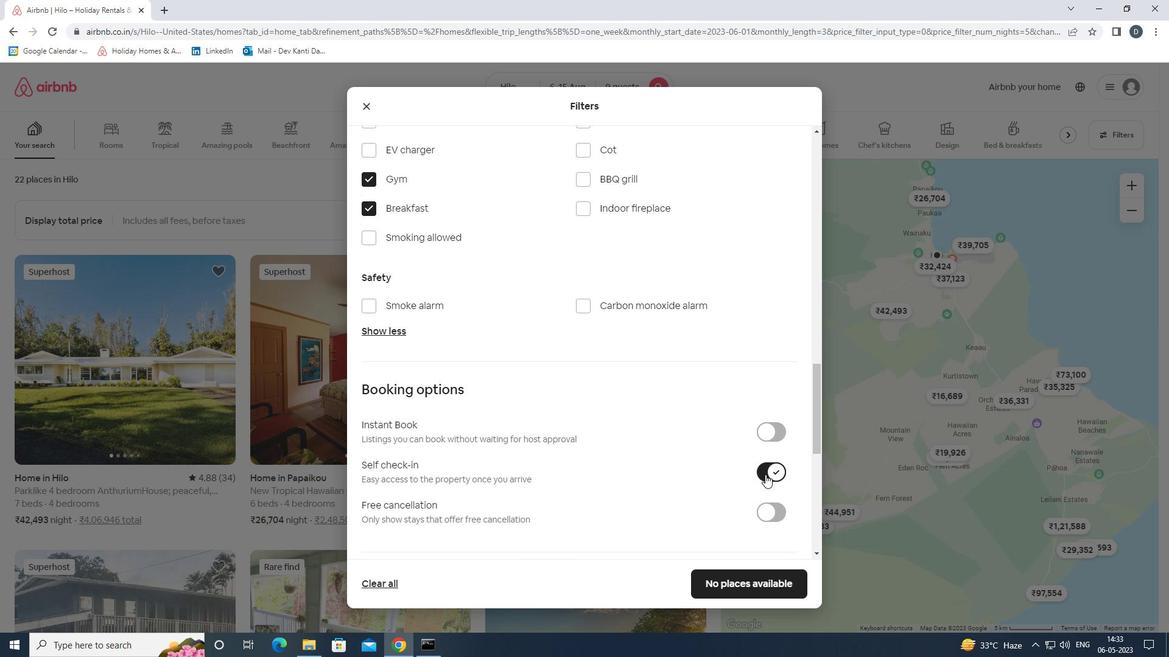 
Action: Mouse scrolled (765, 474) with delta (0, 0)
Screenshot: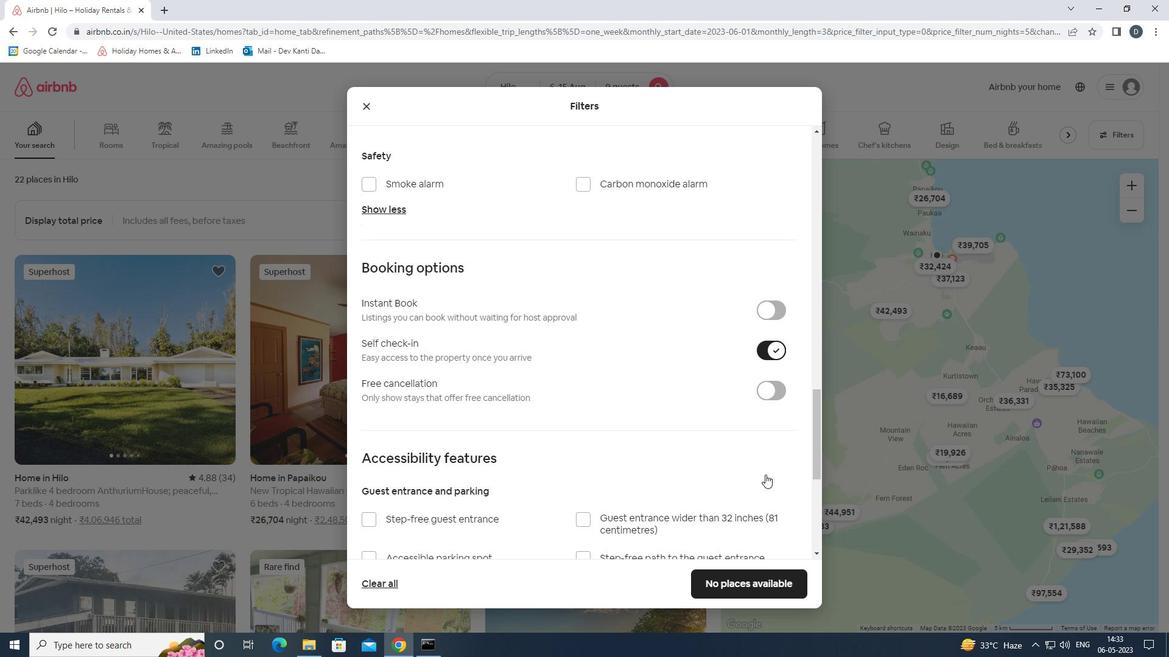 
Action: Mouse moved to (765, 473)
Screenshot: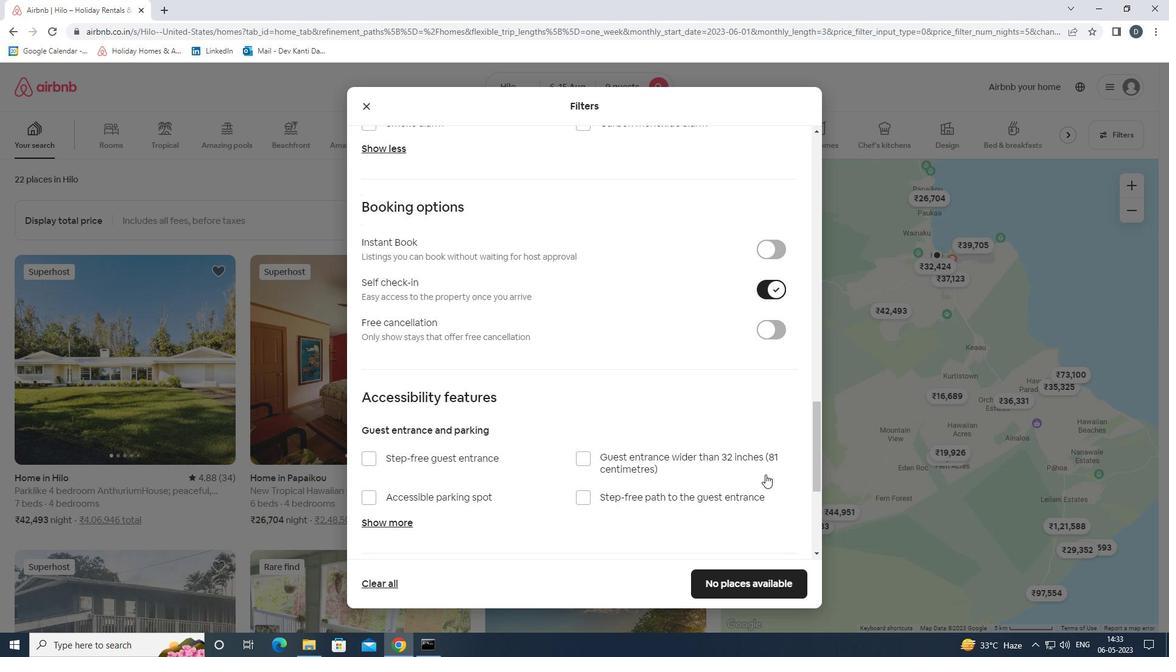 
Action: Mouse scrolled (765, 473) with delta (0, 0)
Screenshot: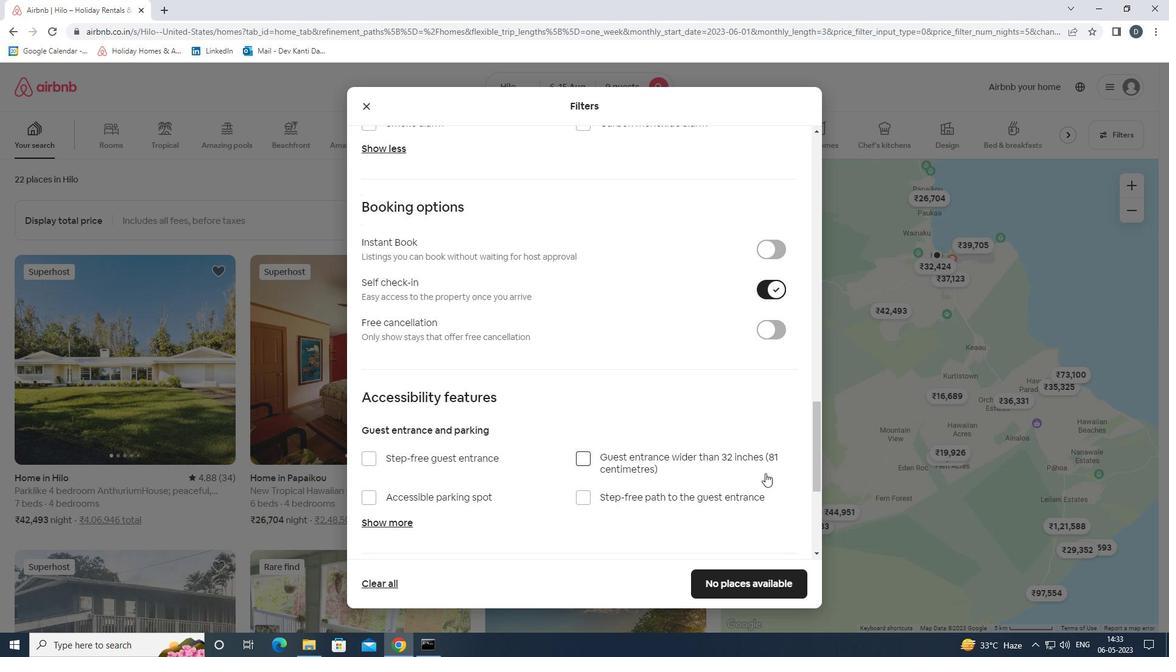 
Action: Mouse scrolled (765, 473) with delta (0, 0)
Screenshot: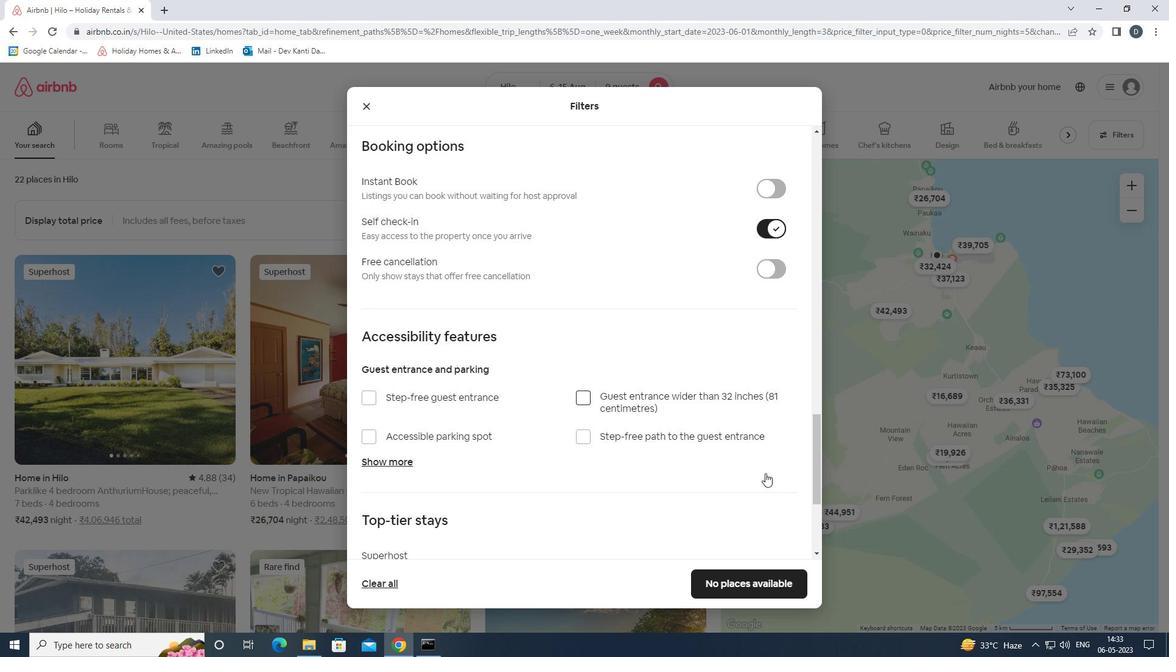 
Action: Mouse scrolled (765, 473) with delta (0, 0)
Screenshot: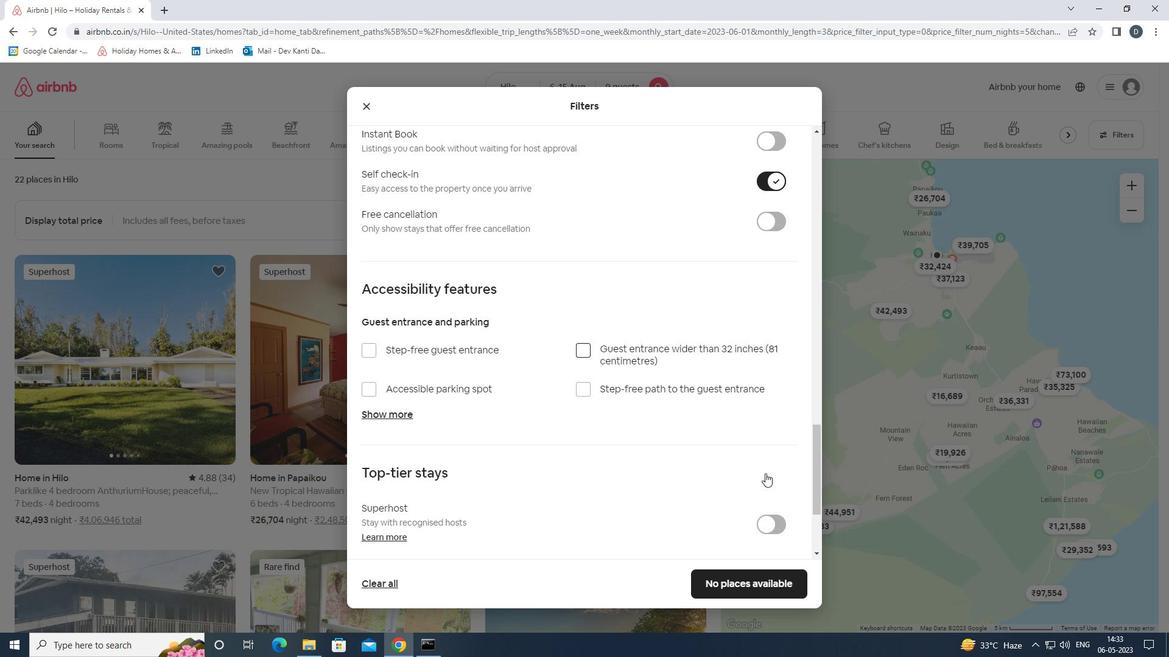 
Action: Mouse scrolled (765, 473) with delta (0, 0)
Screenshot: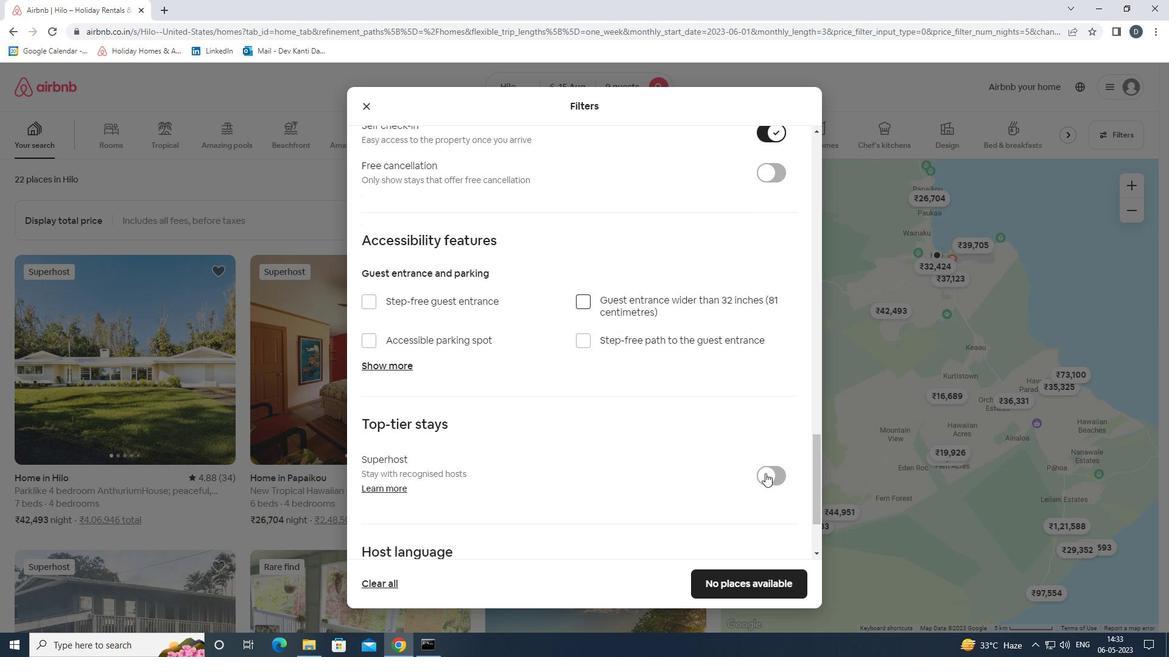 
Action: Mouse scrolled (765, 473) with delta (0, 0)
Screenshot: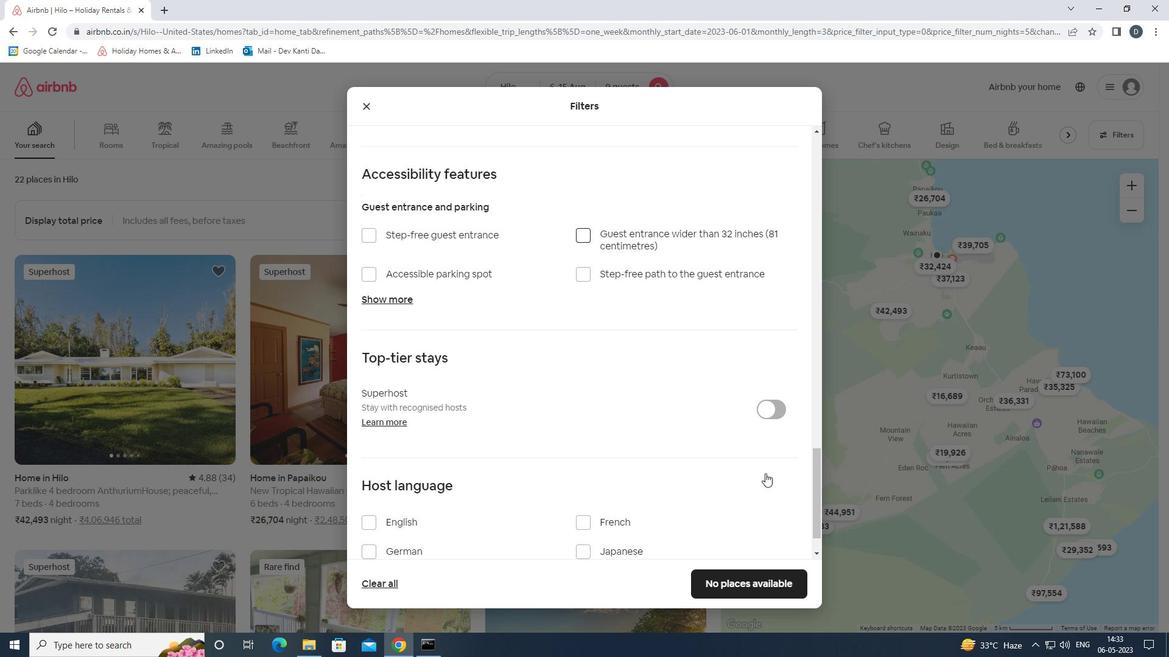 
Action: Mouse moved to (432, 479)
Screenshot: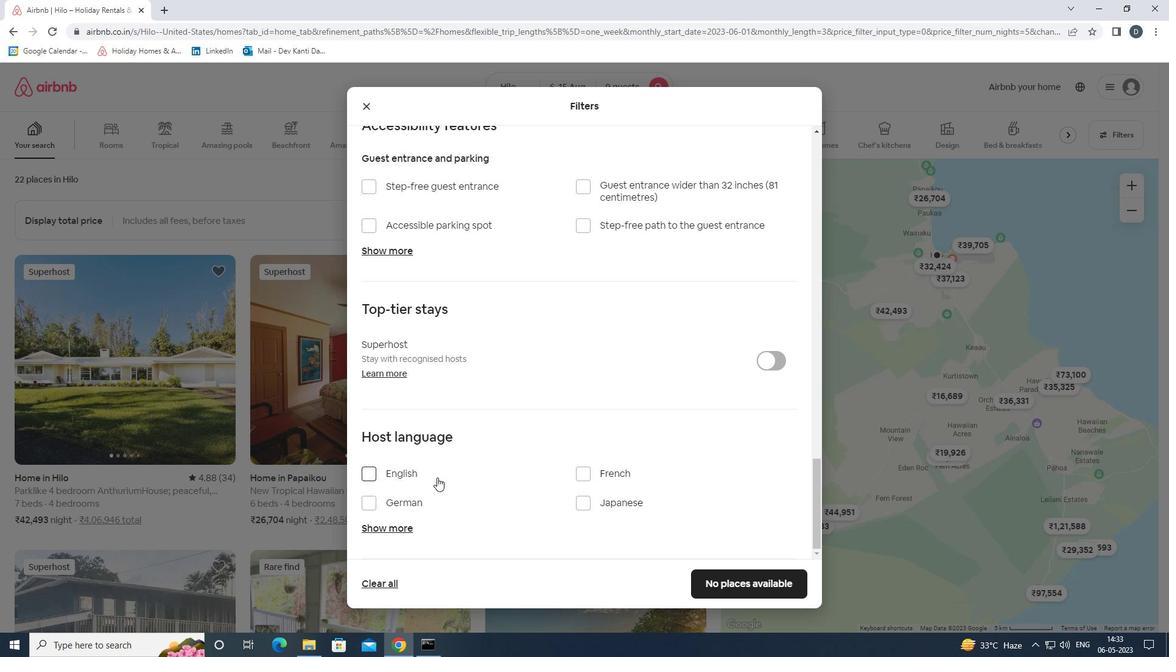 
Action: Mouse pressed left at (432, 479)
Screenshot: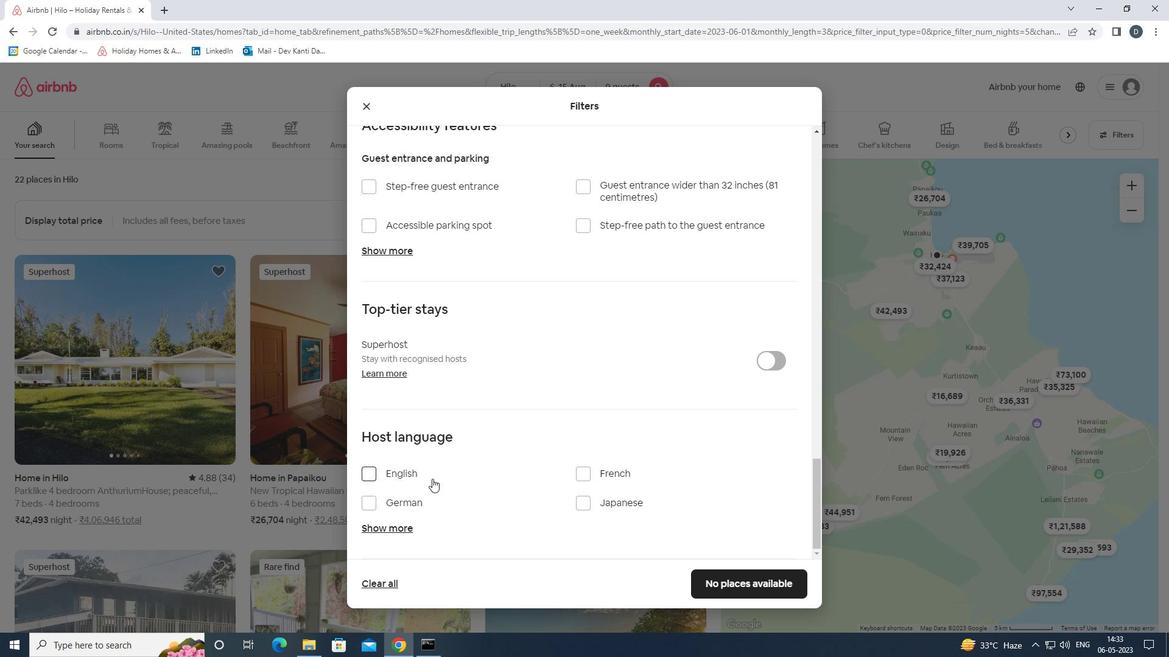
Action: Mouse moved to (717, 580)
Screenshot: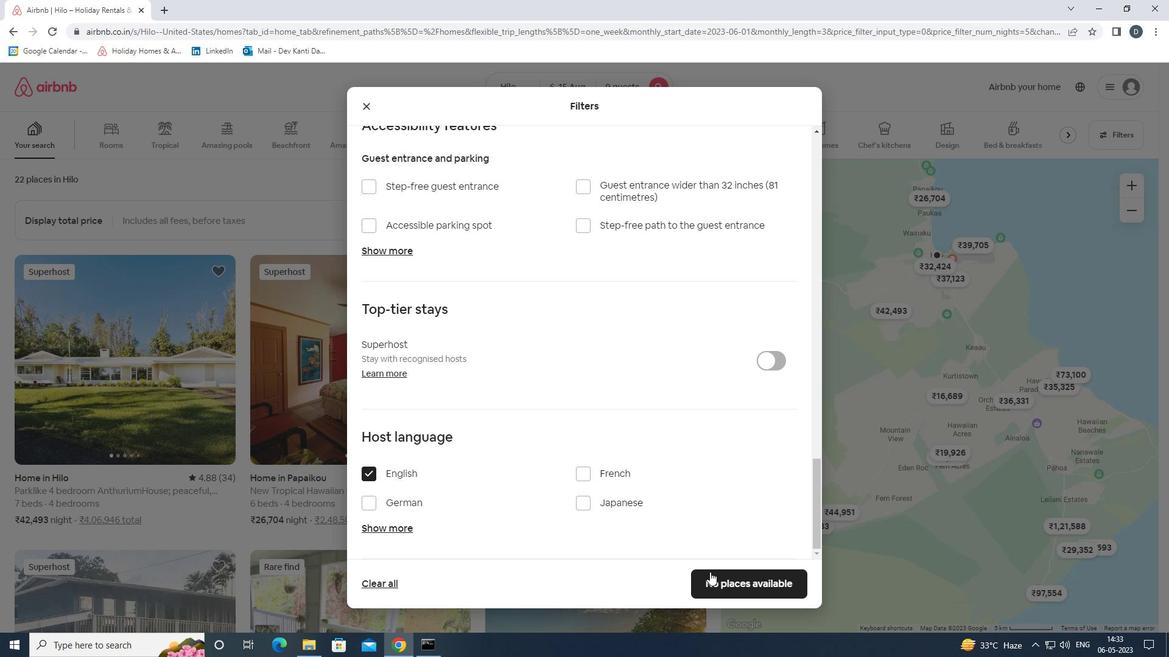 
Action: Mouse pressed left at (717, 580)
Screenshot: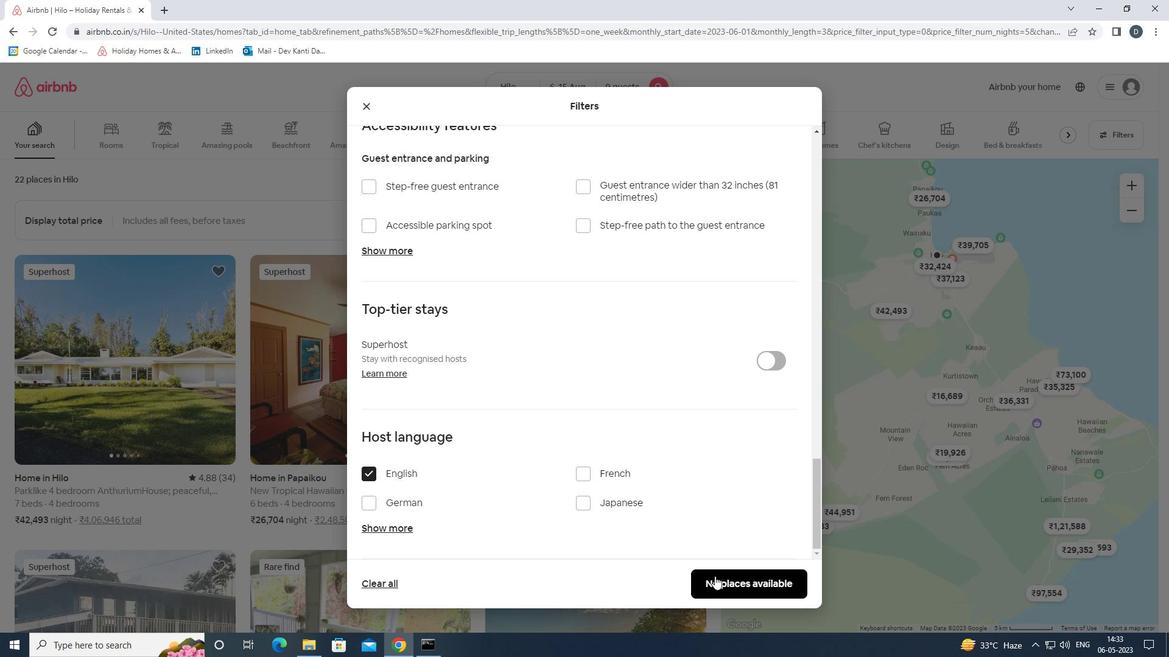 
Action: Mouse moved to (716, 573)
Screenshot: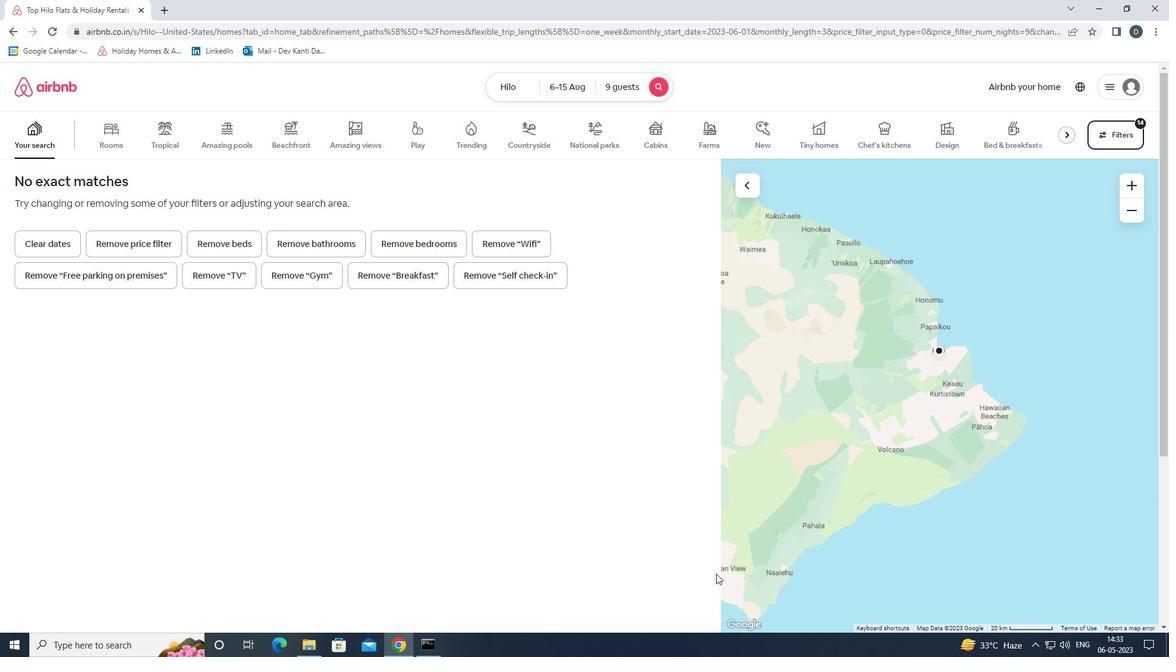 
